 Task: Select traffic view around selected location Palo Duro Canyon State Park, Texas, United States and identify the nearest hotel to the peak traffic point
Action: Mouse moved to (939, 67)
Screenshot: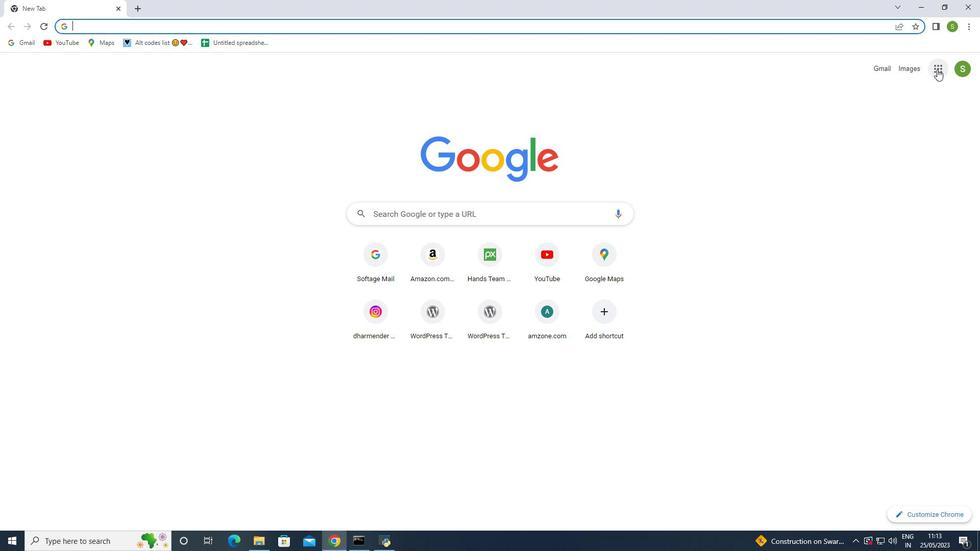 
Action: Mouse pressed left at (939, 67)
Screenshot: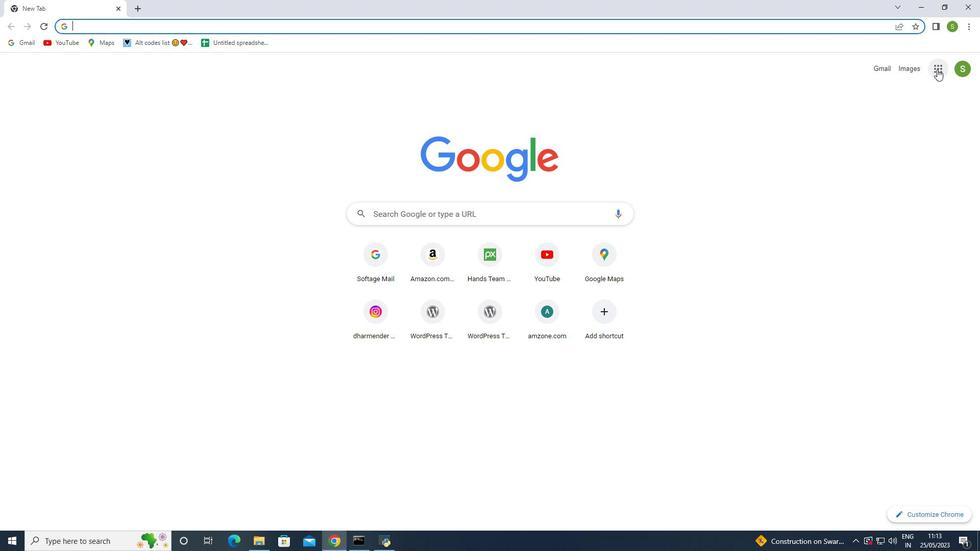 
Action: Mouse moved to (926, 232)
Screenshot: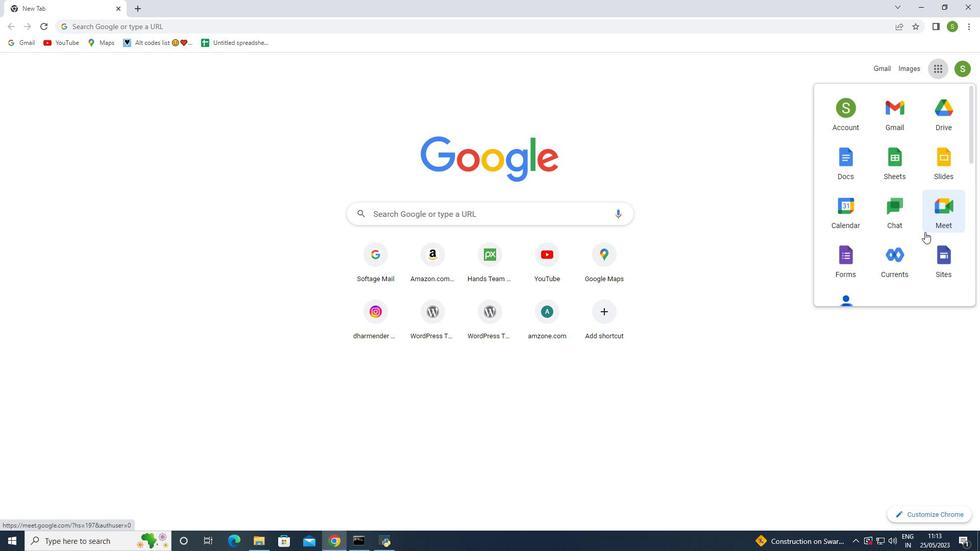 
Action: Mouse scrolled (926, 231) with delta (0, 0)
Screenshot: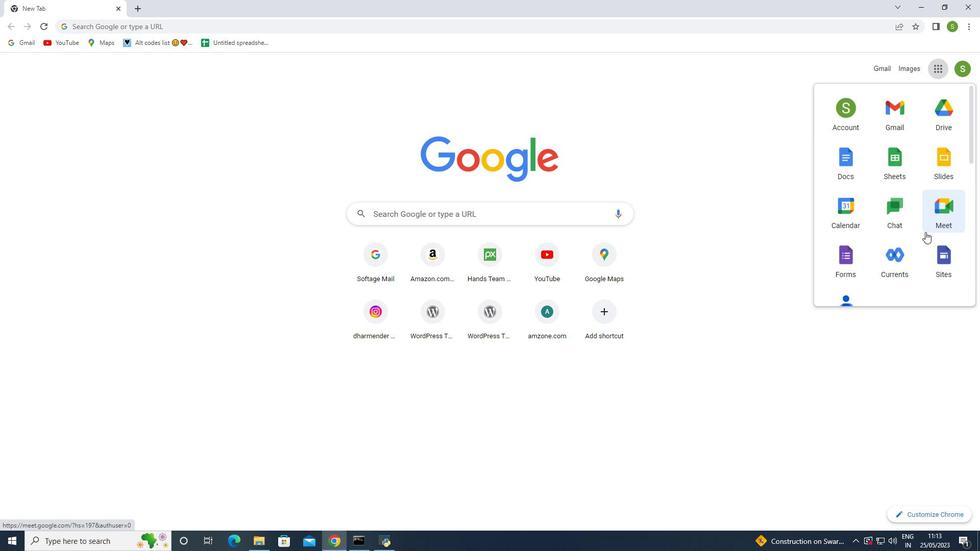 
Action: Mouse scrolled (926, 231) with delta (0, 0)
Screenshot: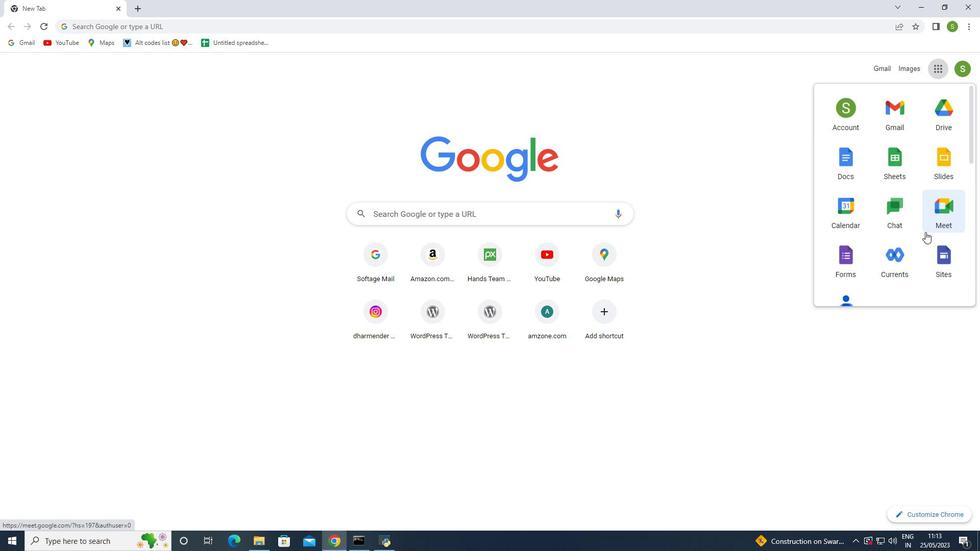 
Action: Mouse moved to (943, 255)
Screenshot: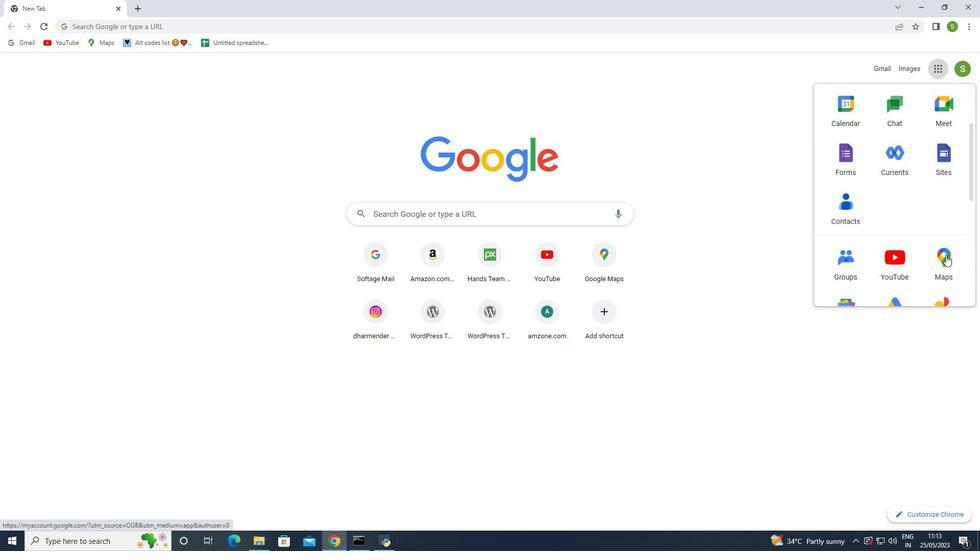 
Action: Mouse pressed left at (943, 255)
Screenshot: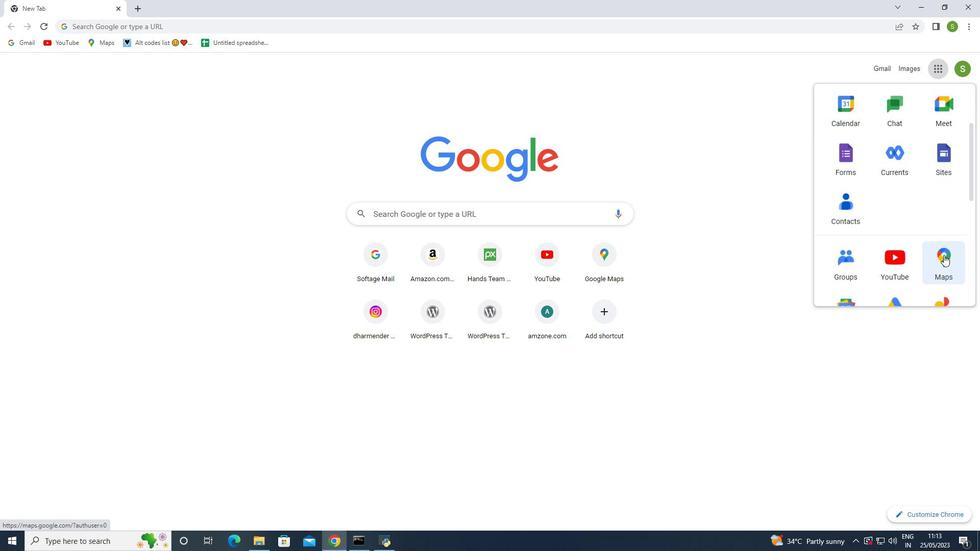 
Action: Mouse moved to (92, 468)
Screenshot: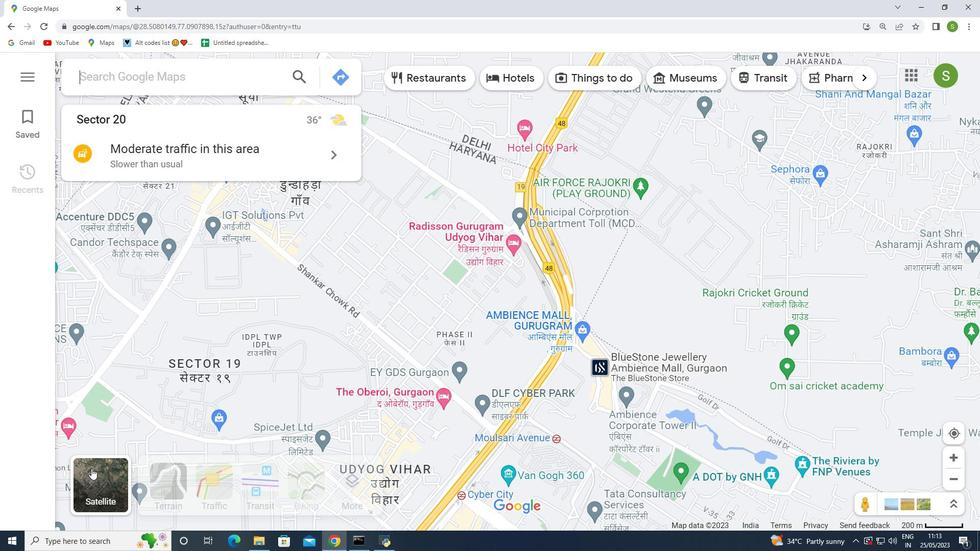 
Action: Mouse pressed left at (92, 468)
Screenshot: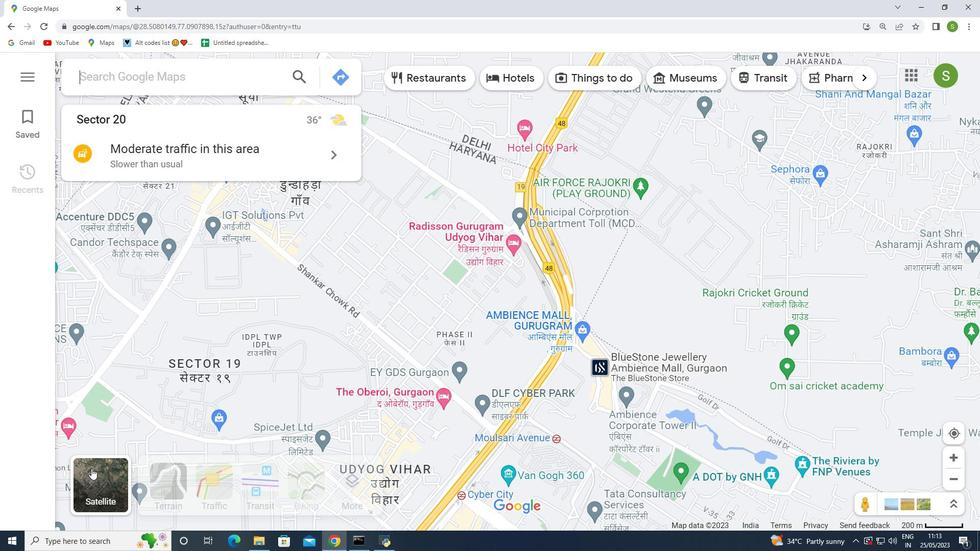 
Action: Mouse moved to (216, 484)
Screenshot: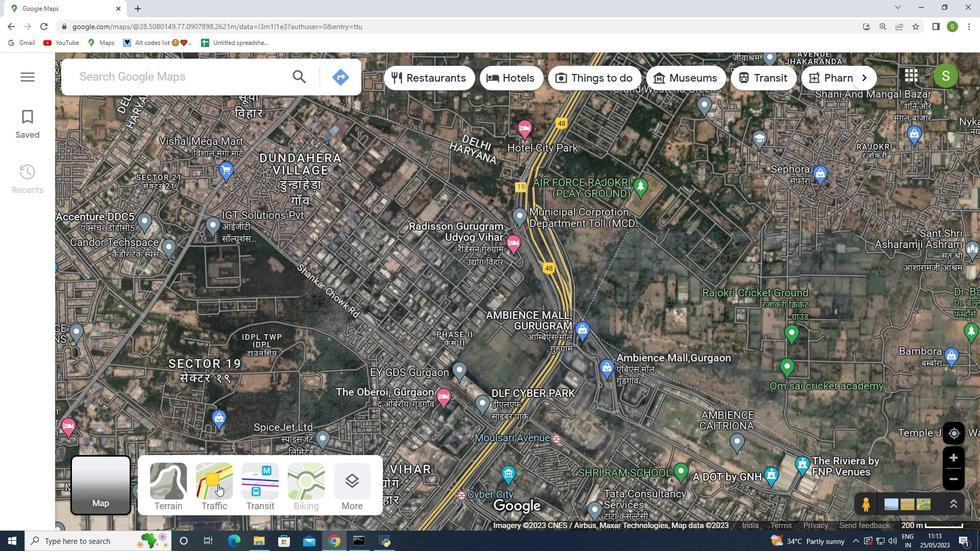 
Action: Mouse pressed left at (216, 484)
Screenshot: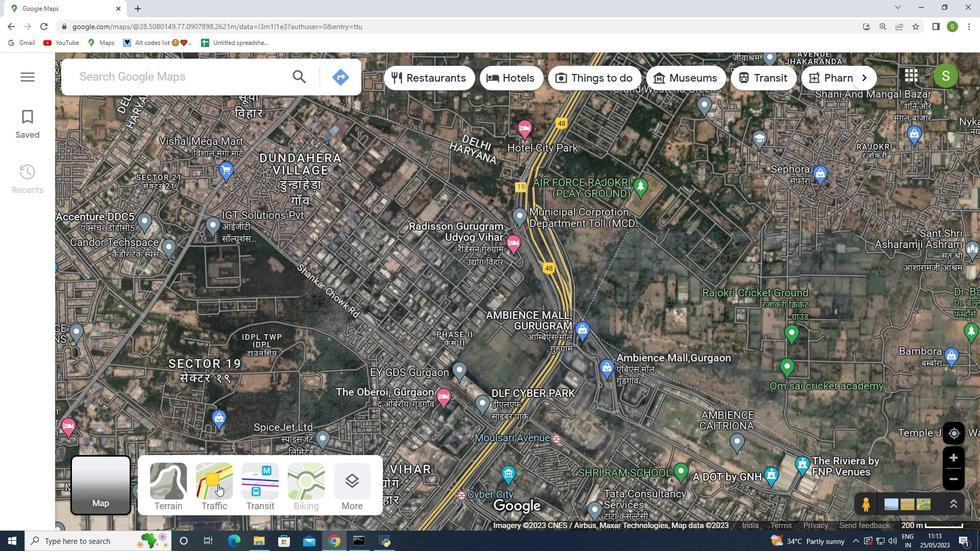 
Action: Mouse moved to (136, 72)
Screenshot: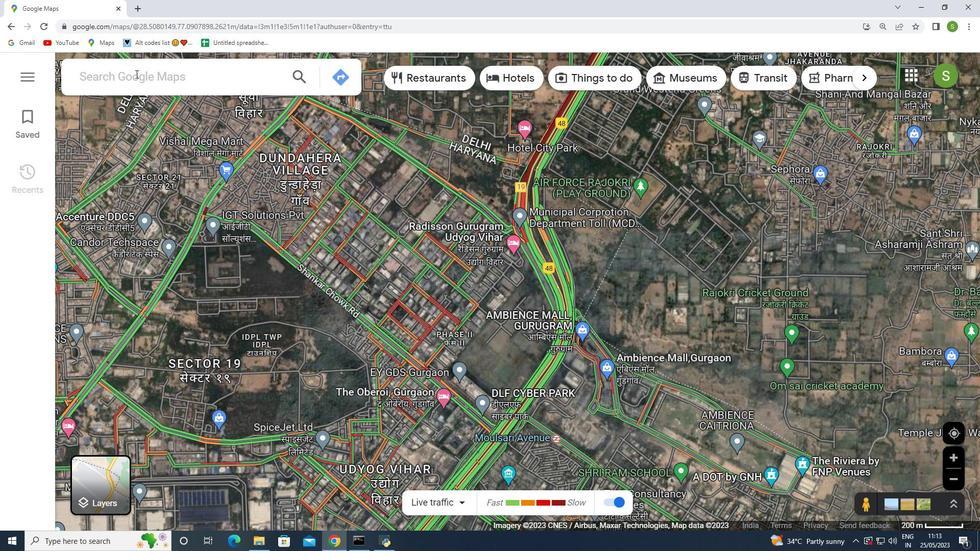
Action: Mouse pressed left at (136, 72)
Screenshot: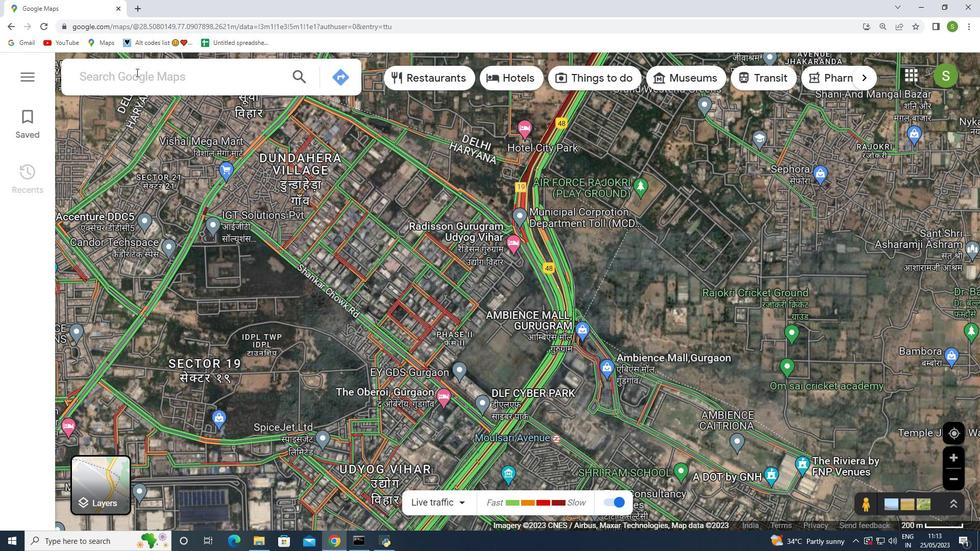
Action: Key pressed palo<Key.space>duro<Key.space>canyon<Key.space>state<Key.space>park<Key.space>texas<Key.space>united<Key.space>states
Screenshot: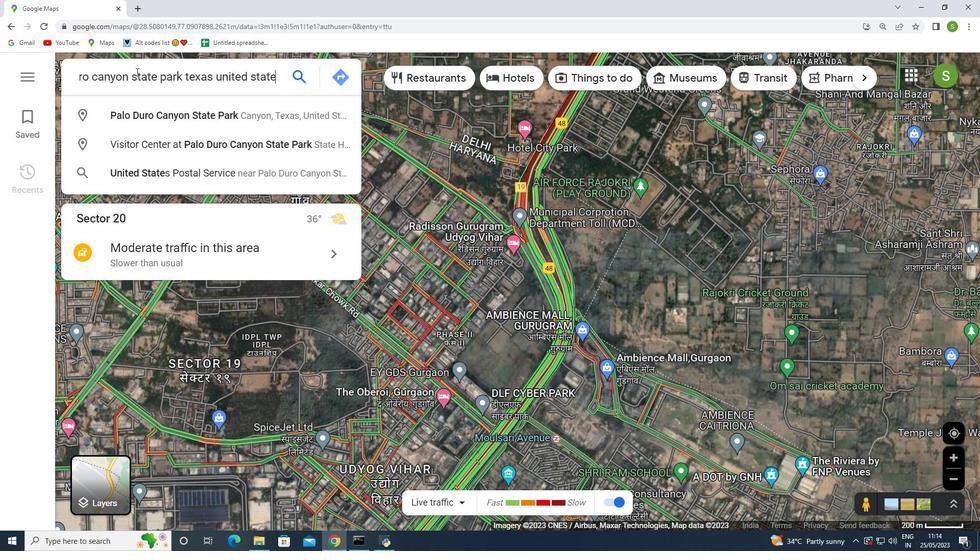 
Action: Mouse moved to (299, 77)
Screenshot: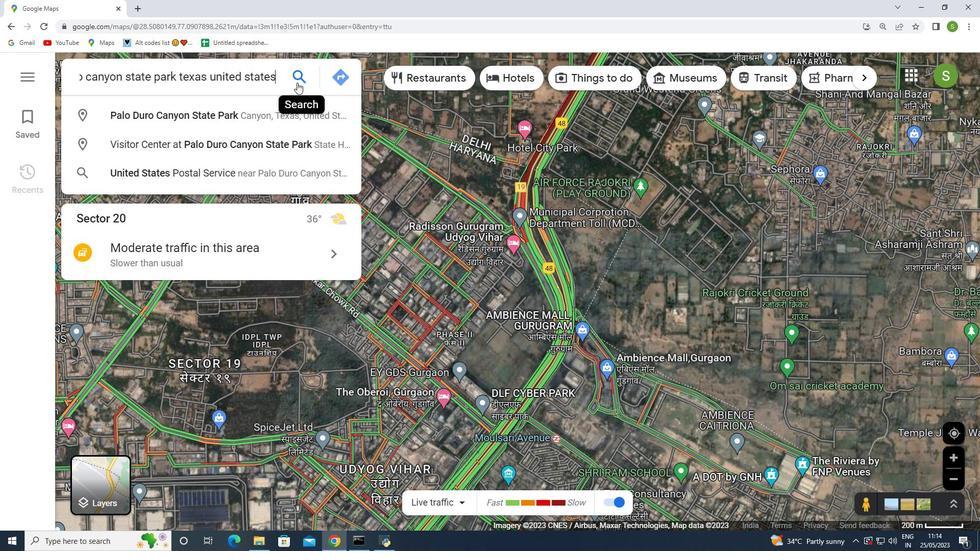 
Action: Mouse pressed left at (299, 77)
Screenshot: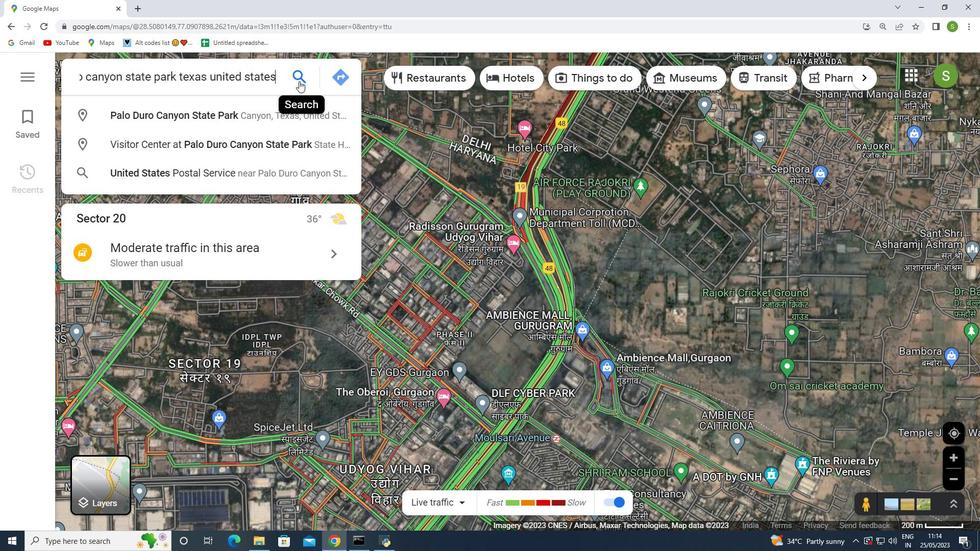 
Action: Mouse moved to (676, 293)
Screenshot: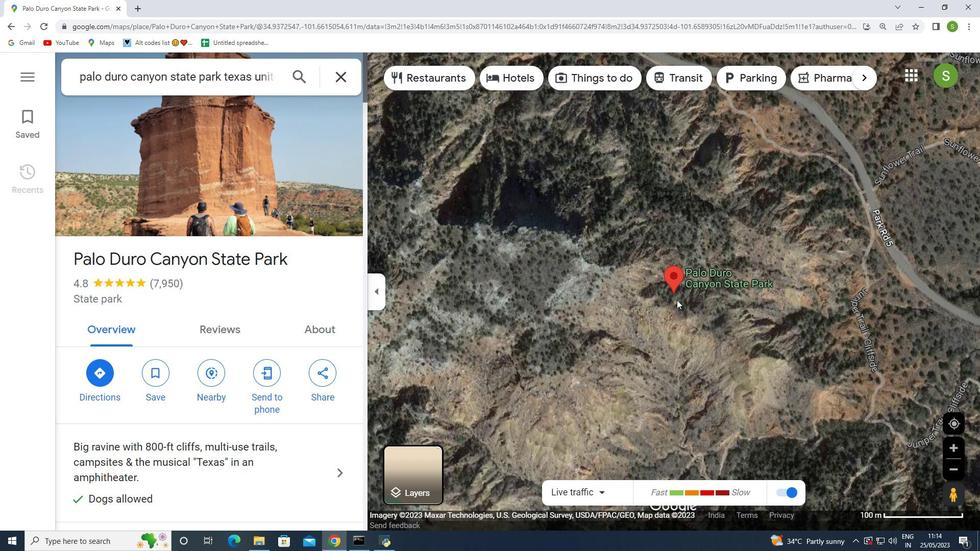 
Action: Mouse scrolled (676, 294) with delta (0, 0)
Screenshot: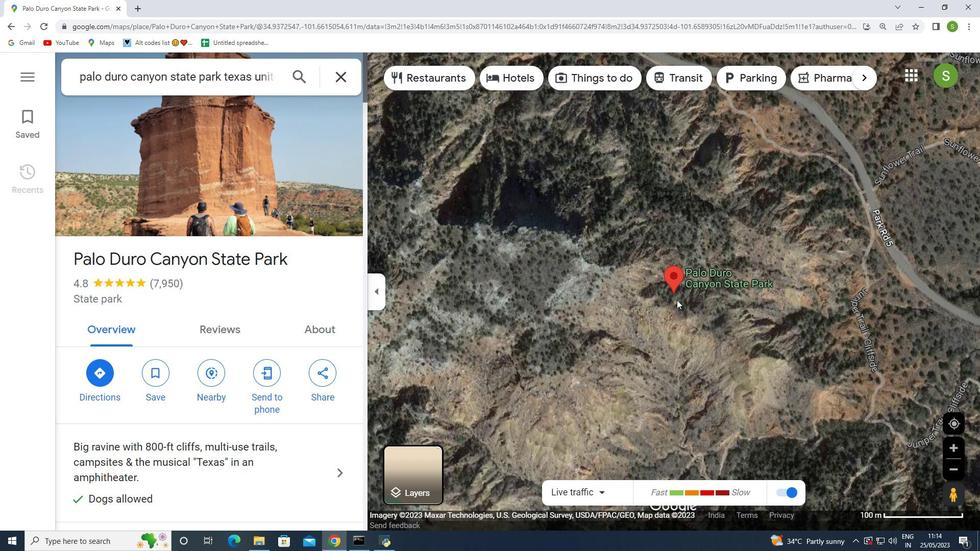 
Action: Mouse scrolled (676, 294) with delta (0, 0)
Screenshot: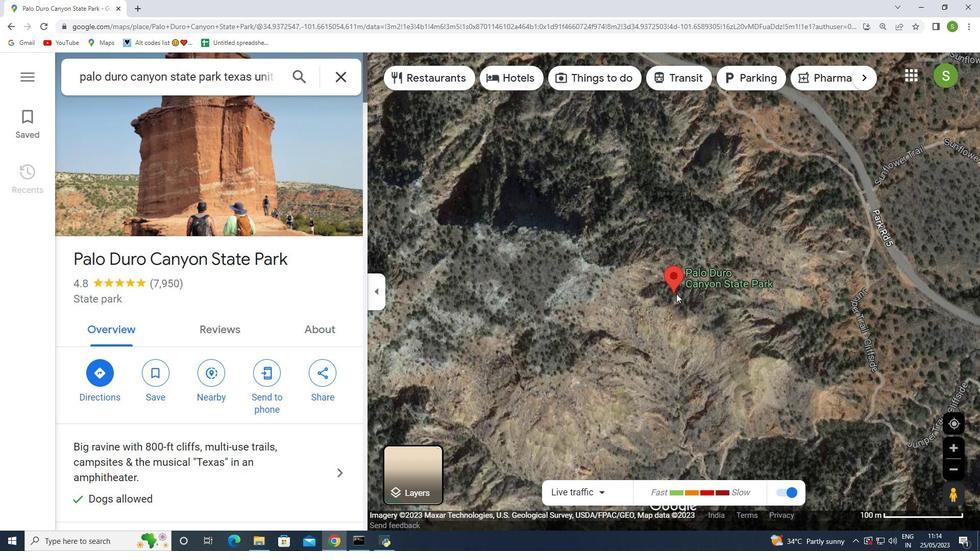 
Action: Mouse moved to (677, 286)
Screenshot: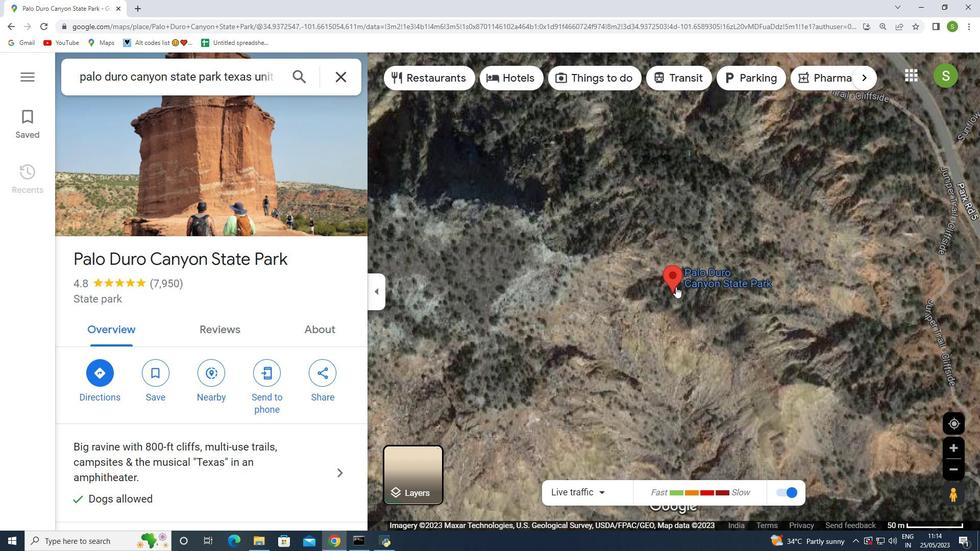 
Action: Mouse scrolled (677, 286) with delta (0, 0)
Screenshot: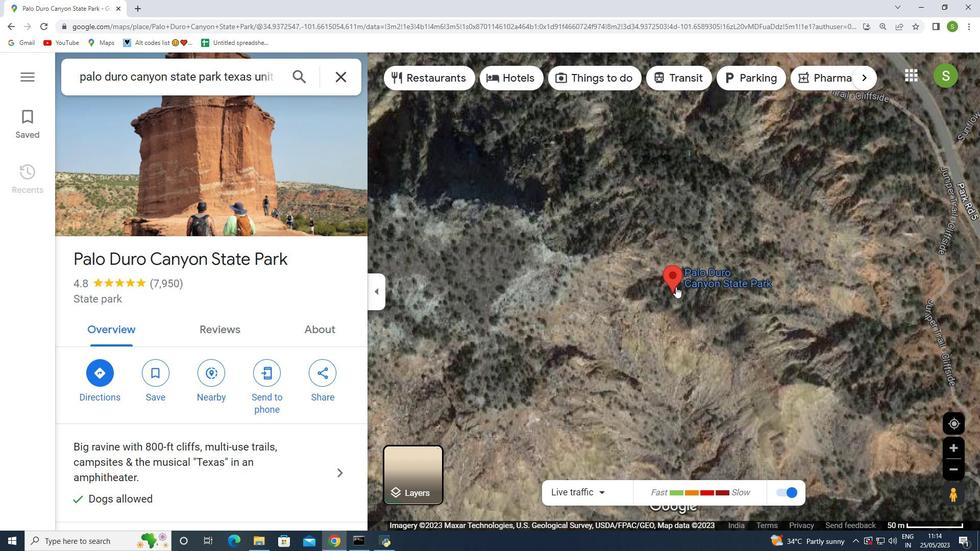 
Action: Mouse scrolled (677, 286) with delta (0, 0)
Screenshot: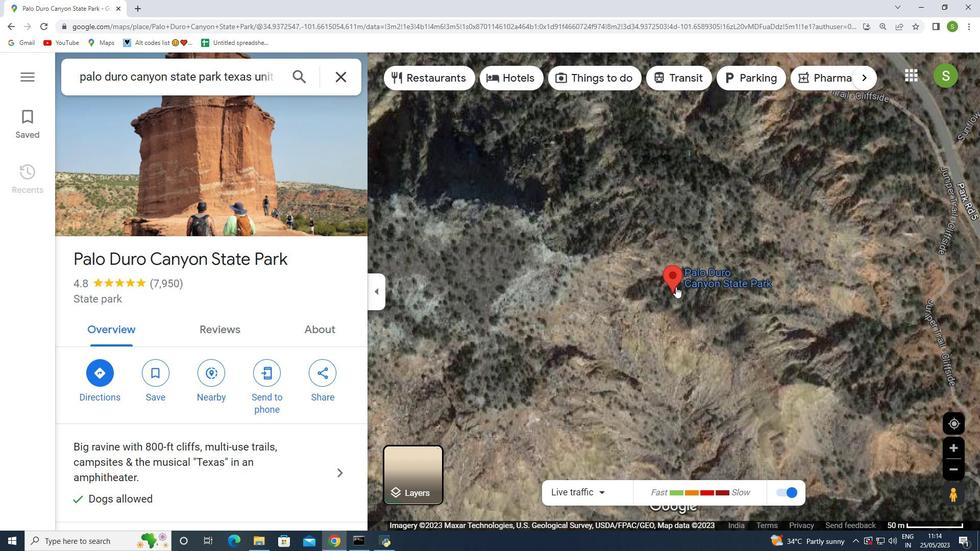 
Action: Mouse moved to (673, 282)
Screenshot: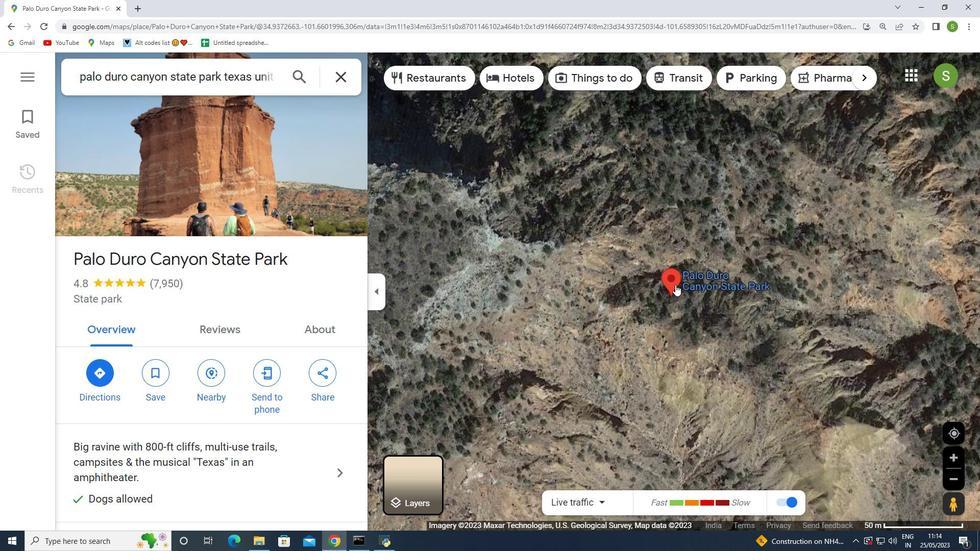 
Action: Mouse scrolled (673, 283) with delta (0, 0)
Screenshot: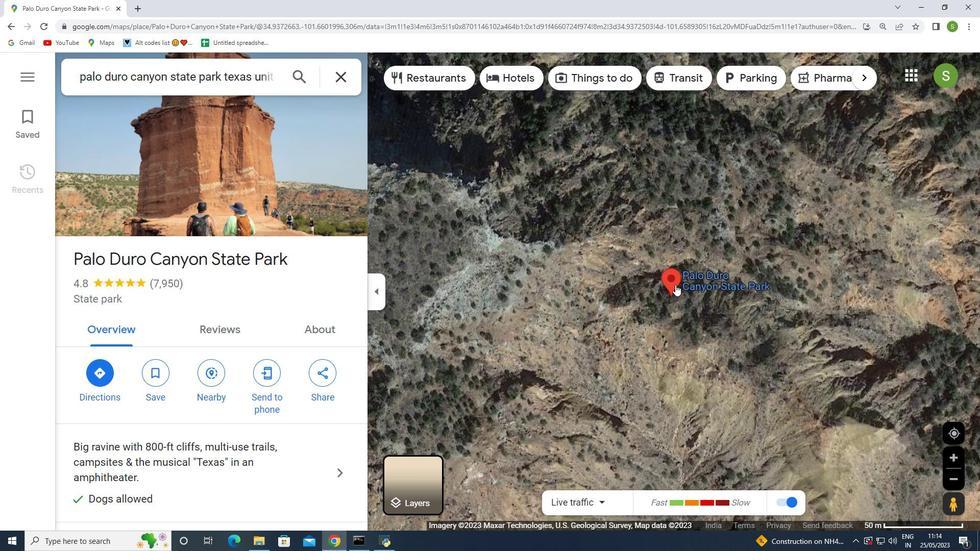 
Action: Mouse scrolled (673, 283) with delta (0, 0)
Screenshot: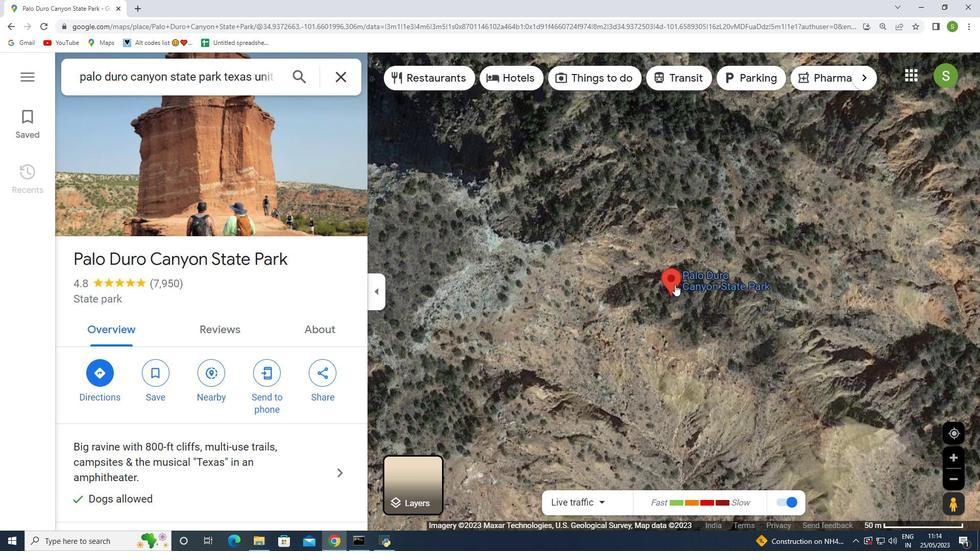 
Action: Mouse moved to (671, 282)
Screenshot: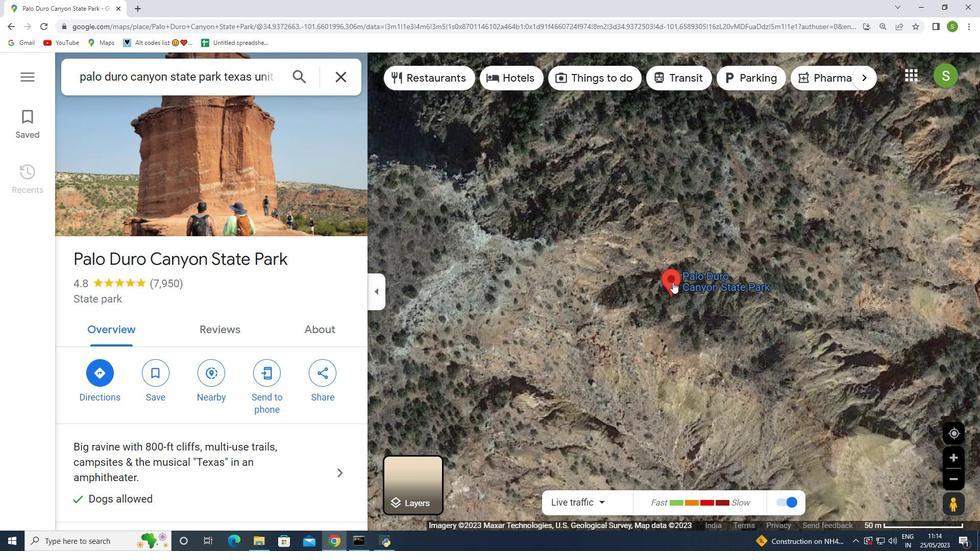 
Action: Mouse scrolled (671, 283) with delta (0, 0)
Screenshot: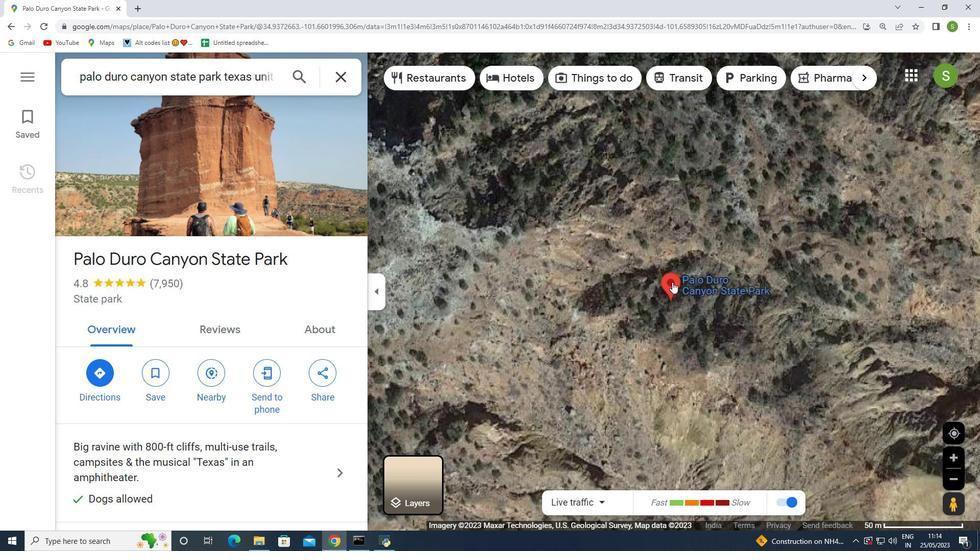 
Action: Mouse scrolled (671, 283) with delta (0, 0)
Screenshot: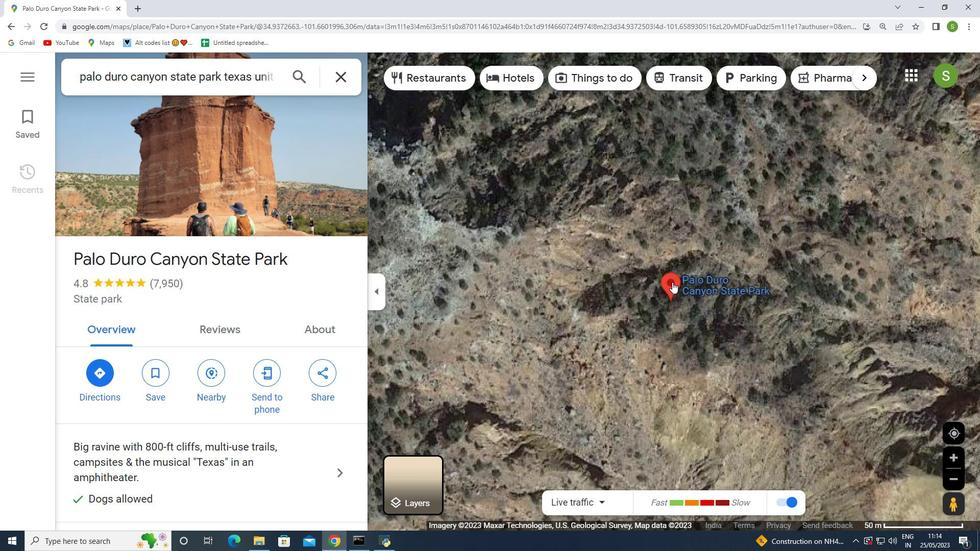 
Action: Mouse scrolled (671, 283) with delta (0, 0)
Screenshot: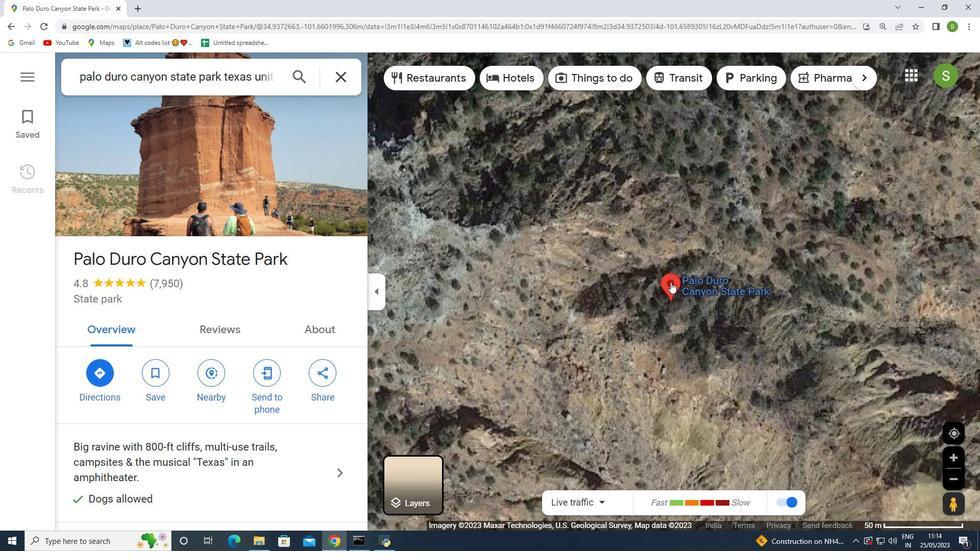 
Action: Mouse moved to (671, 285)
Screenshot: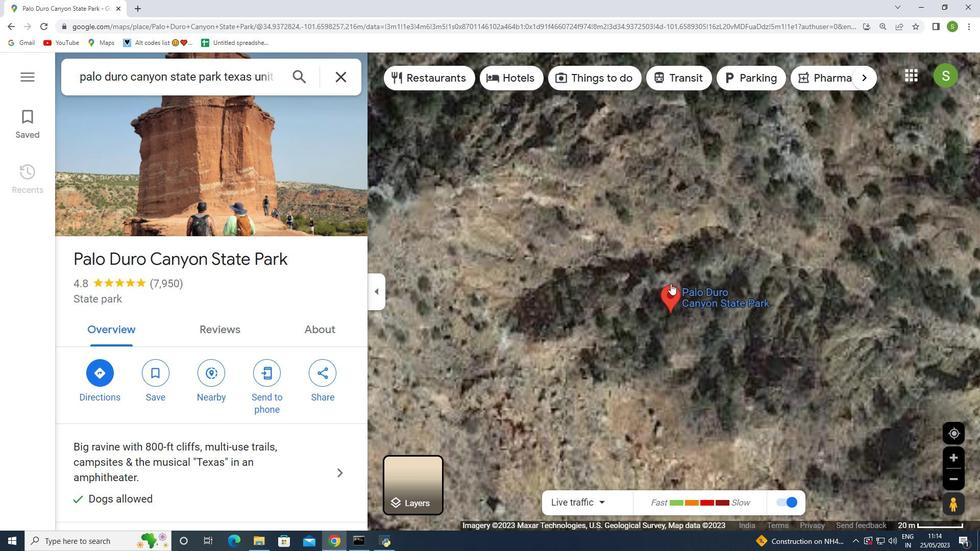 
Action: Mouse scrolled (671, 284) with delta (0, 0)
Screenshot: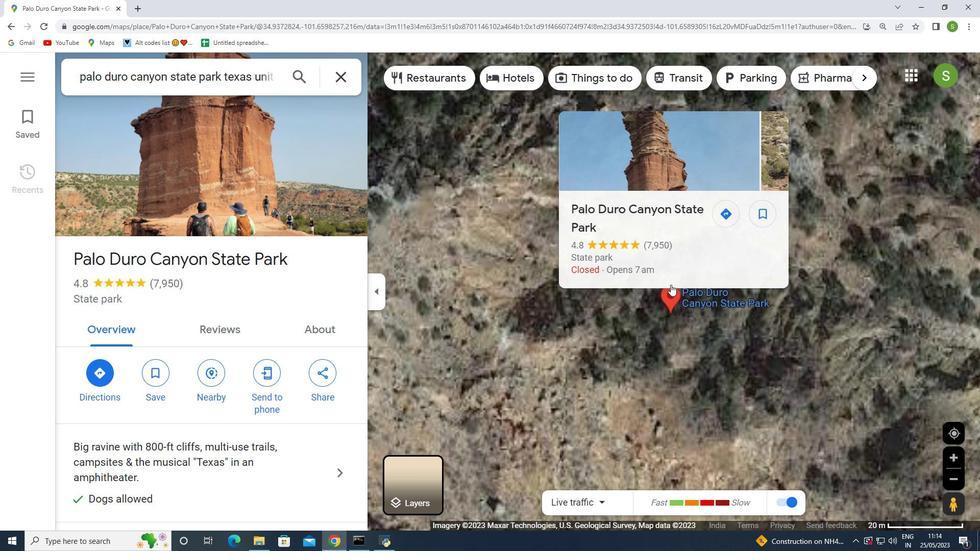 
Action: Mouse scrolled (671, 284) with delta (0, 0)
Screenshot: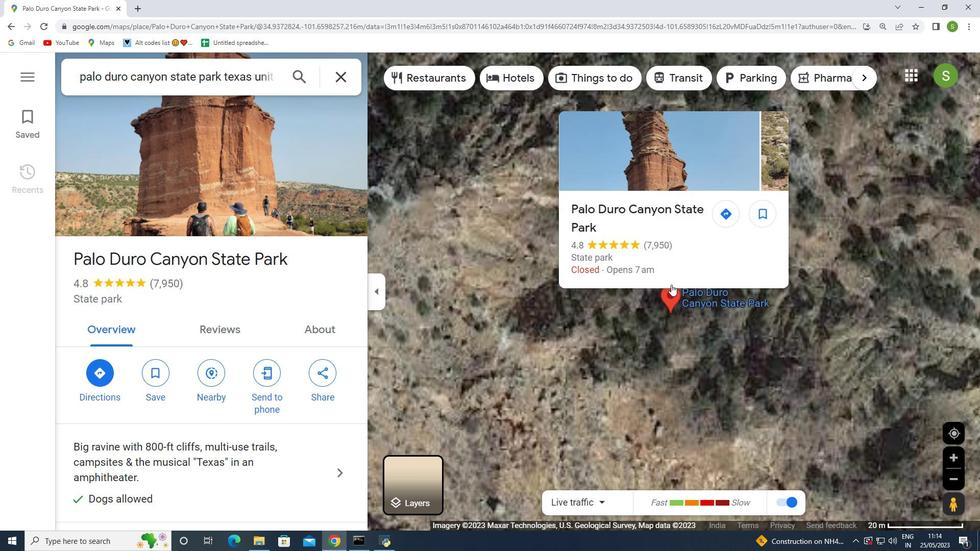 
Action: Mouse scrolled (671, 284) with delta (0, 0)
Screenshot: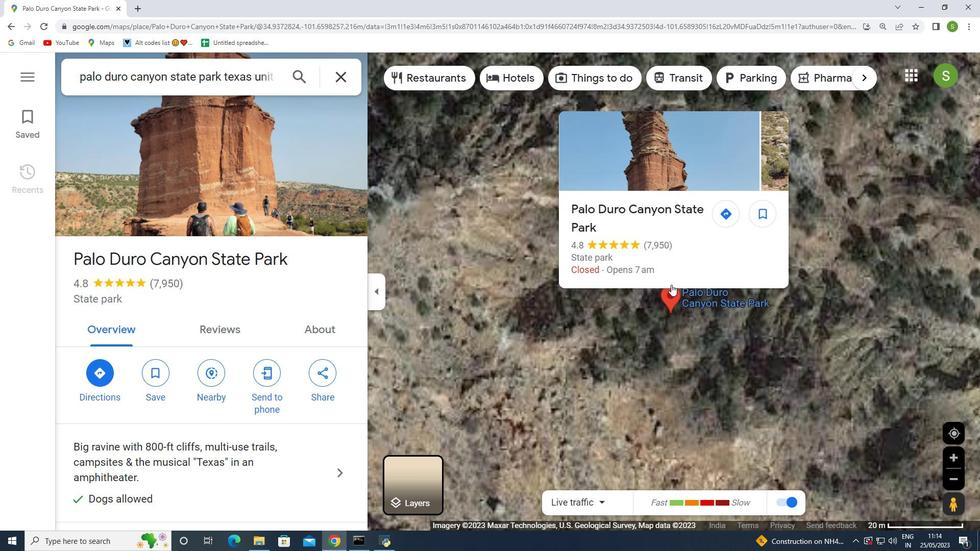 
Action: Mouse scrolled (671, 284) with delta (0, 0)
Screenshot: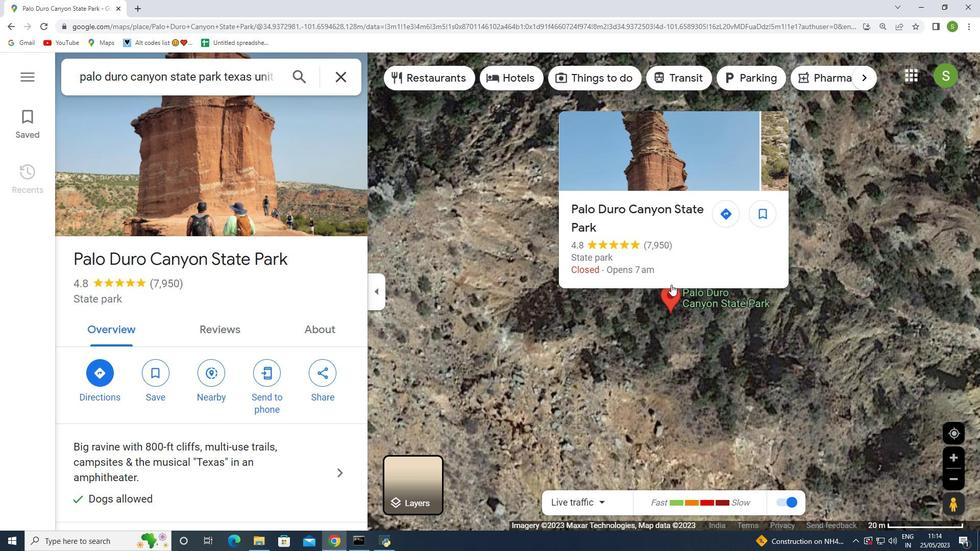 
Action: Mouse moved to (671, 286)
Screenshot: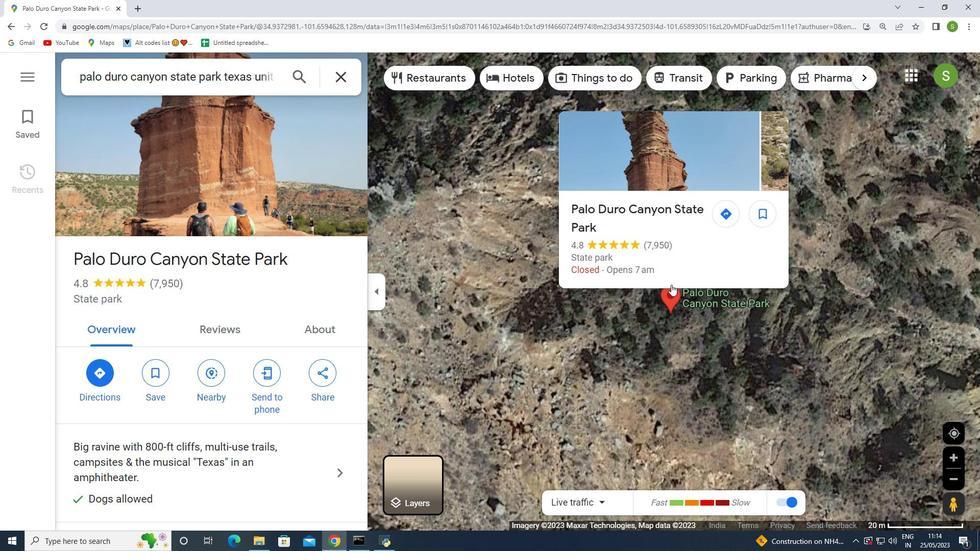 
Action: Mouse scrolled (671, 285) with delta (0, 0)
Screenshot: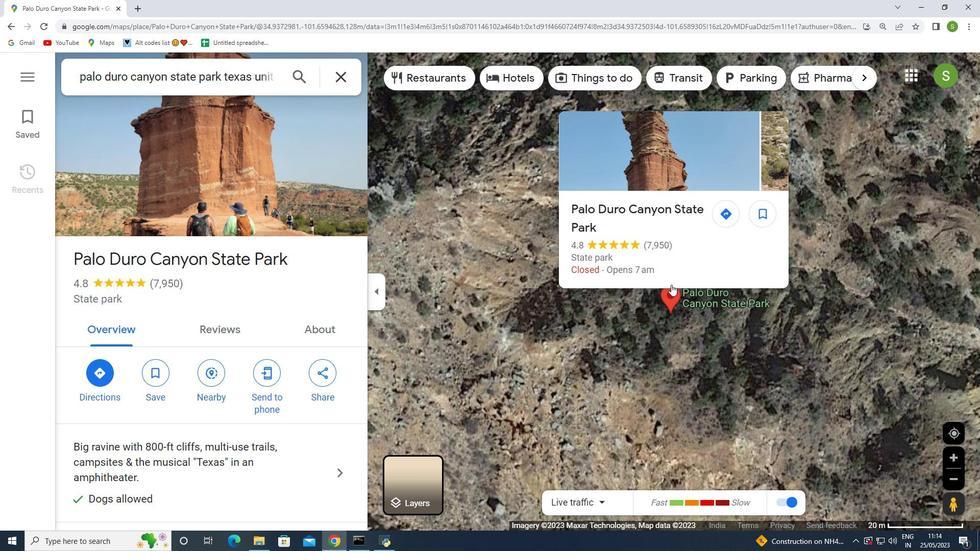
Action: Mouse moved to (666, 295)
Screenshot: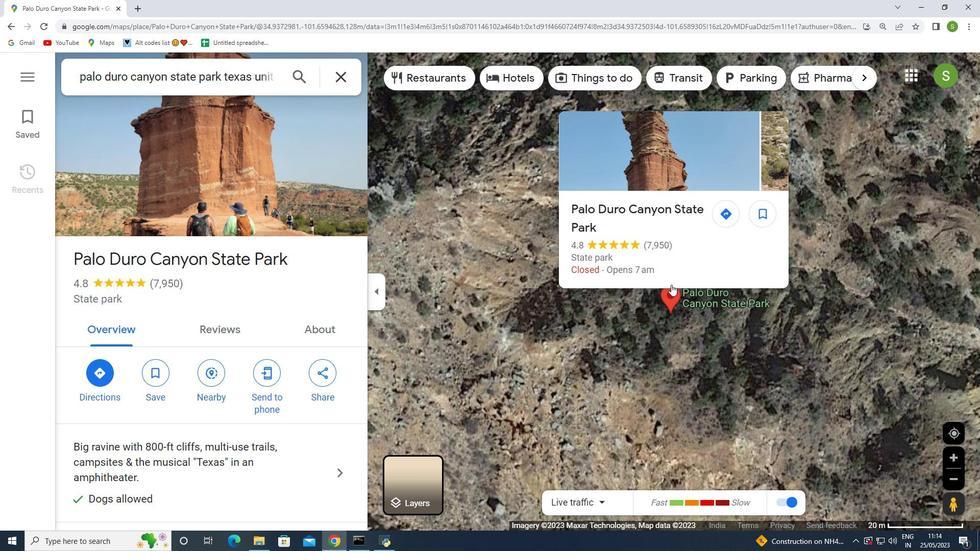 
Action: Mouse scrolled (666, 294) with delta (0, 0)
Screenshot: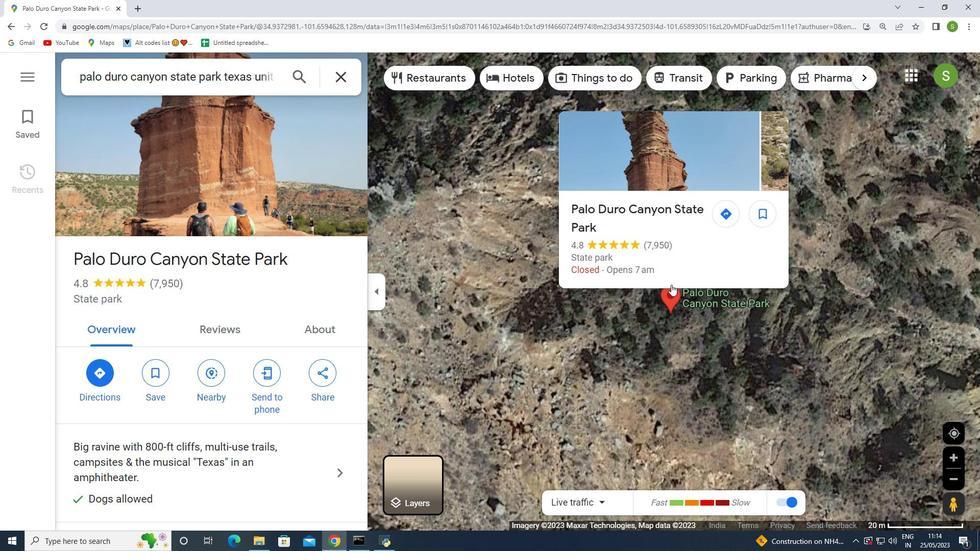 
Action: Mouse moved to (659, 481)
Screenshot: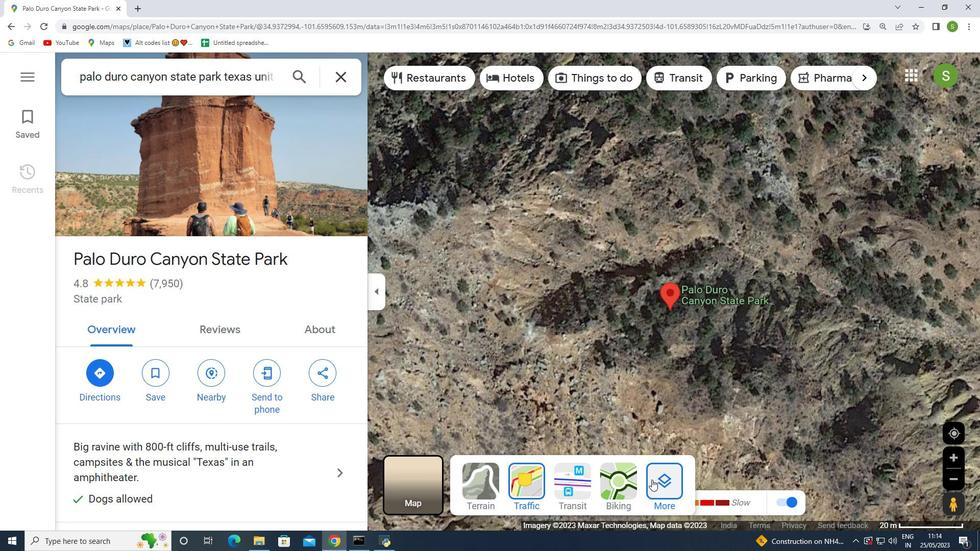 
Action: Mouse pressed left at (659, 481)
Screenshot: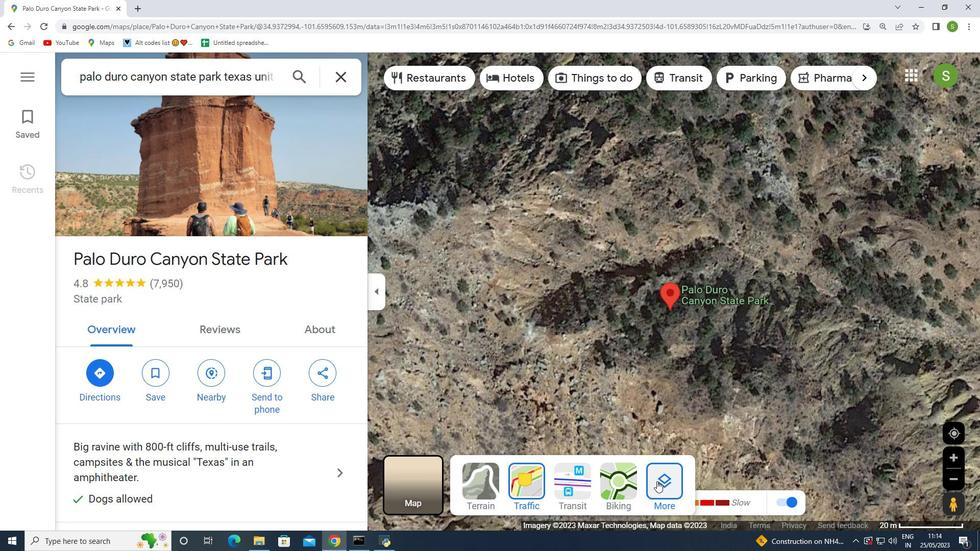 
Action: Mouse moved to (485, 432)
Screenshot: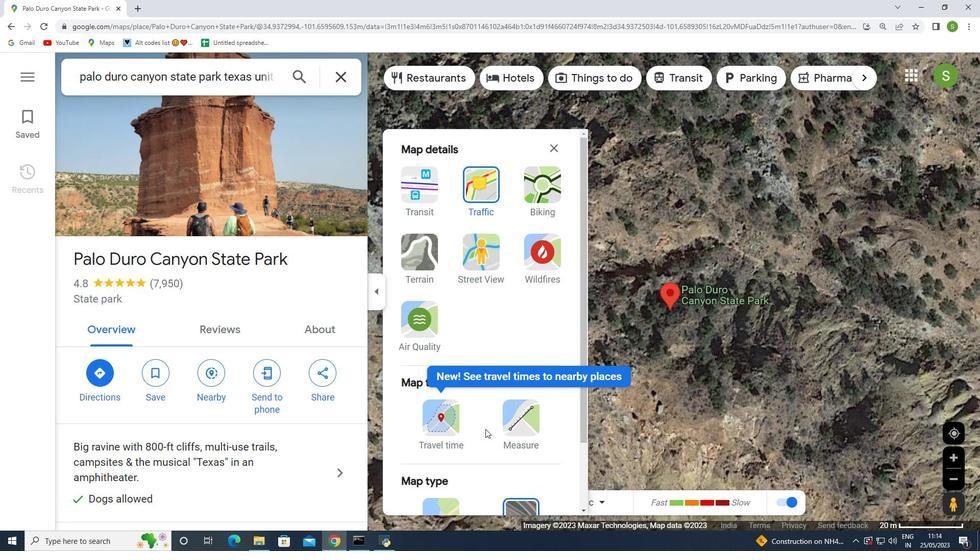 
Action: Mouse scrolled (485, 431) with delta (0, 0)
Screenshot: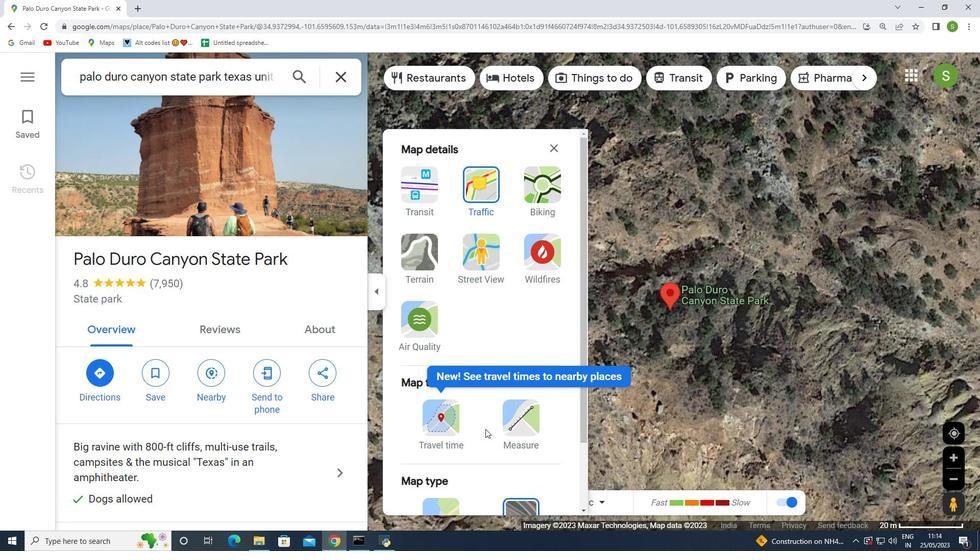 
Action: Mouse scrolled (485, 431) with delta (0, 0)
Screenshot: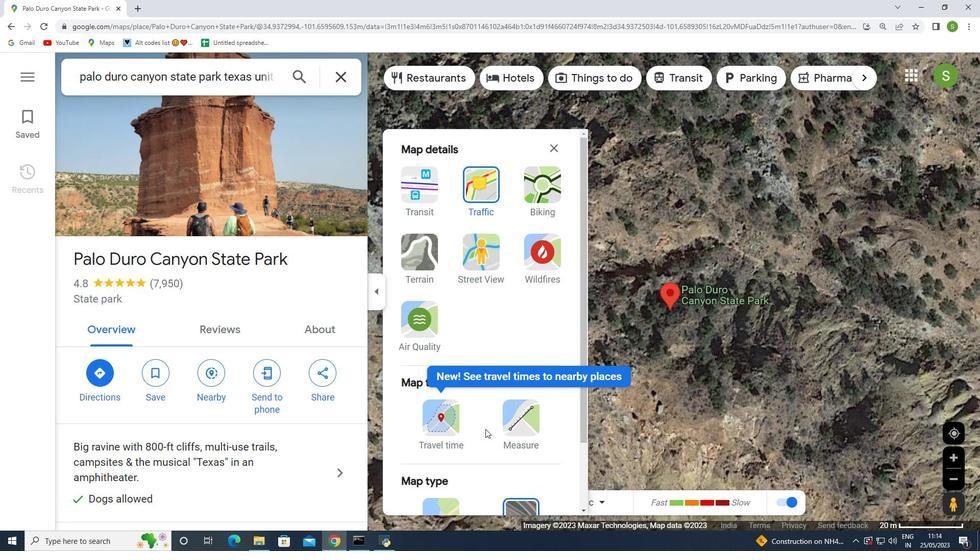 
Action: Mouse scrolled (485, 431) with delta (0, 0)
Screenshot: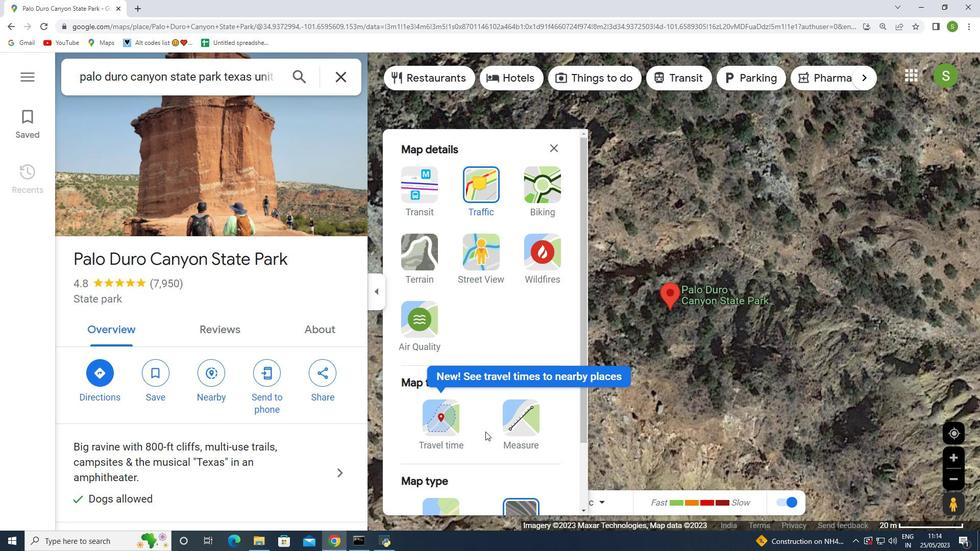 
Action: Mouse moved to (432, 454)
Screenshot: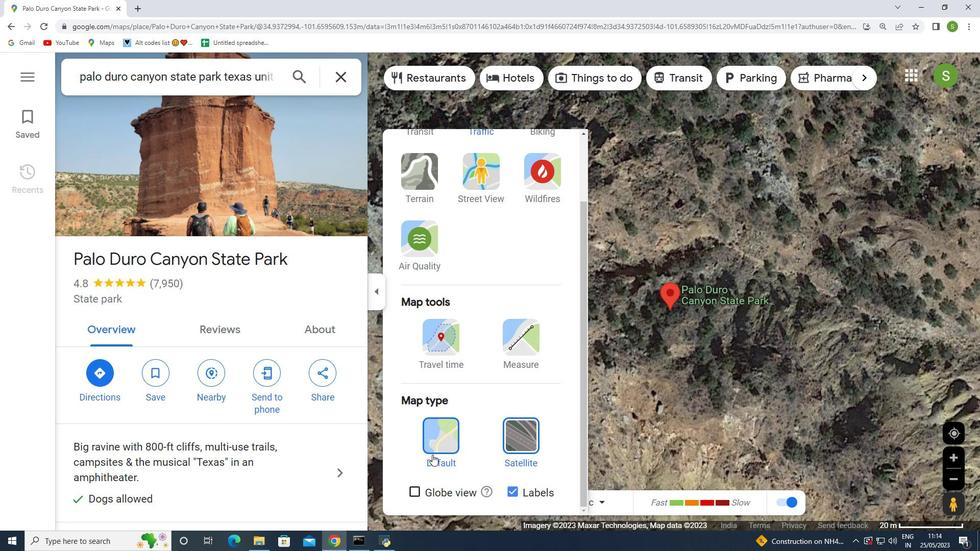
Action: Mouse pressed left at (432, 454)
Screenshot: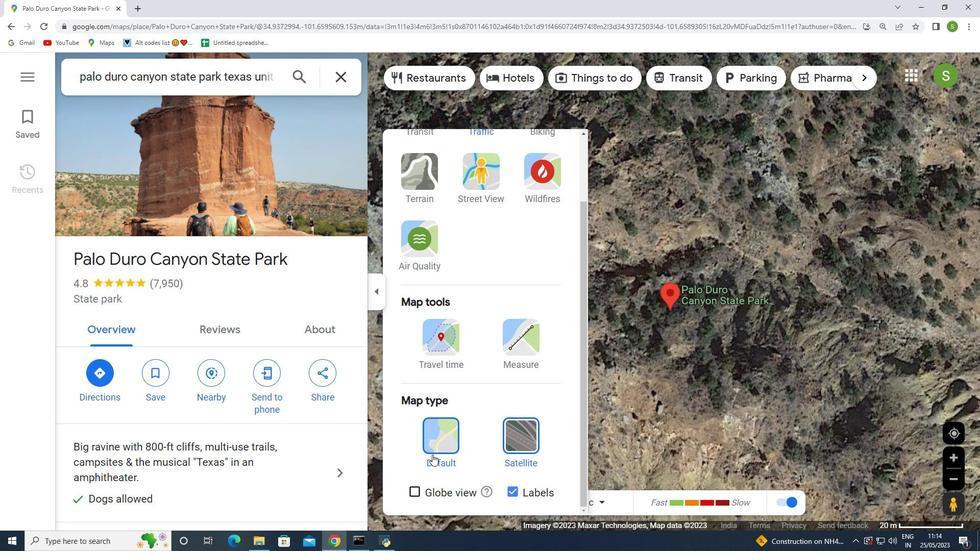 
Action: Mouse moved to (708, 402)
Screenshot: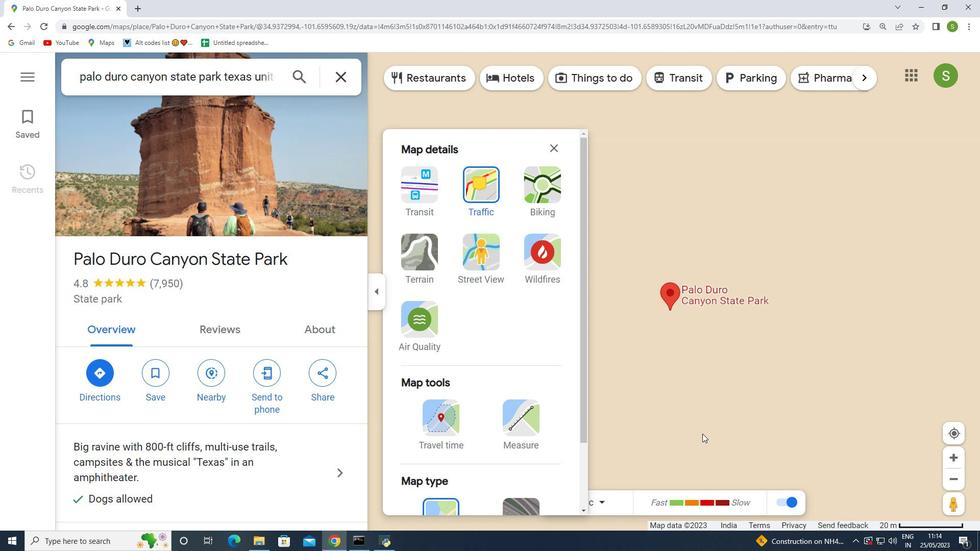 
Action: Mouse scrolled (708, 401) with delta (0, 0)
Screenshot: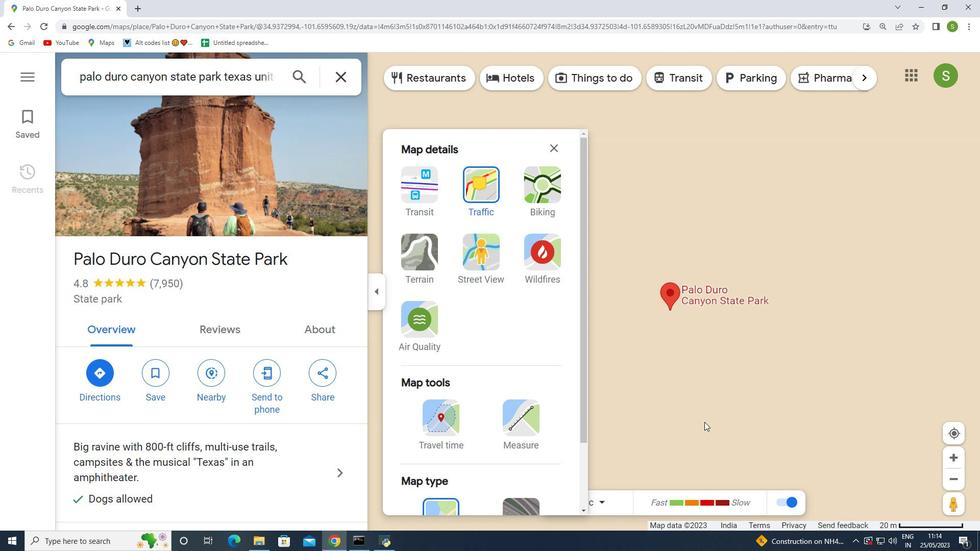 
Action: Mouse scrolled (708, 401) with delta (0, 0)
Screenshot: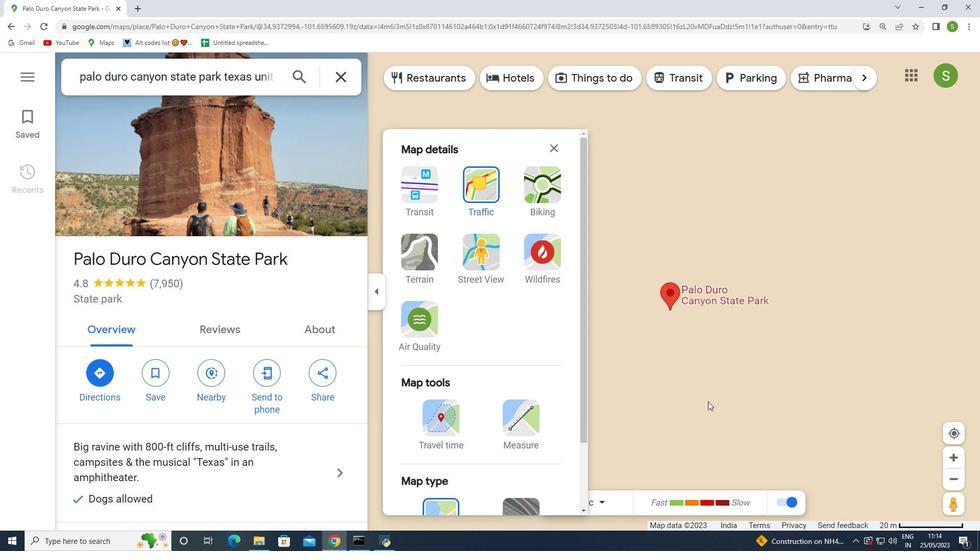 
Action: Mouse moved to (714, 376)
Screenshot: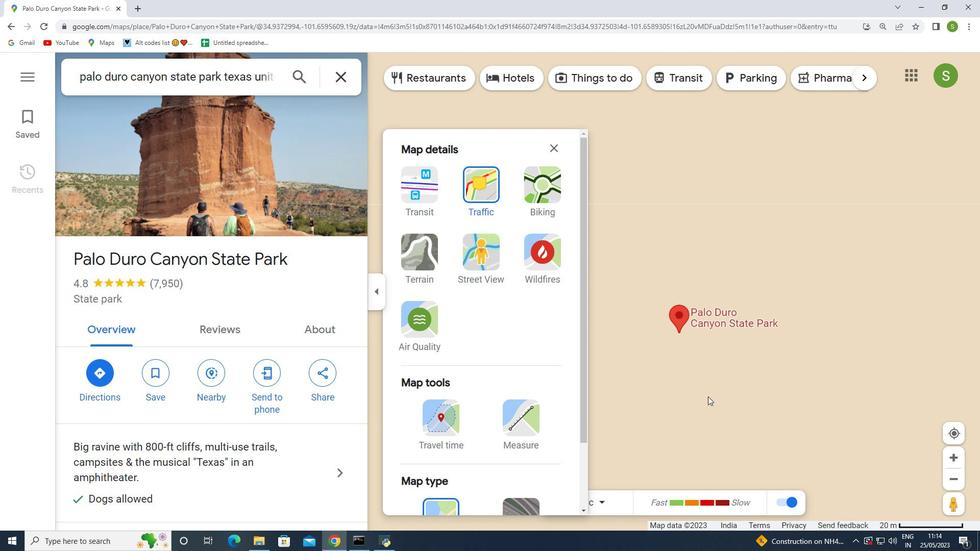 
Action: Mouse scrolled (714, 375) with delta (0, 0)
Screenshot: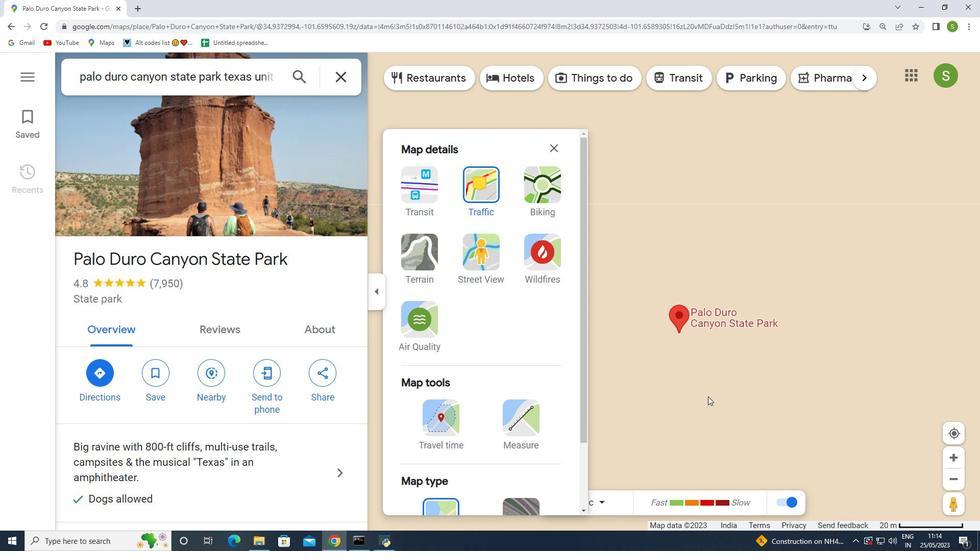 
Action: Mouse scrolled (714, 375) with delta (0, 0)
Screenshot: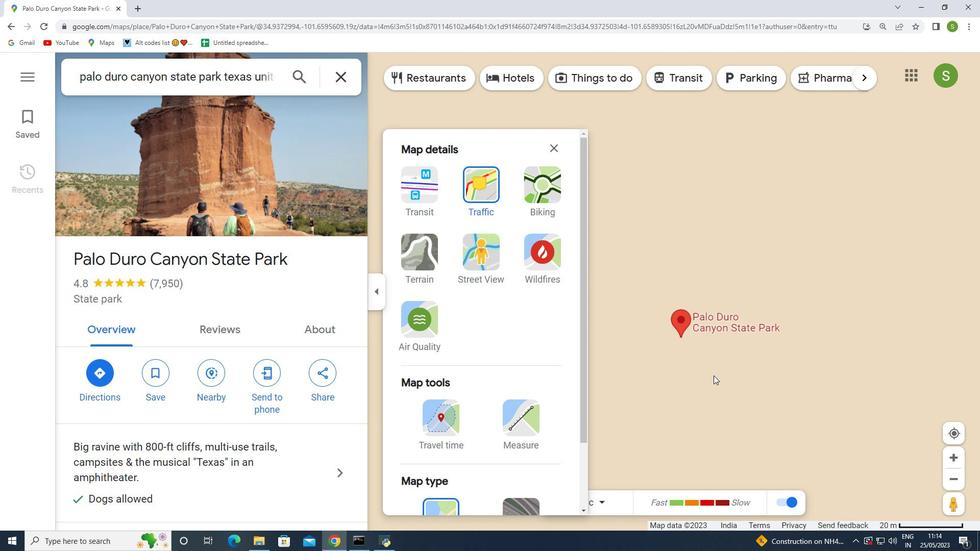 
Action: Mouse scrolled (714, 375) with delta (0, 0)
Screenshot: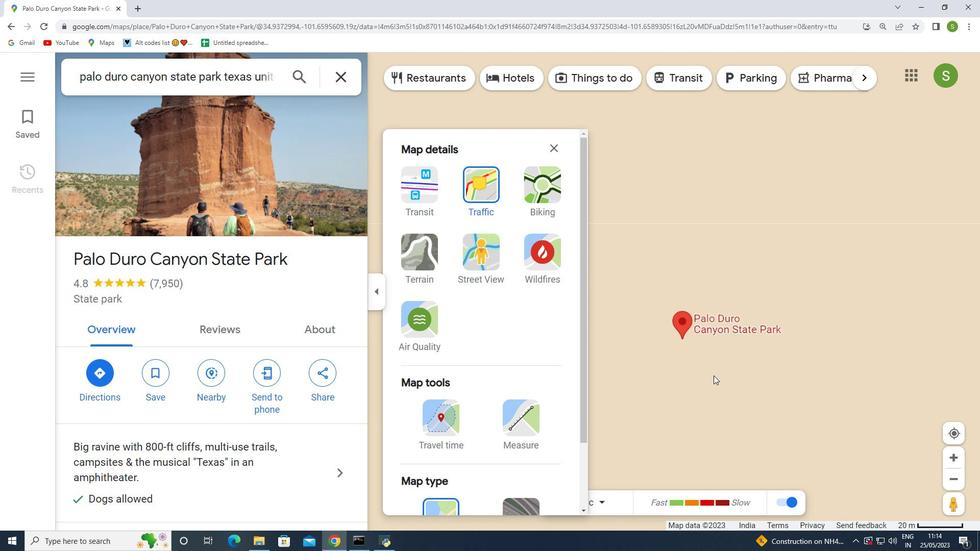 
Action: Mouse scrolled (714, 375) with delta (0, 0)
Screenshot: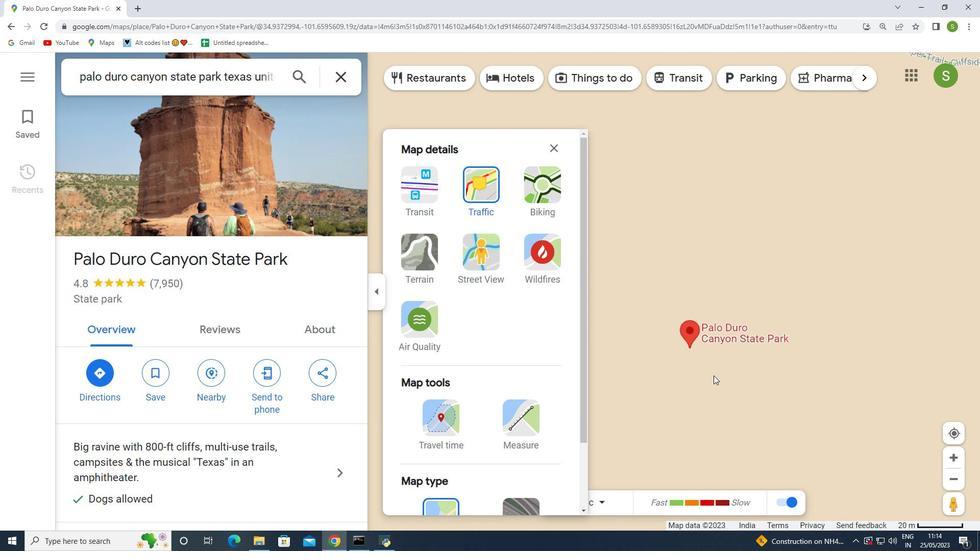 
Action: Mouse moved to (714, 376)
Screenshot: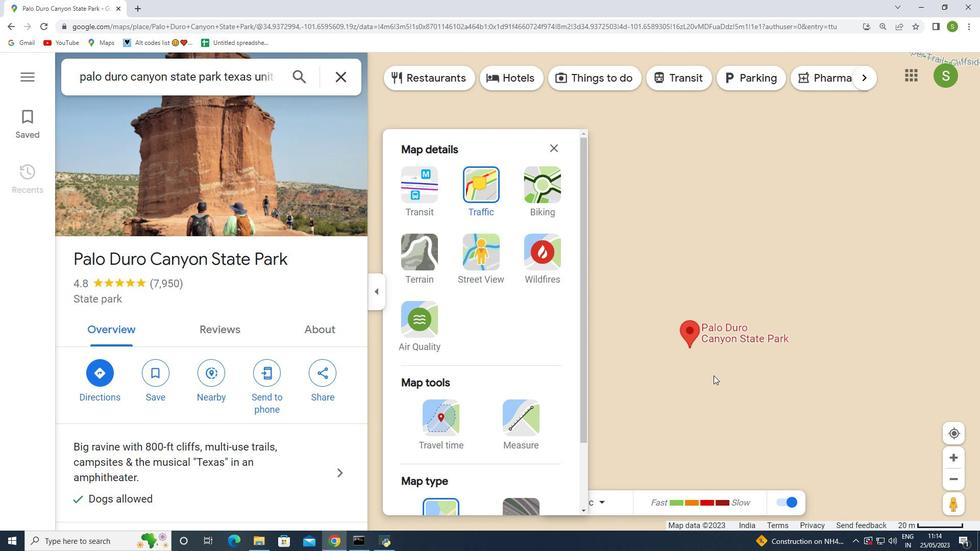 
Action: Mouse scrolled (714, 375) with delta (0, 0)
Screenshot: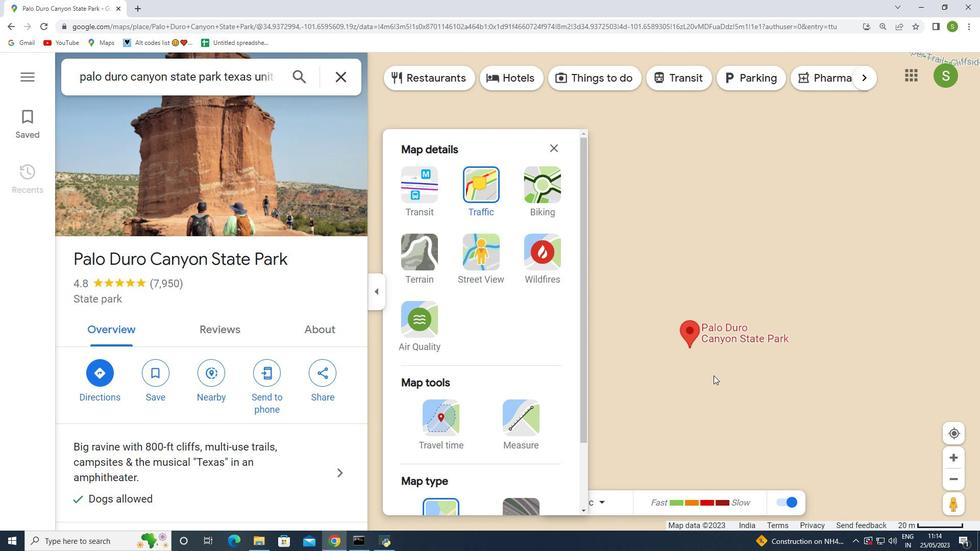 
Action: Mouse moved to (714, 376)
Screenshot: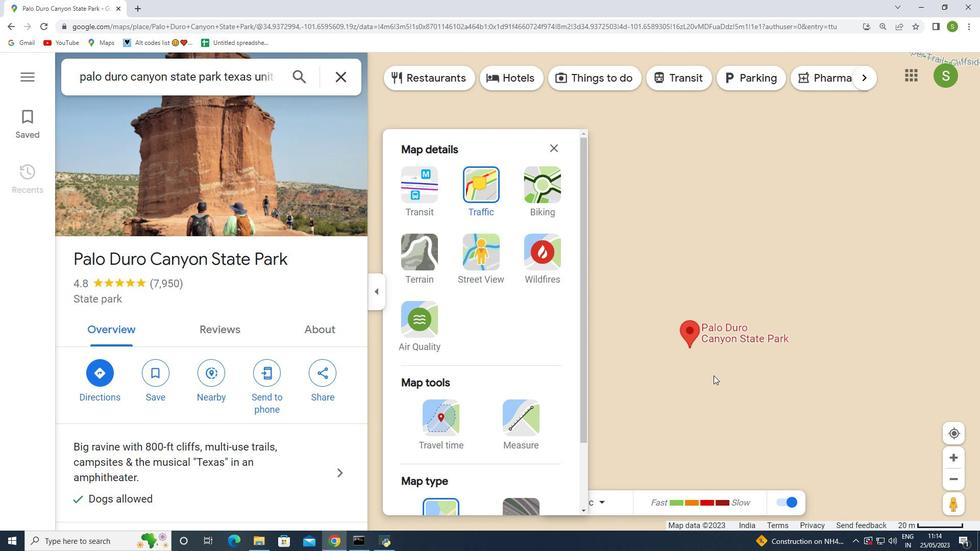 
Action: Mouse scrolled (714, 376) with delta (0, 0)
Screenshot: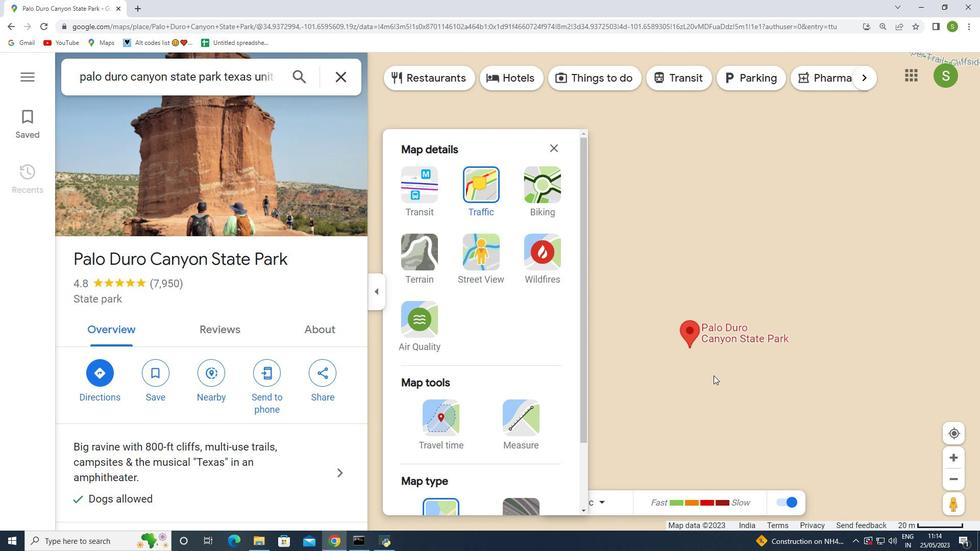 
Action: Mouse moved to (717, 379)
Screenshot: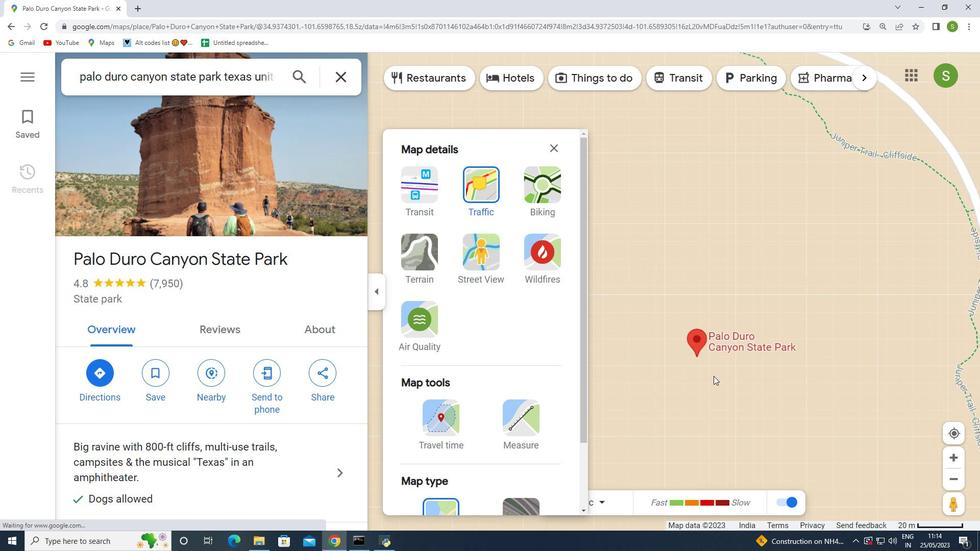 
Action: Mouse scrolled (717, 378) with delta (0, 0)
Screenshot: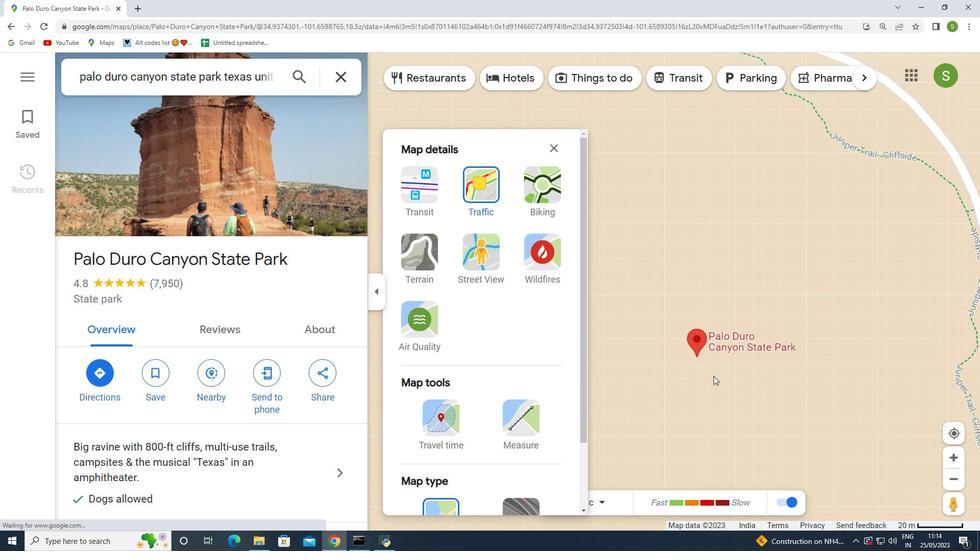 
Action: Mouse scrolled (717, 378) with delta (0, 0)
Screenshot: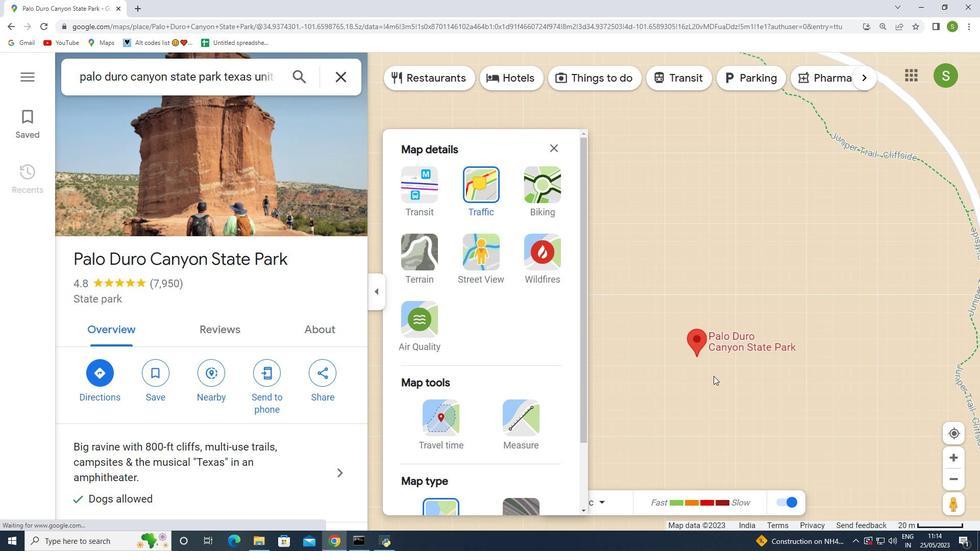 
Action: Mouse scrolled (717, 378) with delta (0, 0)
Screenshot: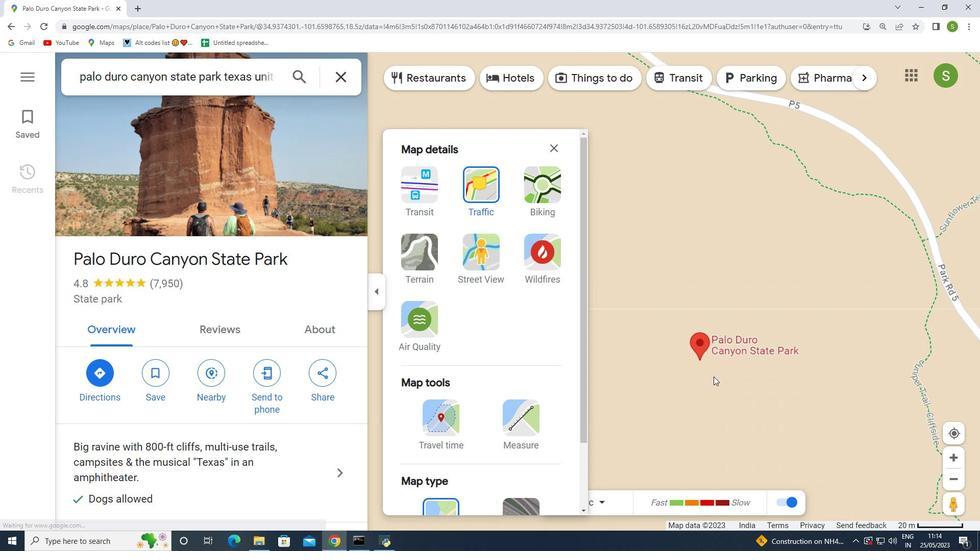 
Action: Mouse scrolled (717, 378) with delta (0, 0)
Screenshot: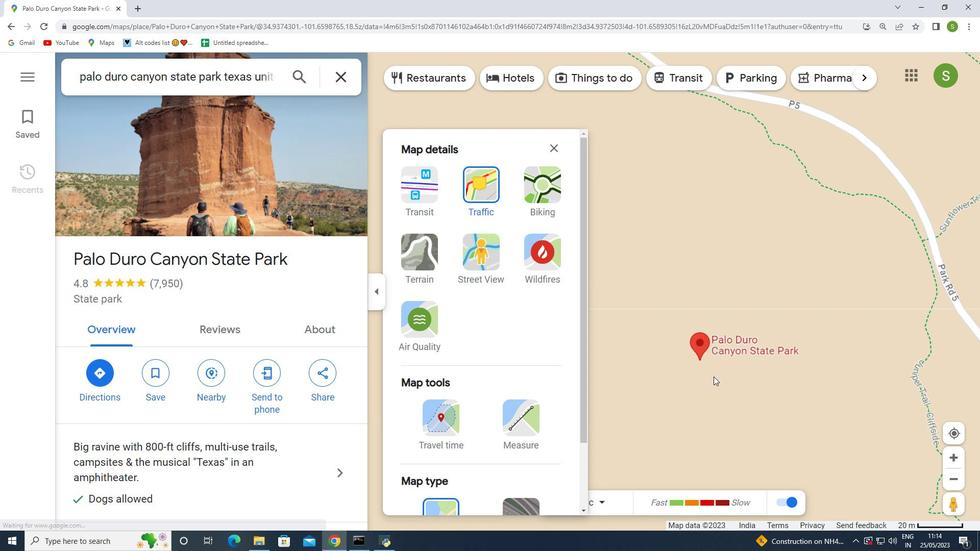 
Action: Mouse moved to (717, 379)
Screenshot: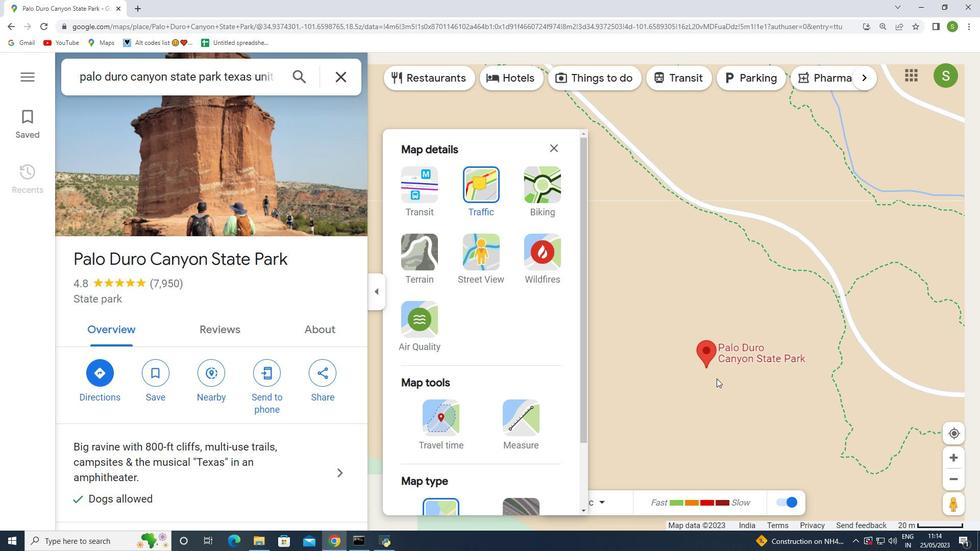 
Action: Mouse scrolled (717, 378) with delta (0, 0)
Screenshot: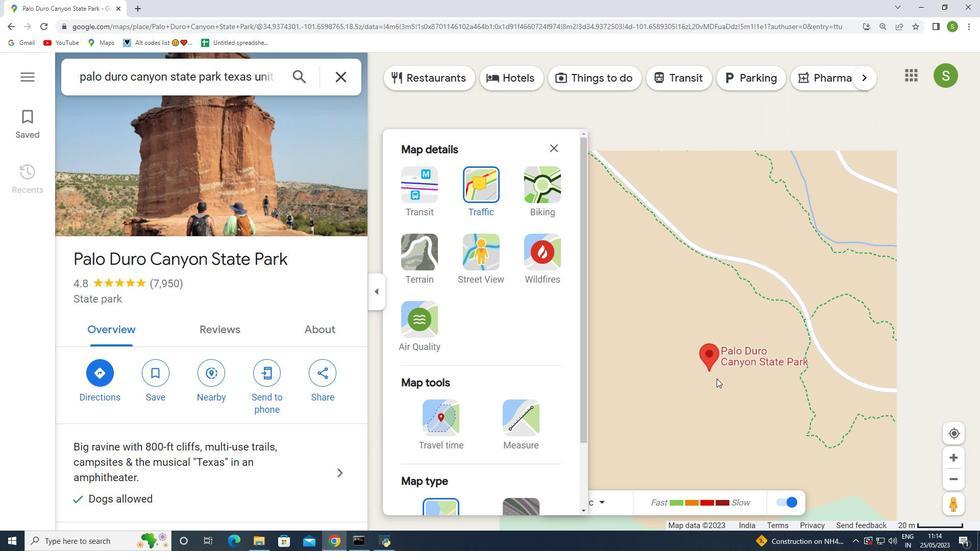 
Action: Mouse moved to (717, 379)
Screenshot: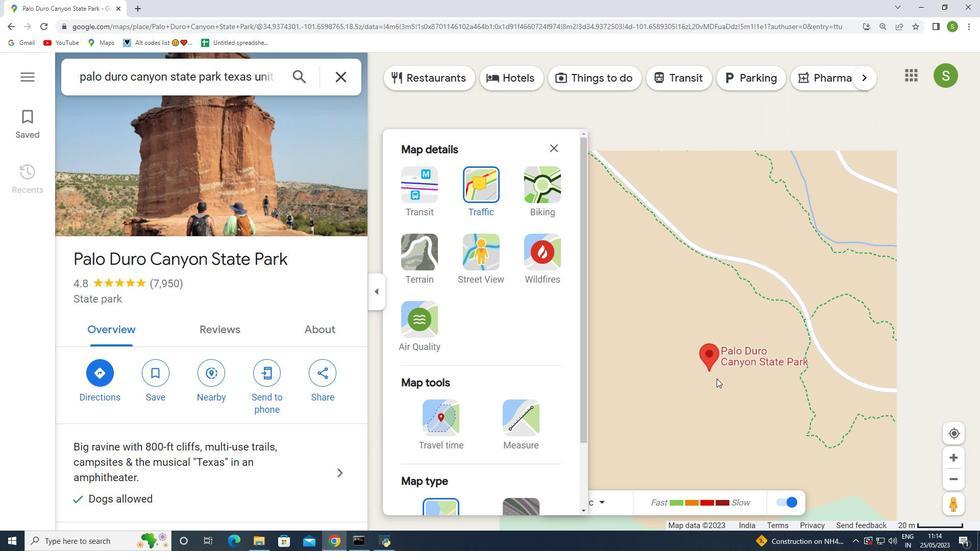 
Action: Mouse scrolled (717, 378) with delta (0, 0)
Screenshot: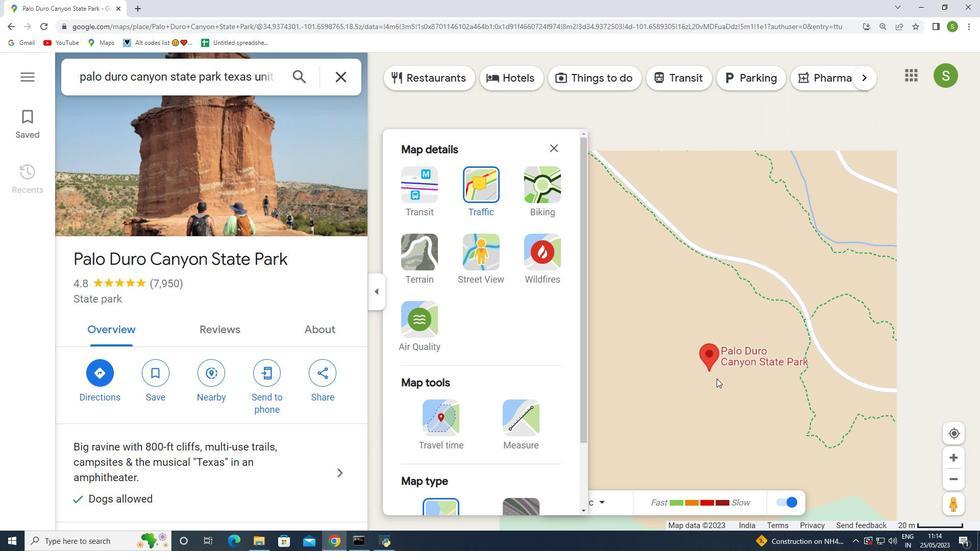 
Action: Mouse scrolled (717, 378) with delta (0, 0)
Screenshot: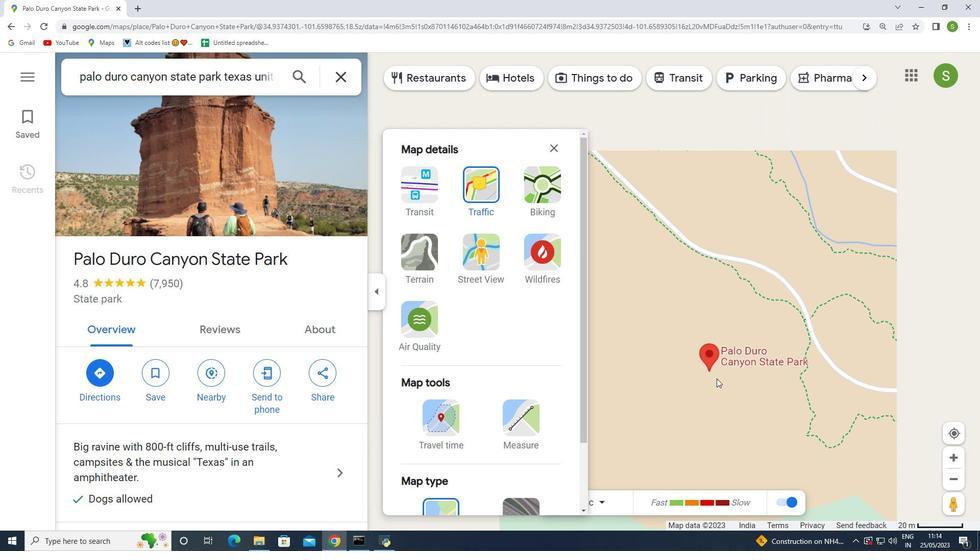 
Action: Mouse moved to (741, 392)
Screenshot: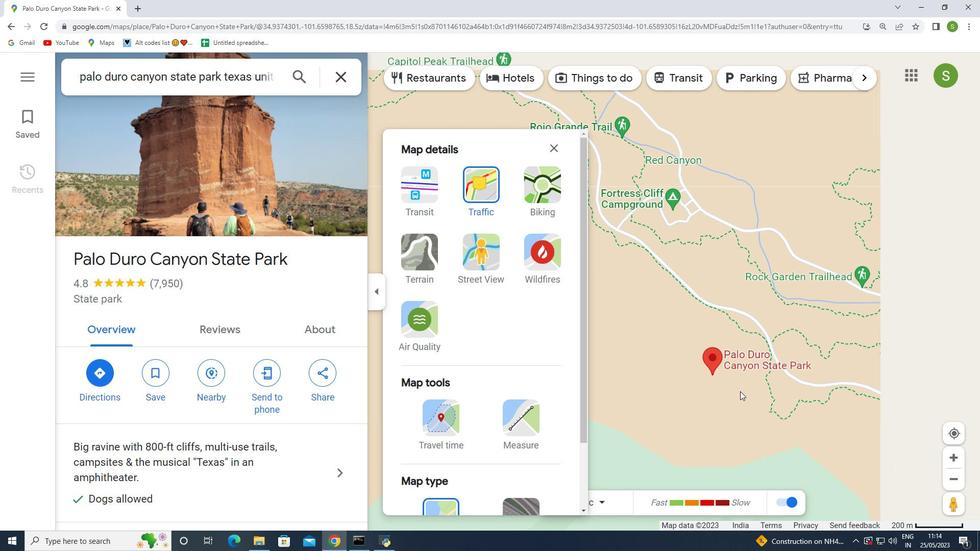
Action: Mouse scrolled (741, 391) with delta (0, 0)
Screenshot: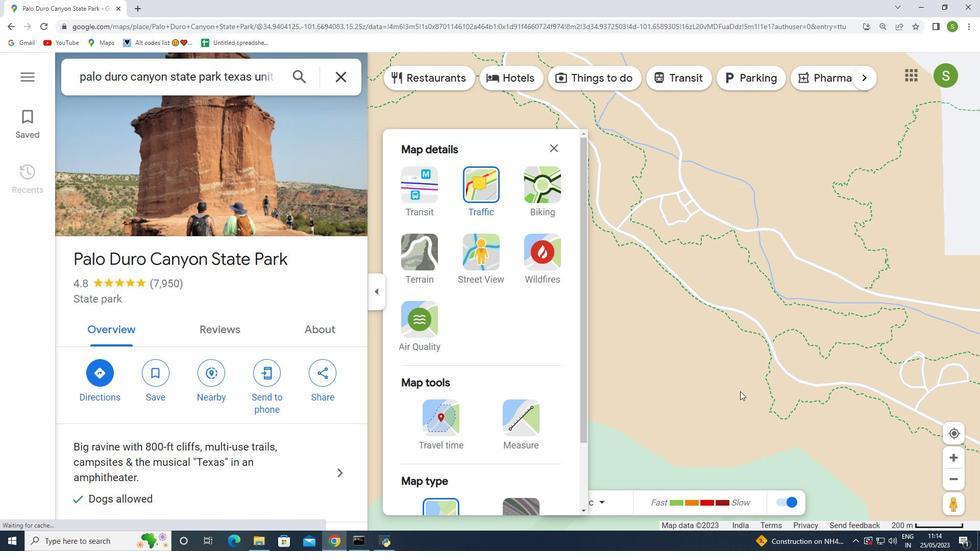 
Action: Mouse scrolled (741, 391) with delta (0, 0)
Screenshot: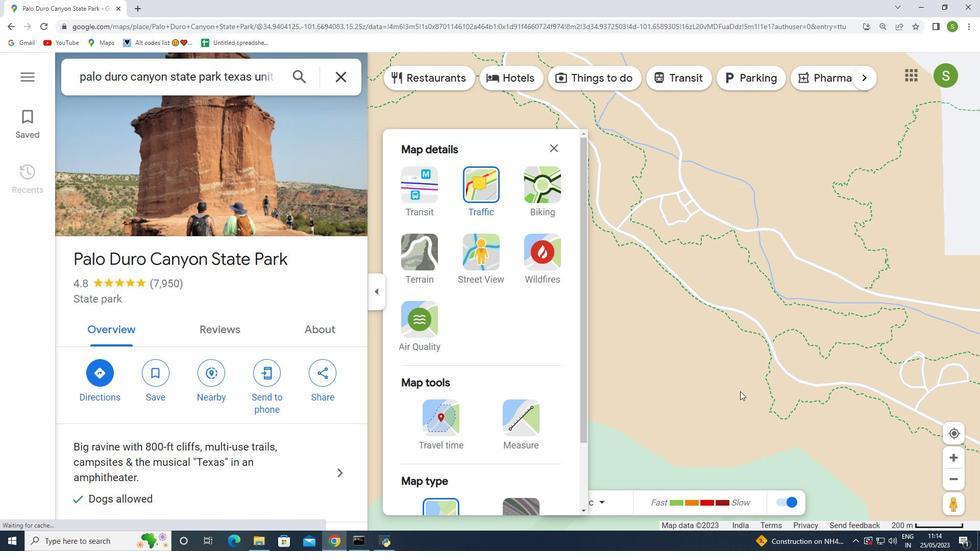 
Action: Mouse scrolled (741, 391) with delta (0, 0)
Screenshot: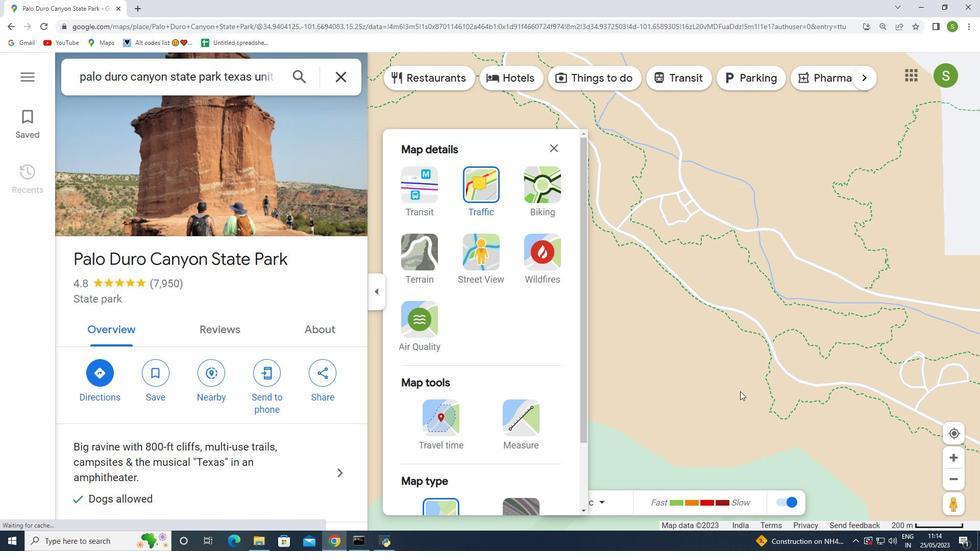 
Action: Mouse scrolled (741, 391) with delta (0, 0)
Screenshot: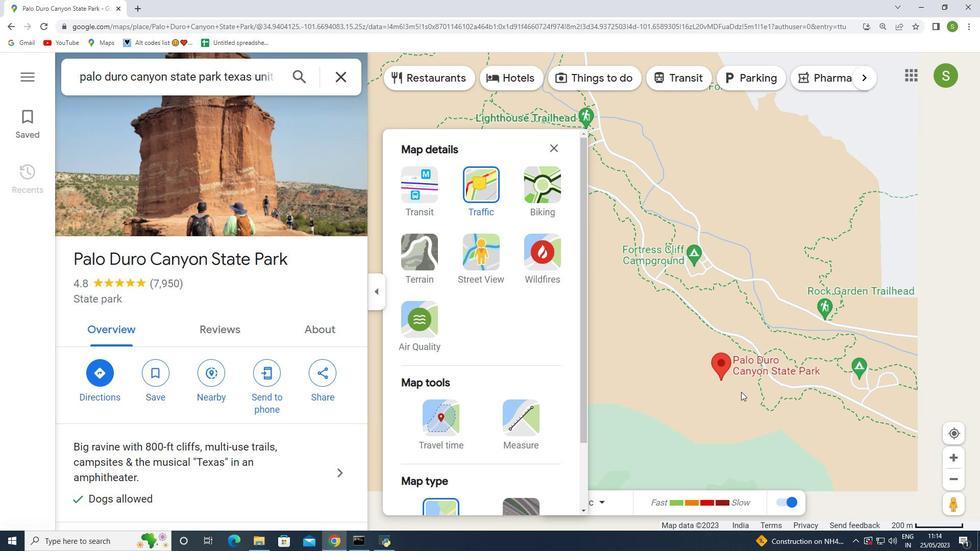 
Action: Mouse scrolled (741, 391) with delta (0, 0)
Screenshot: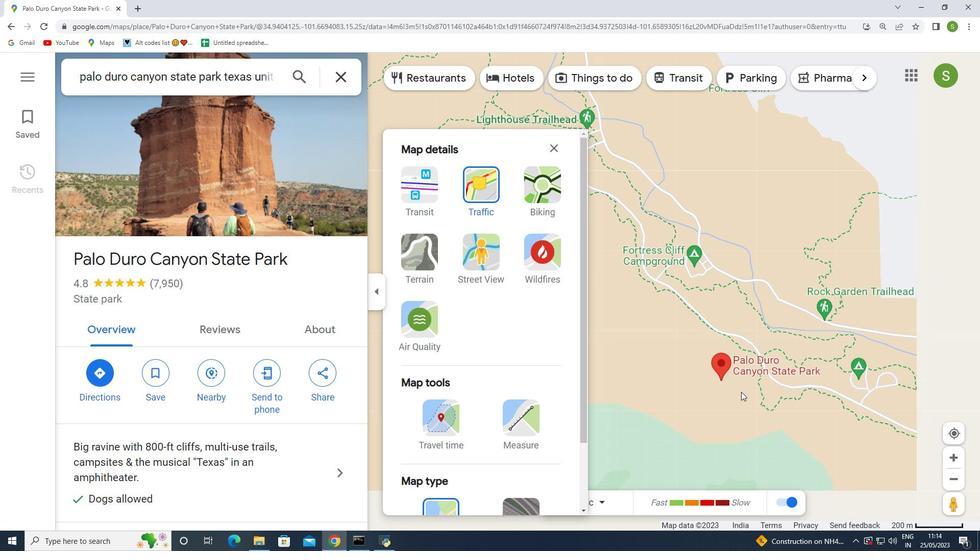 
Action: Mouse scrolled (741, 391) with delta (0, 0)
Screenshot: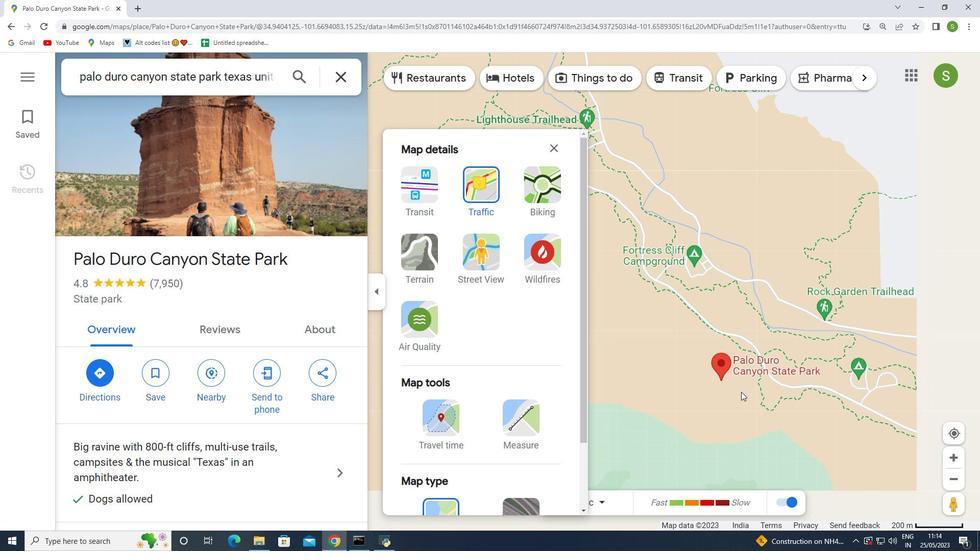 
Action: Mouse moved to (744, 388)
Screenshot: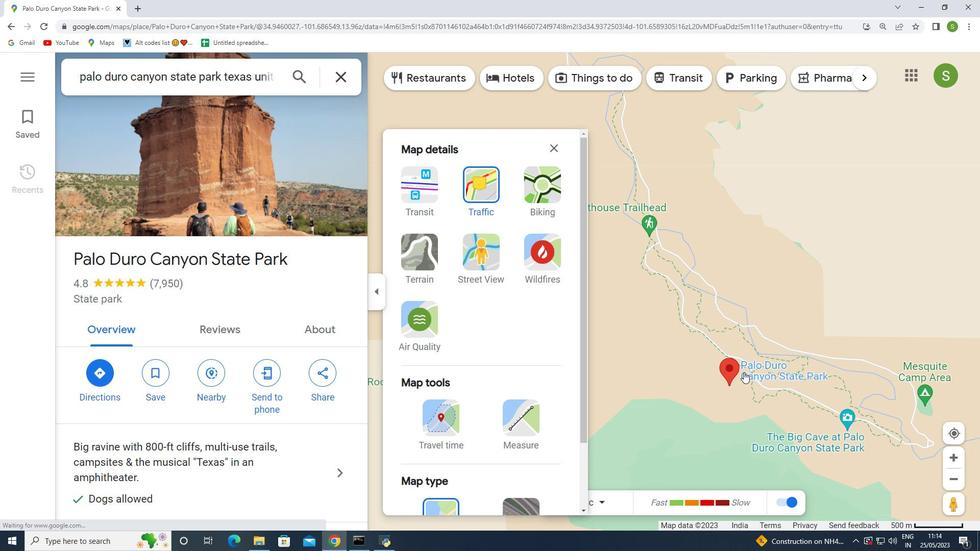 
Action: Mouse scrolled (744, 389) with delta (0, 0)
Screenshot: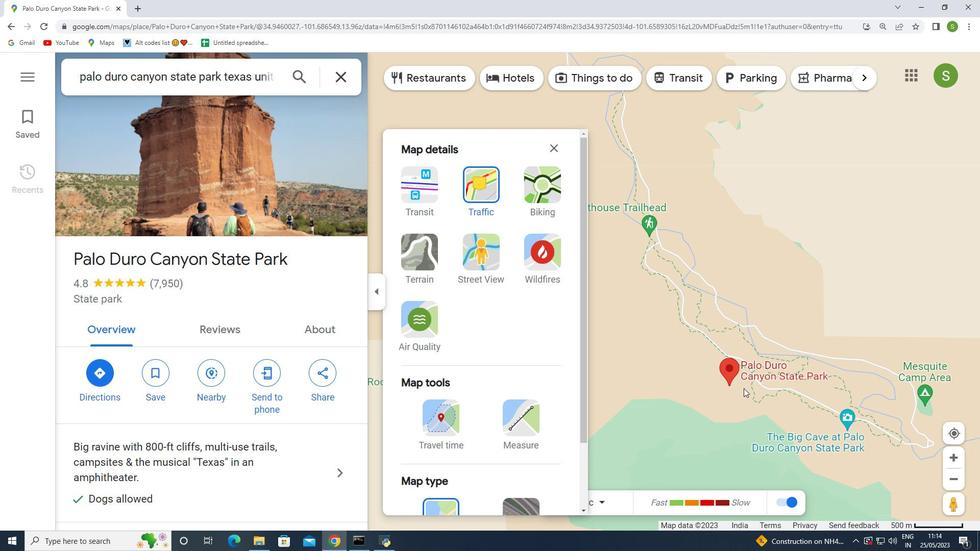 
Action: Mouse scrolled (744, 389) with delta (0, 0)
Screenshot: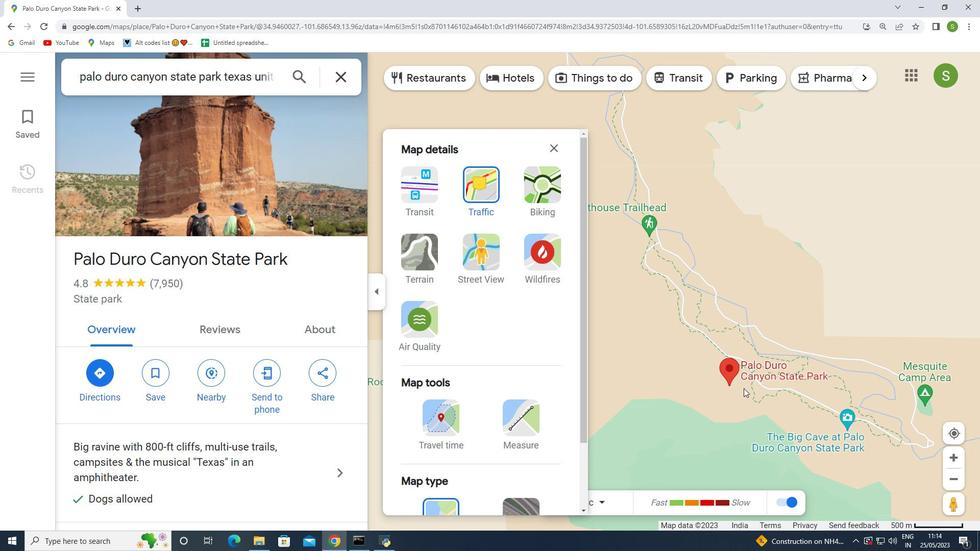 
Action: Mouse moved to (473, 190)
Screenshot: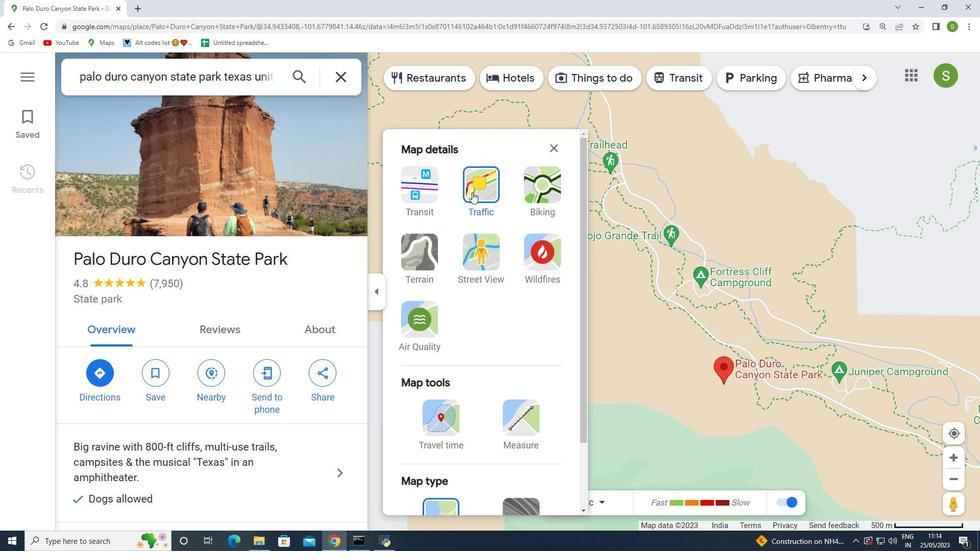 
Action: Mouse pressed left at (473, 190)
Screenshot: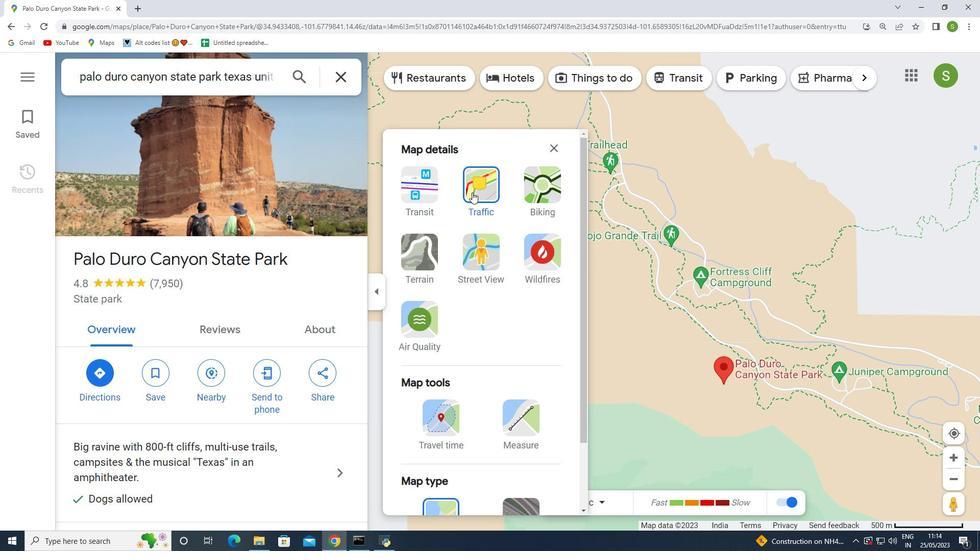 
Action: Mouse pressed left at (473, 190)
Screenshot: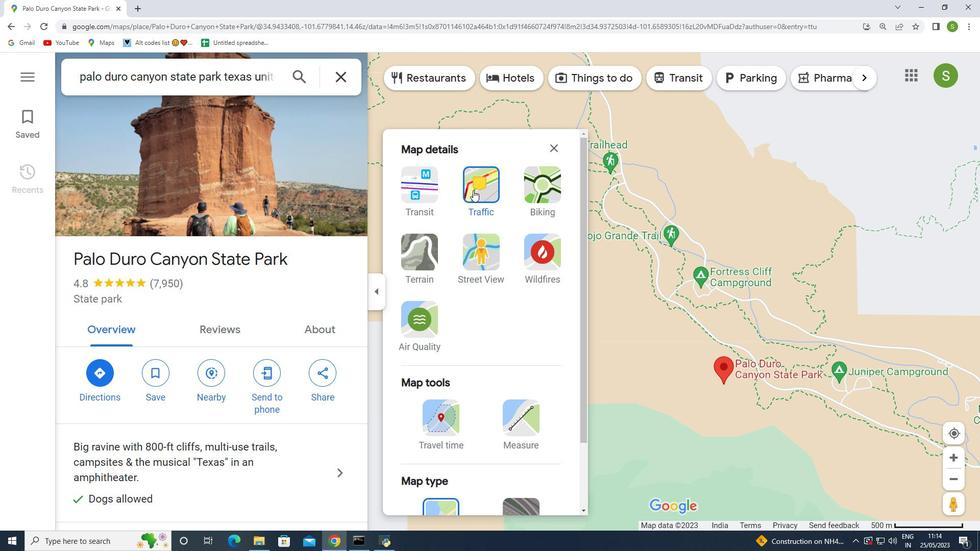 
Action: Mouse moved to (556, 146)
Screenshot: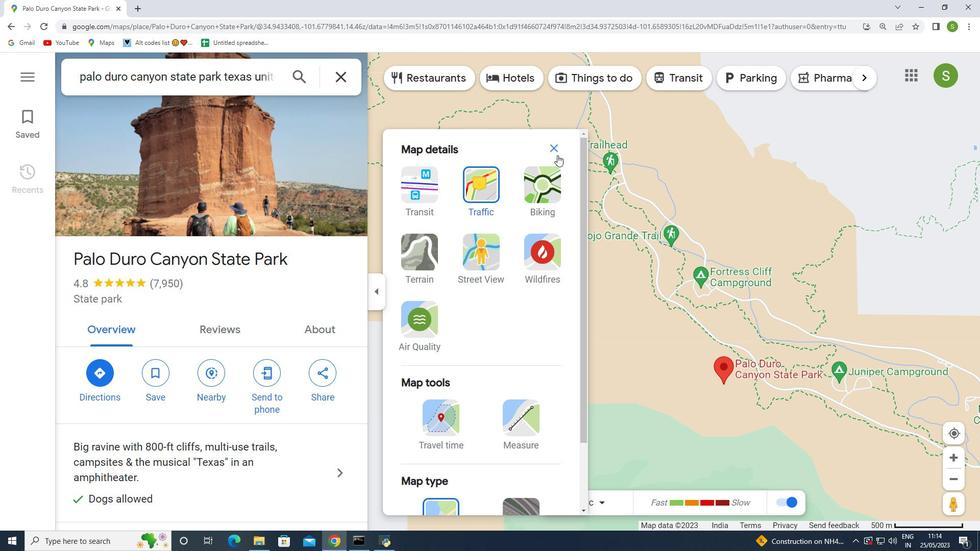 
Action: Mouse pressed left at (556, 146)
Screenshot: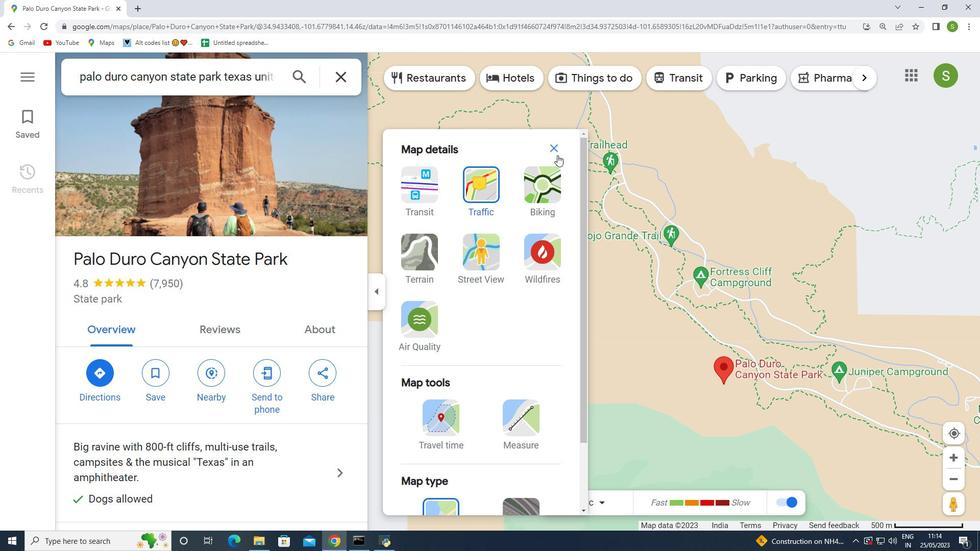 
Action: Mouse moved to (761, 326)
Screenshot: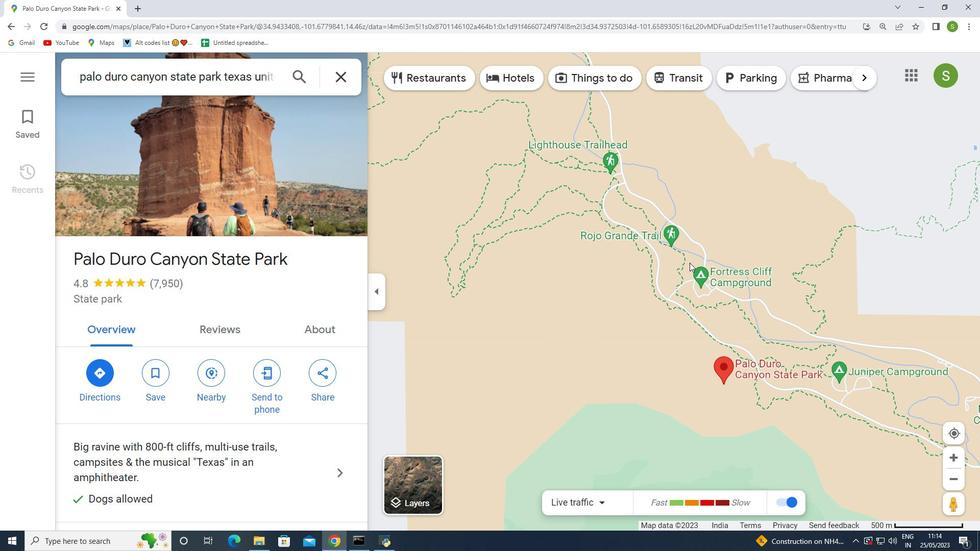 
Action: Mouse scrolled (761, 326) with delta (0, 0)
Screenshot: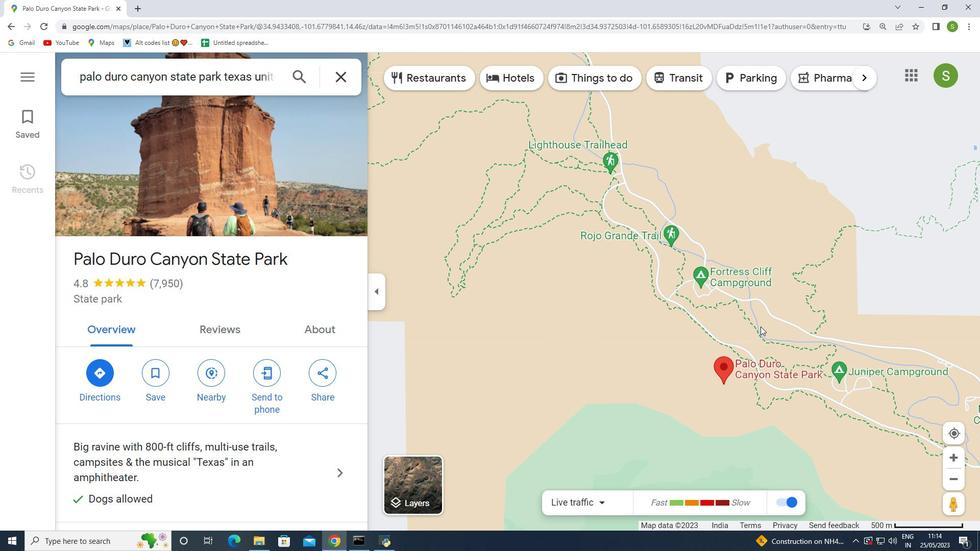 
Action: Mouse scrolled (761, 326) with delta (0, 0)
Screenshot: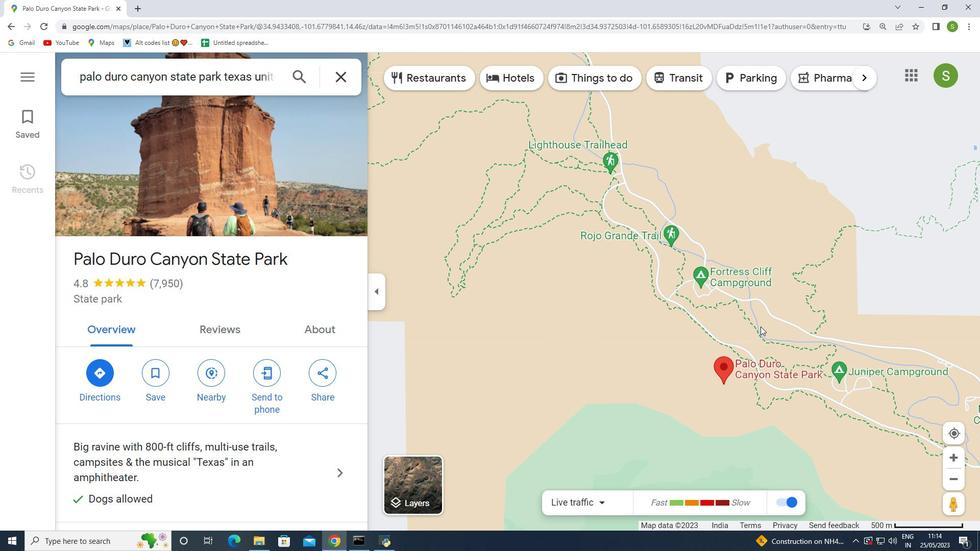
Action: Mouse scrolled (761, 326) with delta (0, 0)
Screenshot: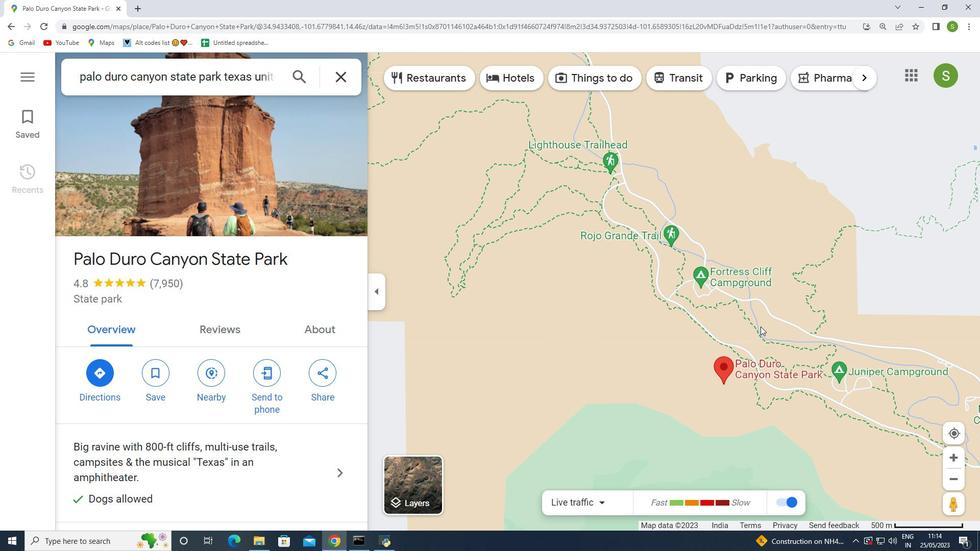 
Action: Mouse scrolled (761, 326) with delta (0, 0)
Screenshot: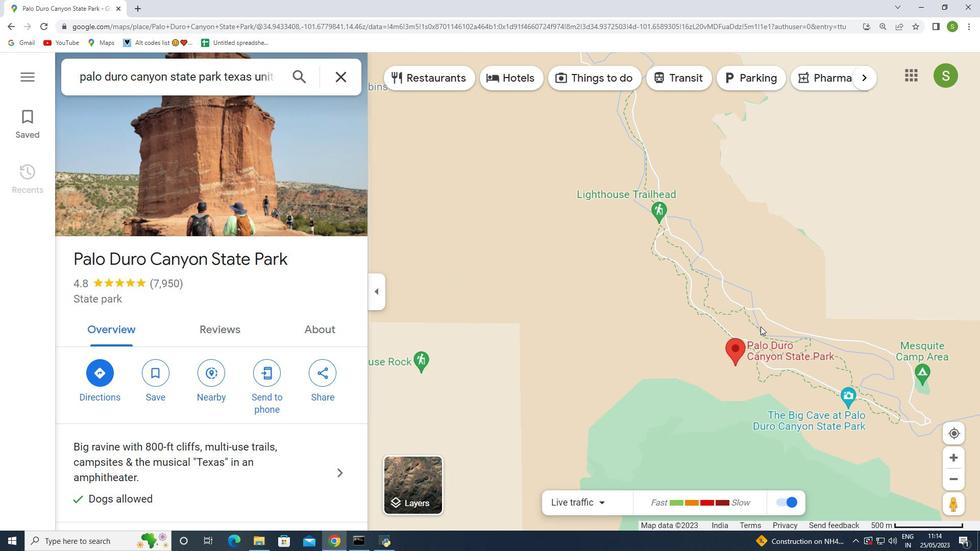 
Action: Mouse scrolled (761, 326) with delta (0, 0)
Screenshot: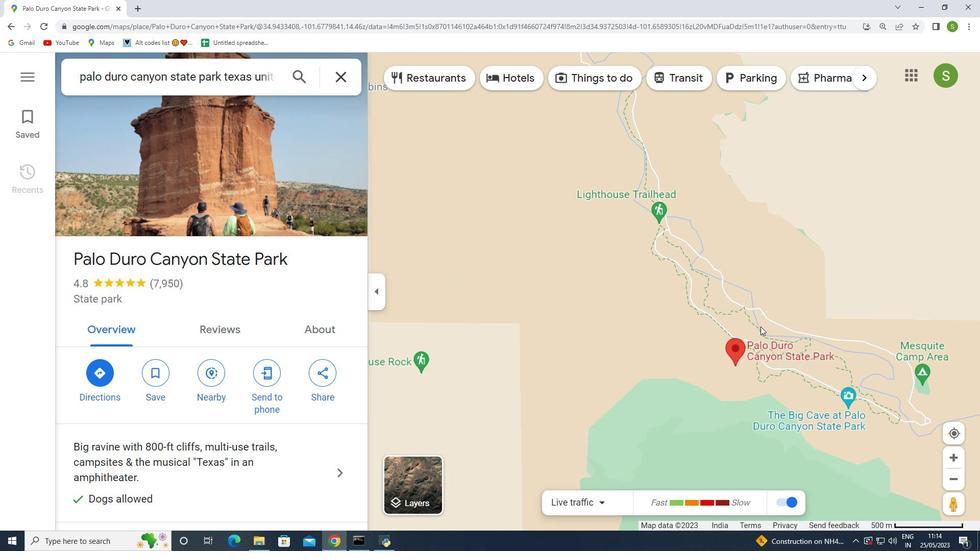 
Action: Mouse scrolled (761, 326) with delta (0, 0)
Screenshot: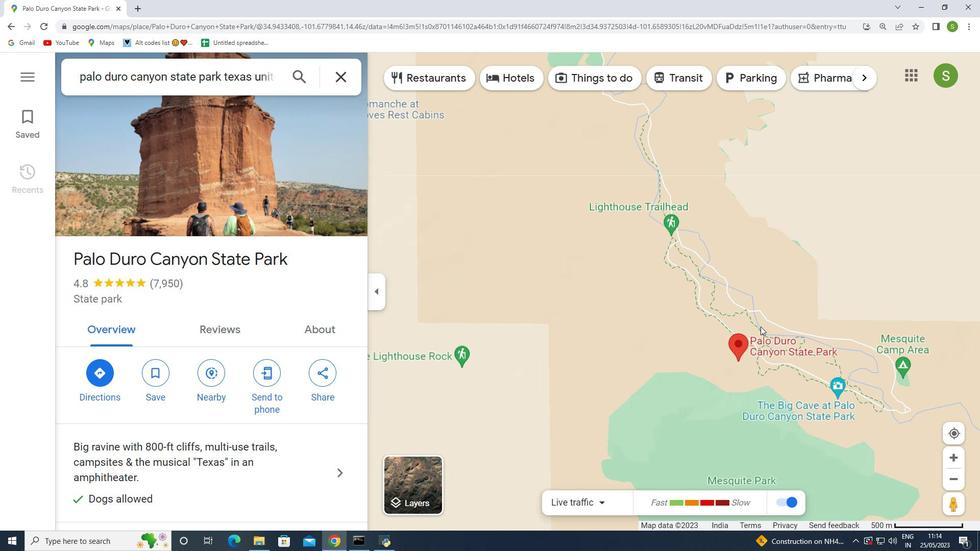 
Action: Mouse scrolled (761, 326) with delta (0, 0)
Screenshot: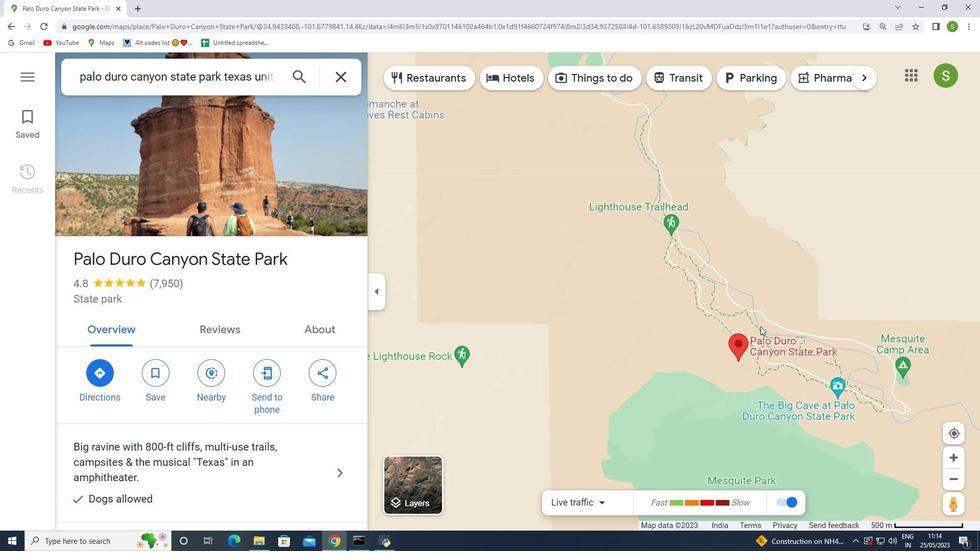 
Action: Mouse scrolled (761, 326) with delta (0, 0)
Screenshot: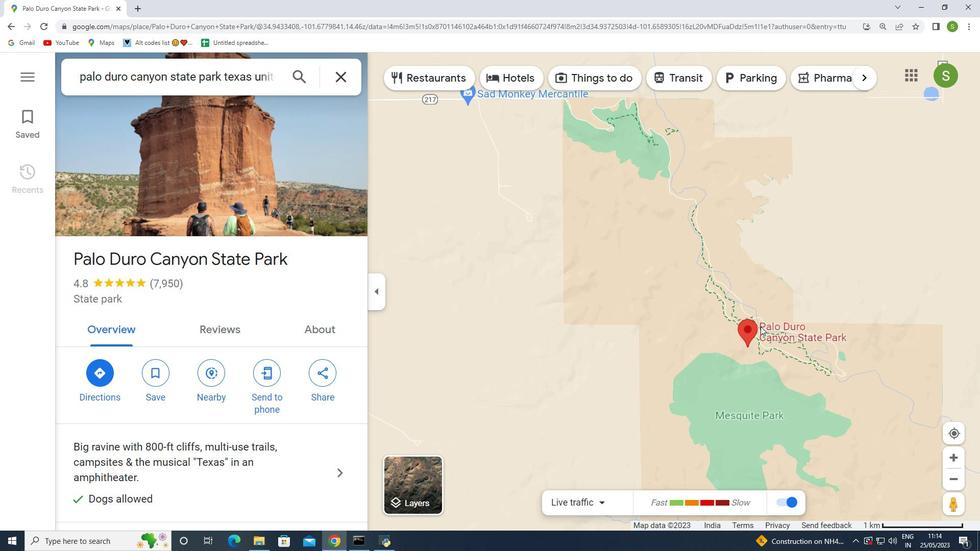 
Action: Mouse scrolled (761, 326) with delta (0, 0)
Screenshot: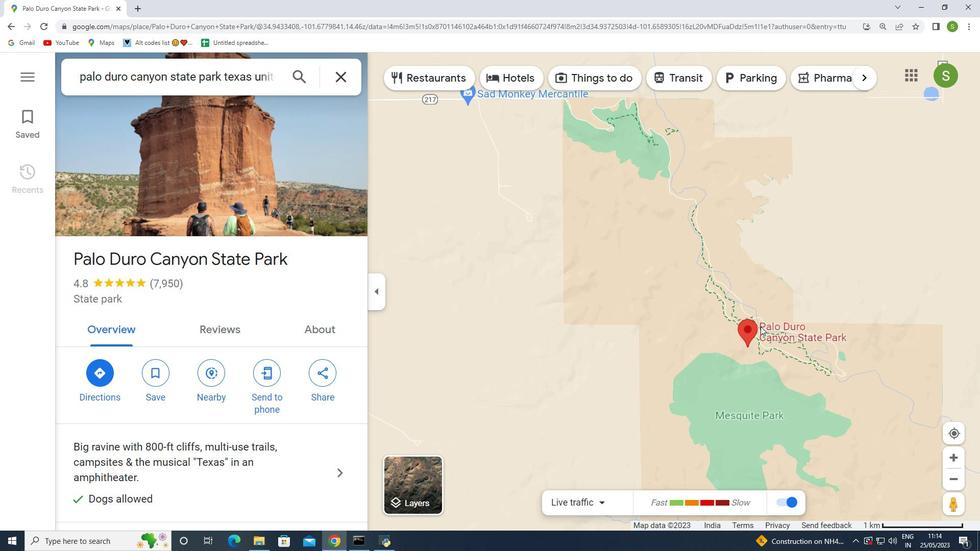 
Action: Mouse scrolled (761, 326) with delta (0, 0)
Screenshot: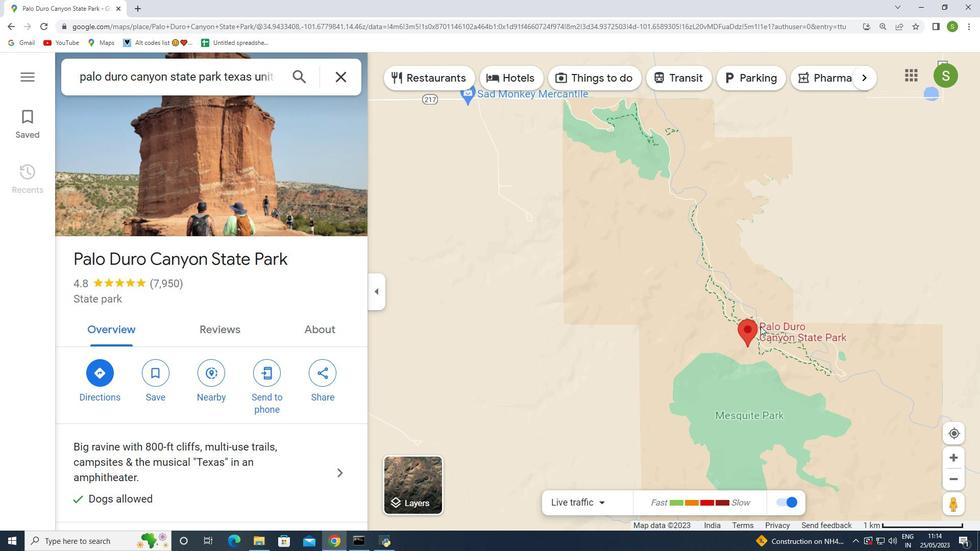 
Action: Mouse scrolled (761, 326) with delta (0, 0)
Screenshot: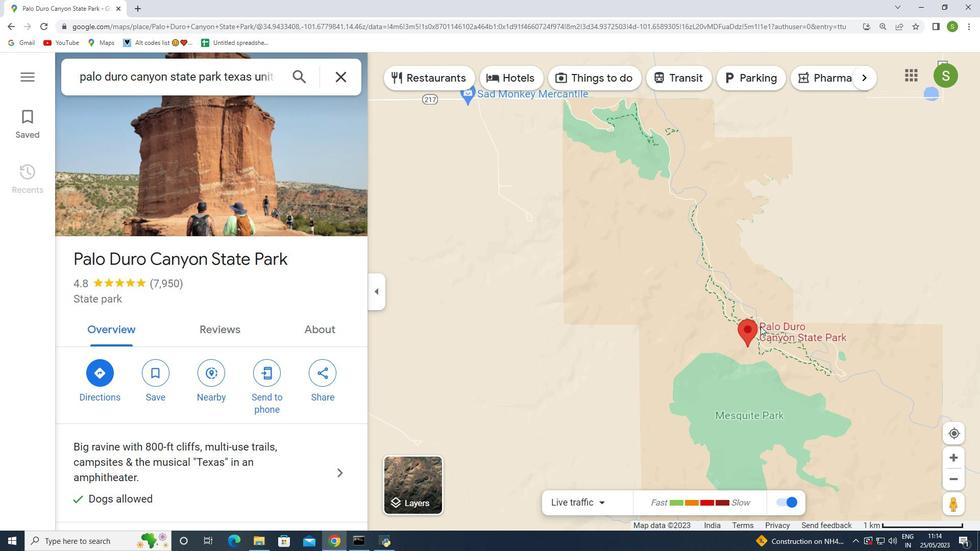 
Action: Mouse scrolled (761, 326) with delta (0, 0)
Screenshot: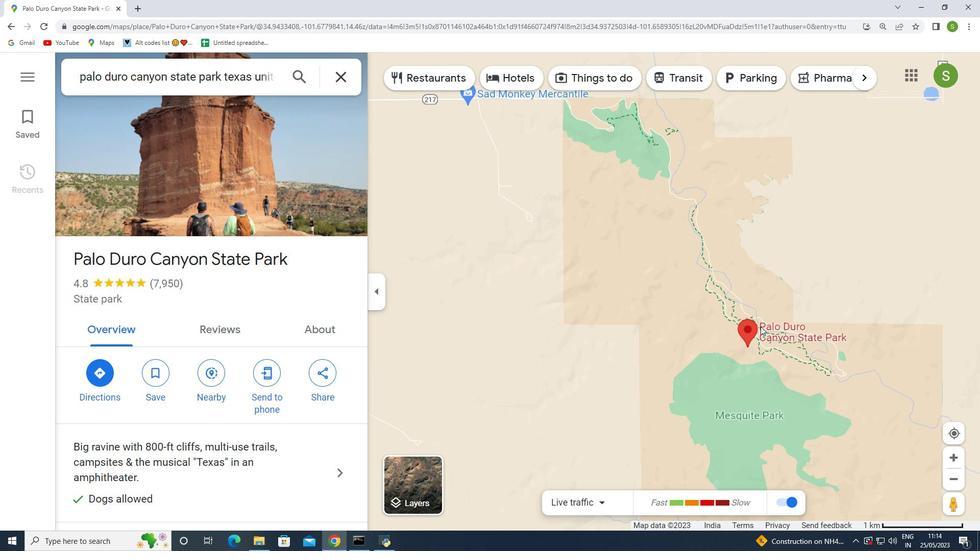 
Action: Mouse moved to (770, 329)
Screenshot: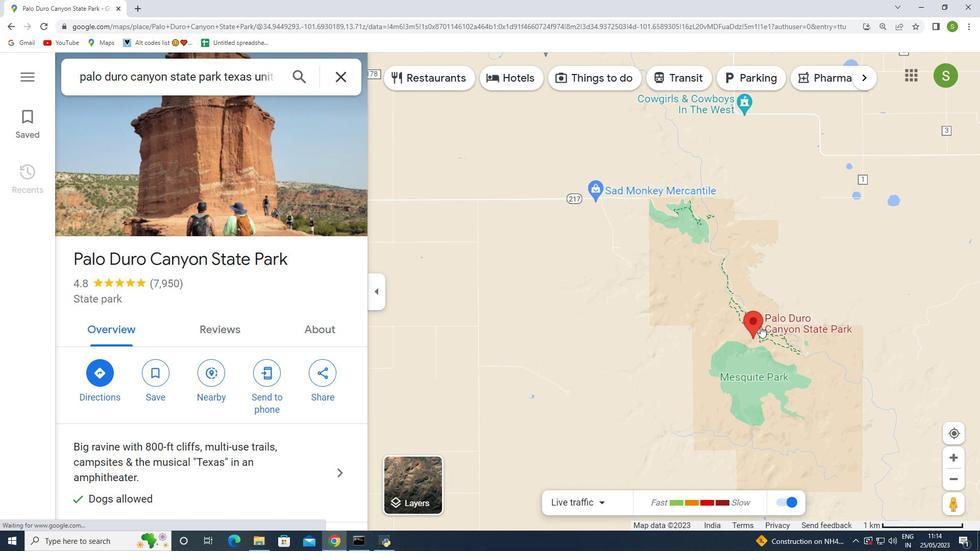 
Action: Mouse scrolled (770, 329) with delta (0, 0)
Screenshot: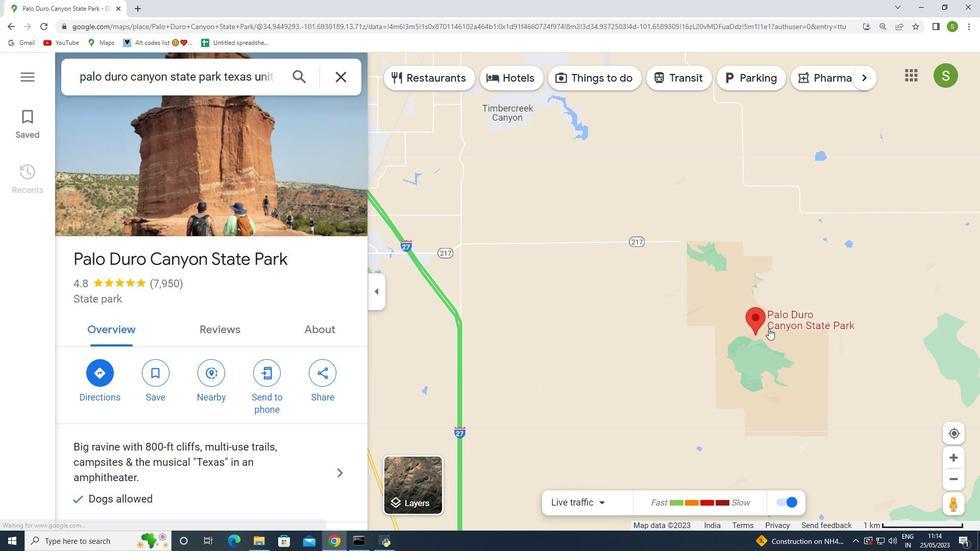 
Action: Mouse scrolled (770, 329) with delta (0, 0)
Screenshot: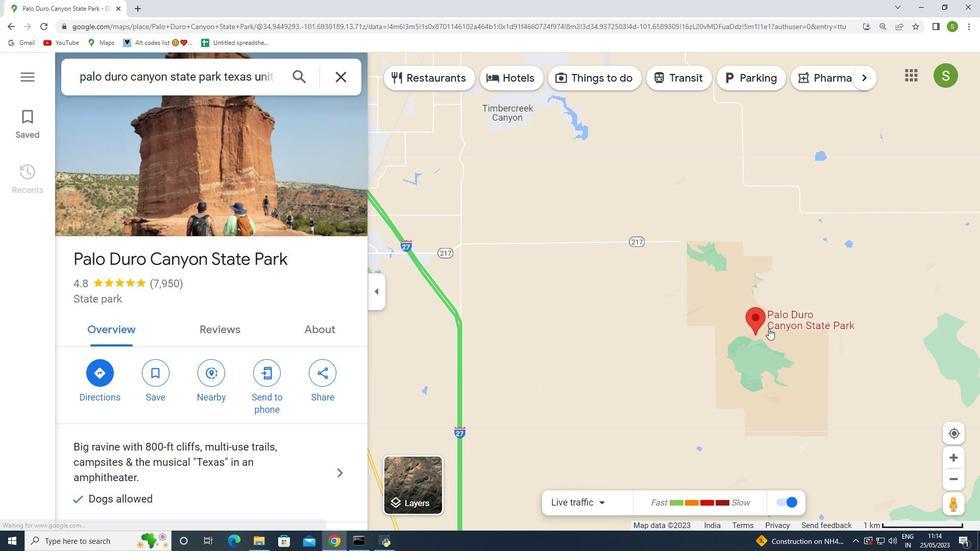 
Action: Mouse scrolled (770, 329) with delta (0, 0)
Screenshot: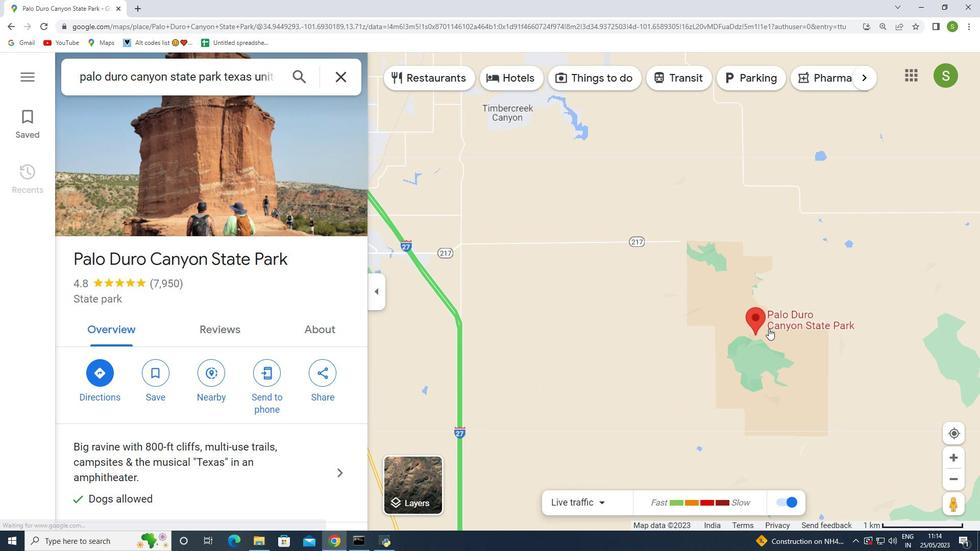 
Action: Mouse scrolled (770, 329) with delta (0, 0)
Screenshot: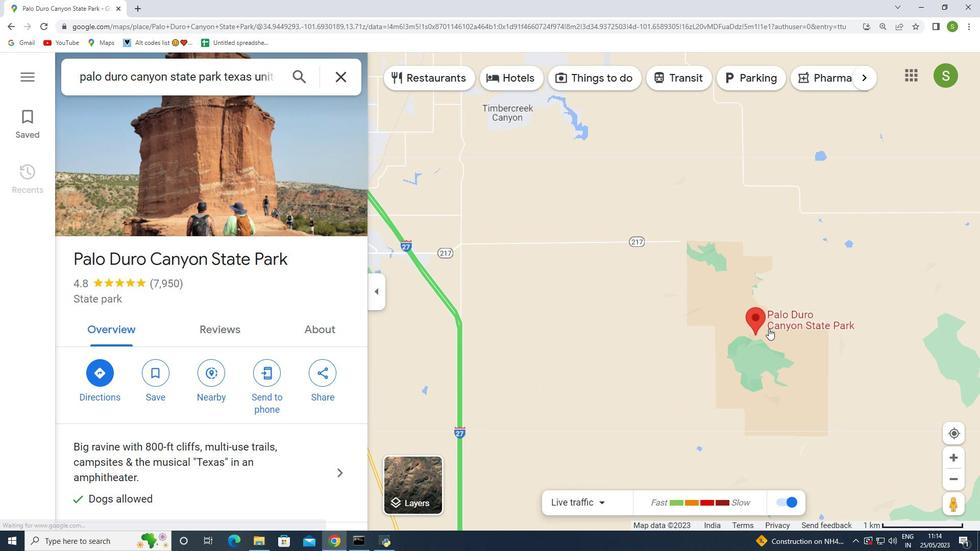 
Action: Mouse scrolled (770, 329) with delta (0, 0)
Screenshot: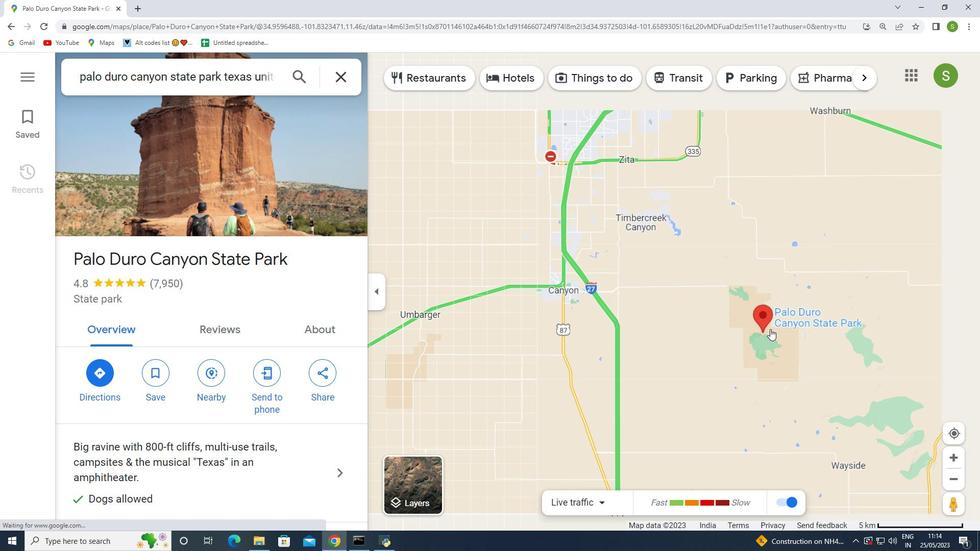 
Action: Mouse scrolled (770, 329) with delta (0, 0)
Screenshot: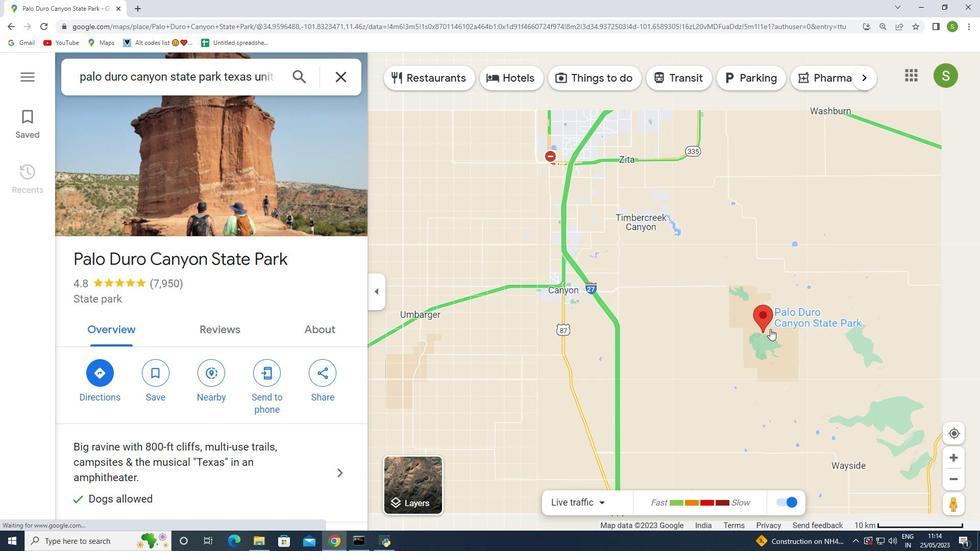 
Action: Mouse scrolled (770, 329) with delta (0, 0)
Screenshot: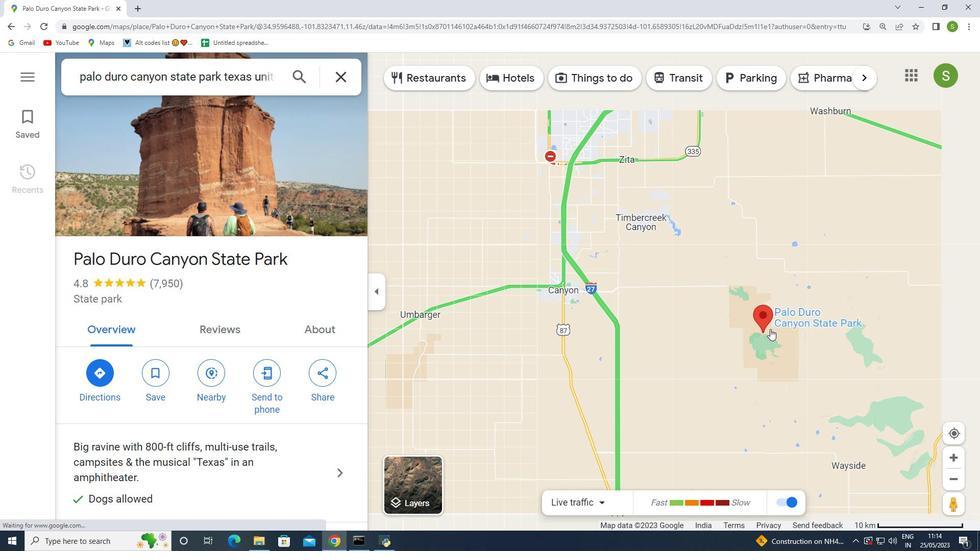 
Action: Mouse scrolled (770, 329) with delta (0, 0)
Screenshot: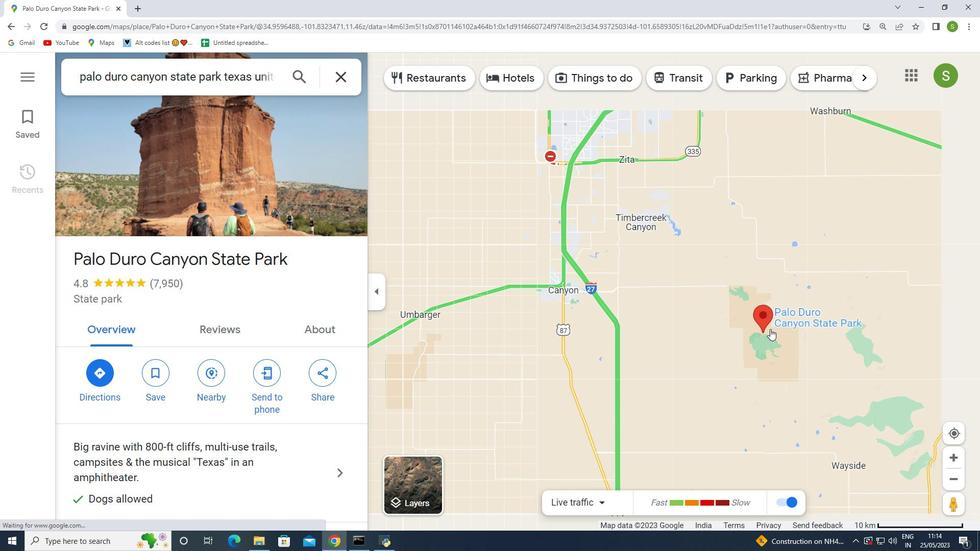 
Action: Mouse scrolled (770, 329) with delta (0, 0)
Screenshot: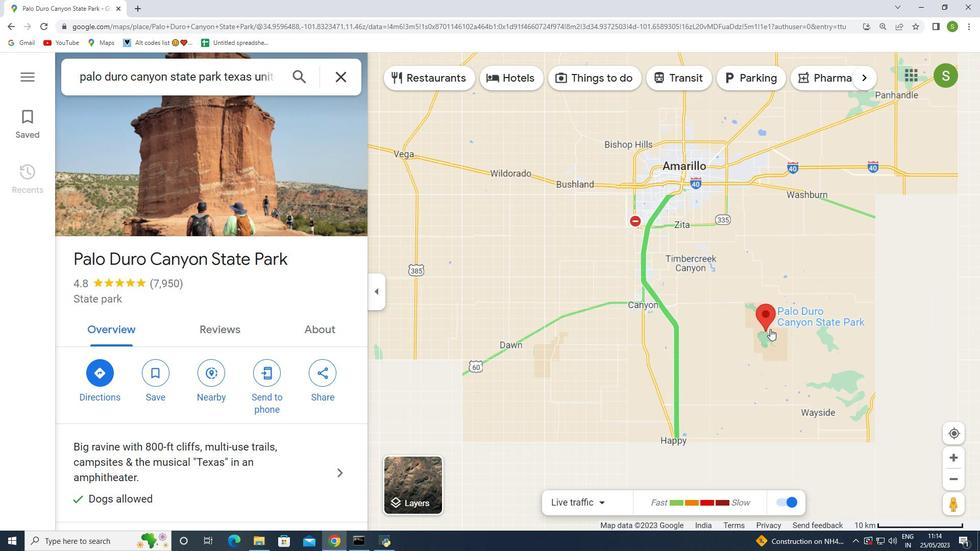 
Action: Mouse scrolled (770, 329) with delta (0, 0)
Screenshot: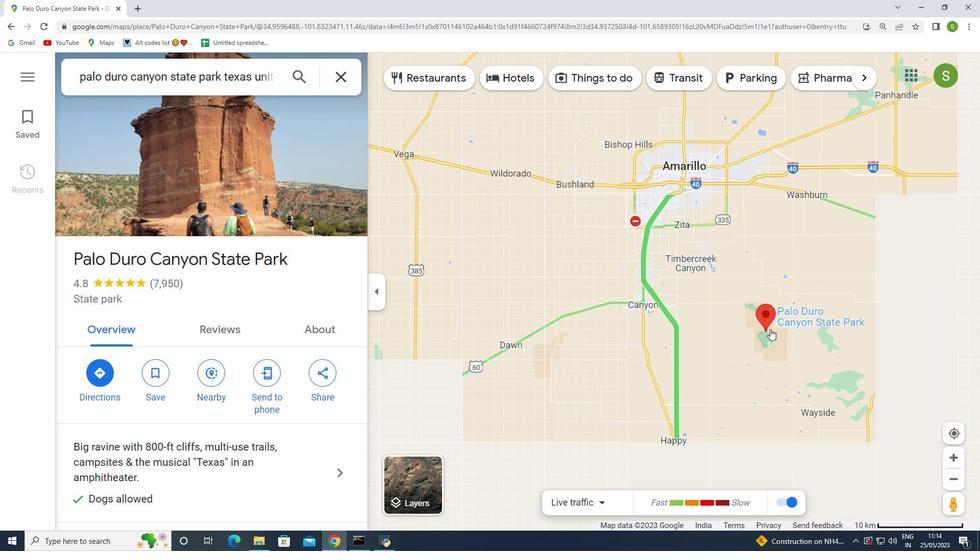 
Action: Mouse scrolled (770, 329) with delta (0, 0)
Screenshot: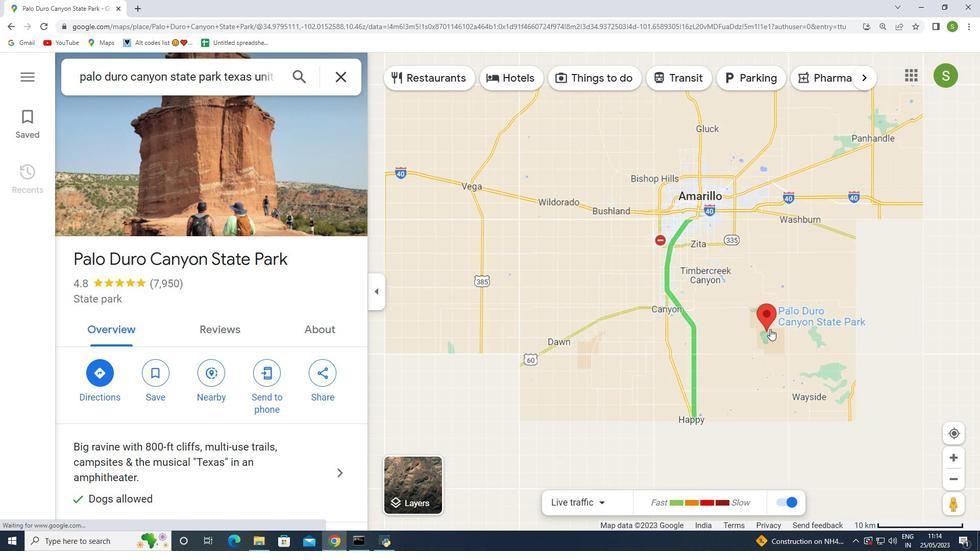 
Action: Mouse scrolled (770, 329) with delta (0, 0)
Screenshot: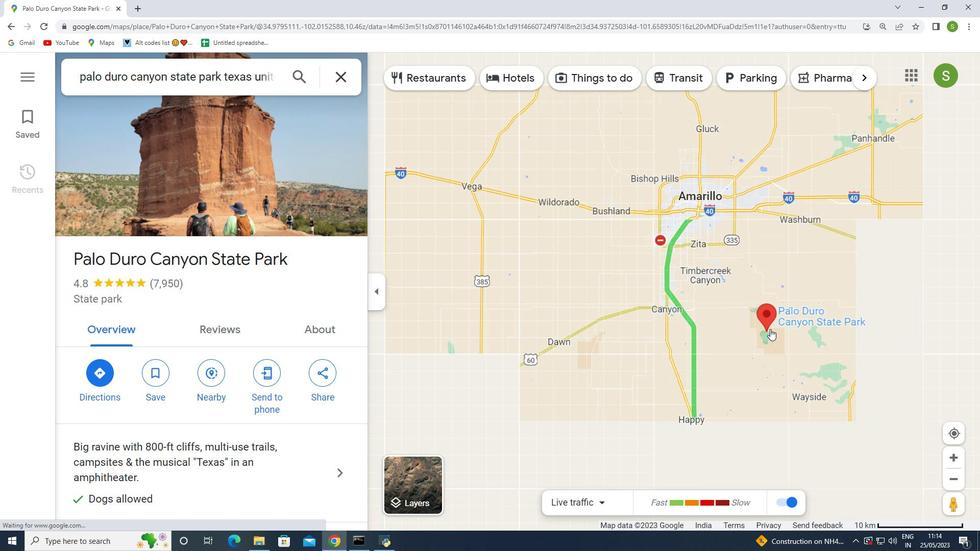 
Action: Mouse moved to (776, 330)
Screenshot: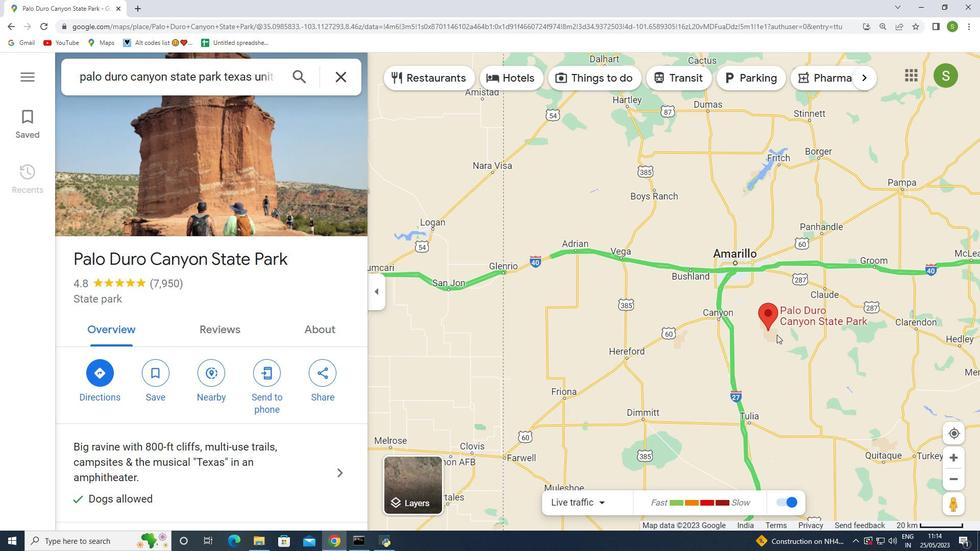 
Action: Mouse scrolled (776, 331) with delta (0, 0)
Screenshot: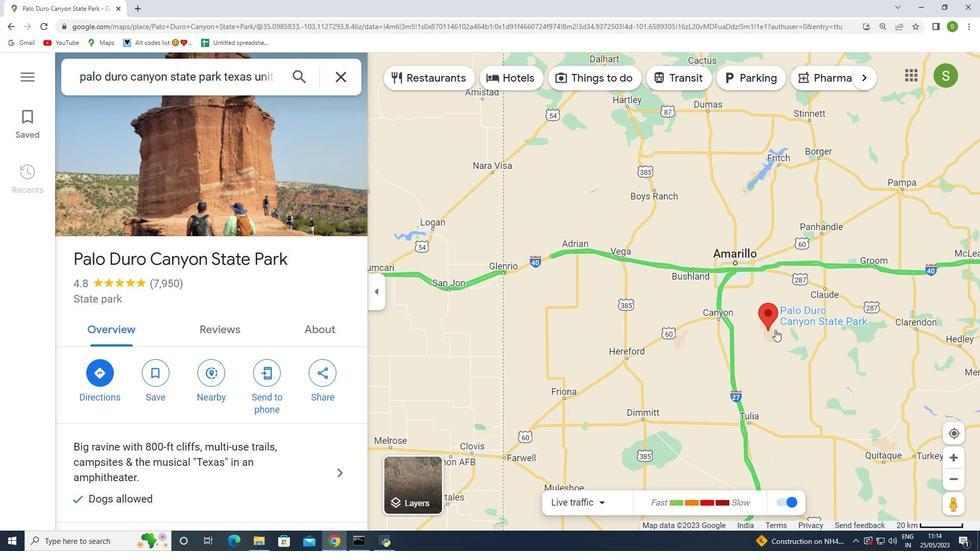 
Action: Mouse moved to (727, 328)
Screenshot: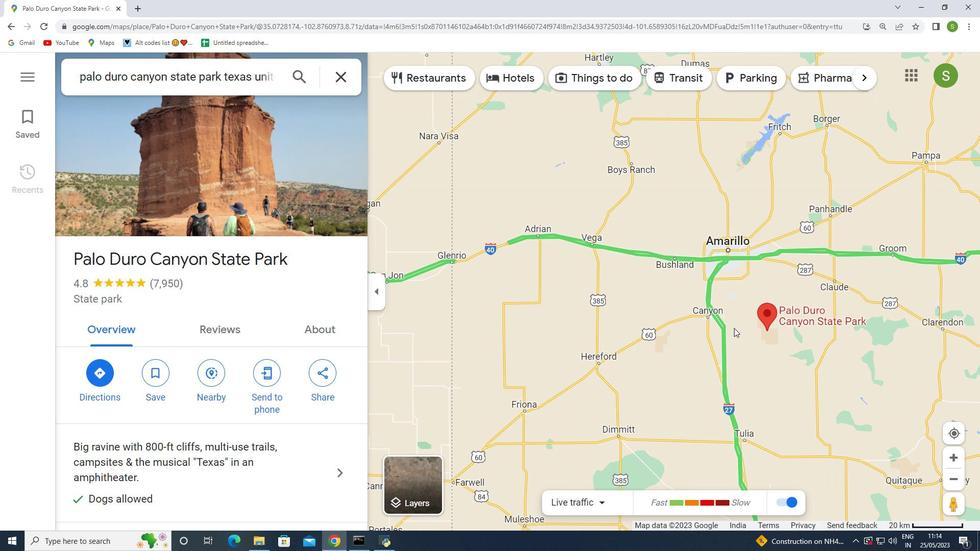 
Action: Mouse scrolled (727, 329) with delta (0, 0)
Screenshot: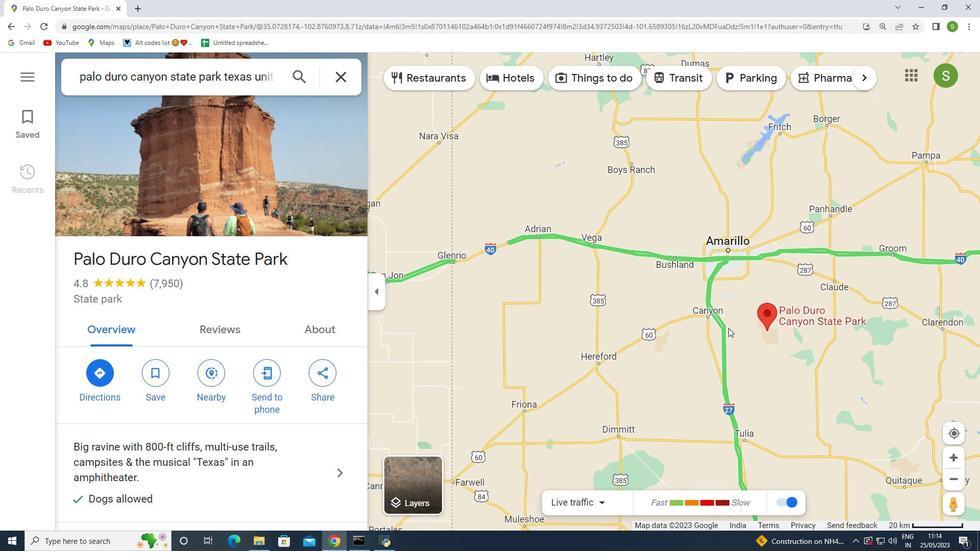
Action: Mouse scrolled (727, 329) with delta (0, 0)
Screenshot: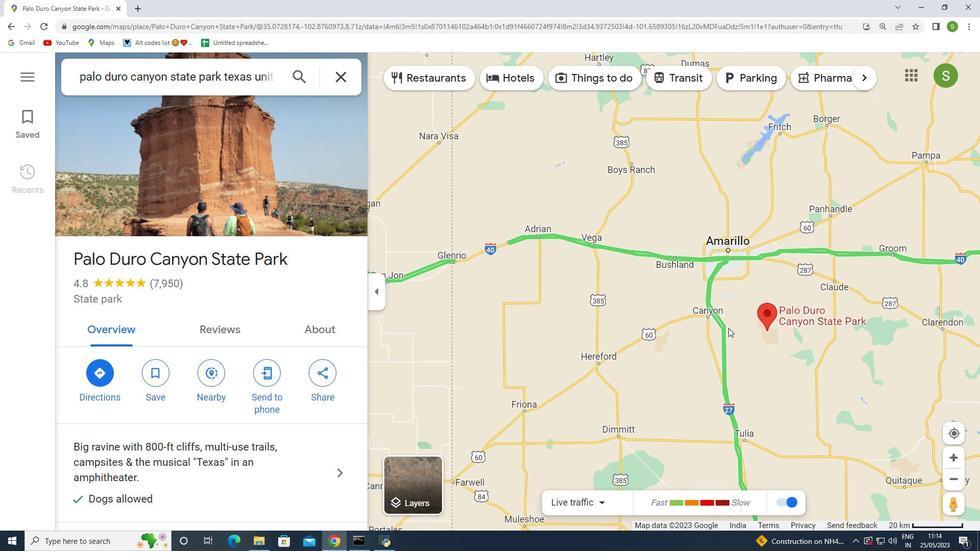 
Action: Mouse scrolled (727, 329) with delta (0, 0)
Screenshot: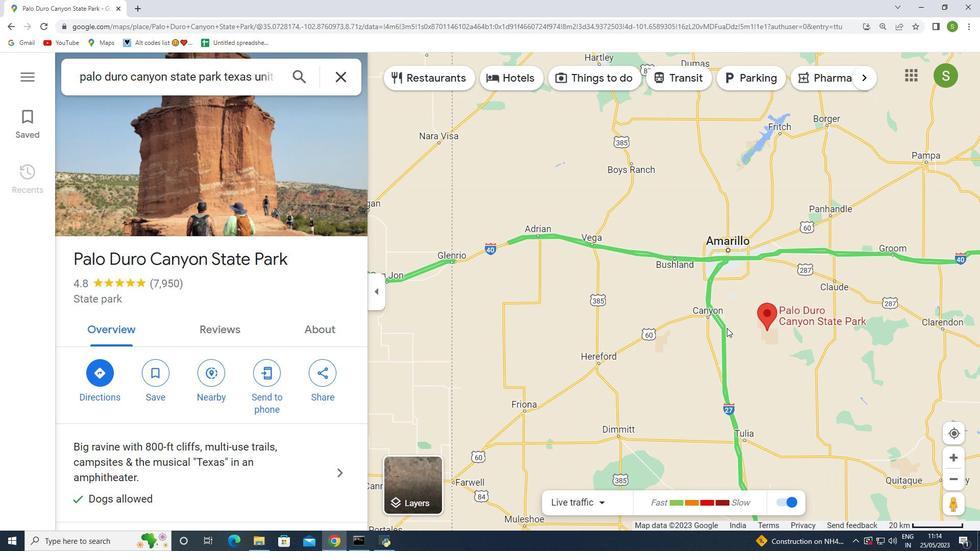 
Action: Mouse moved to (714, 334)
Screenshot: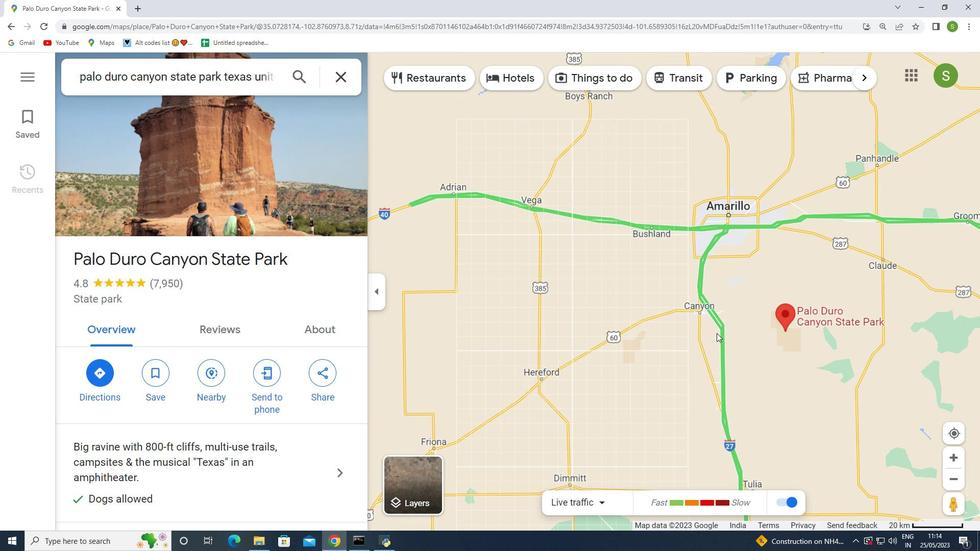 
Action: Mouse scrolled (714, 334) with delta (0, 0)
Screenshot: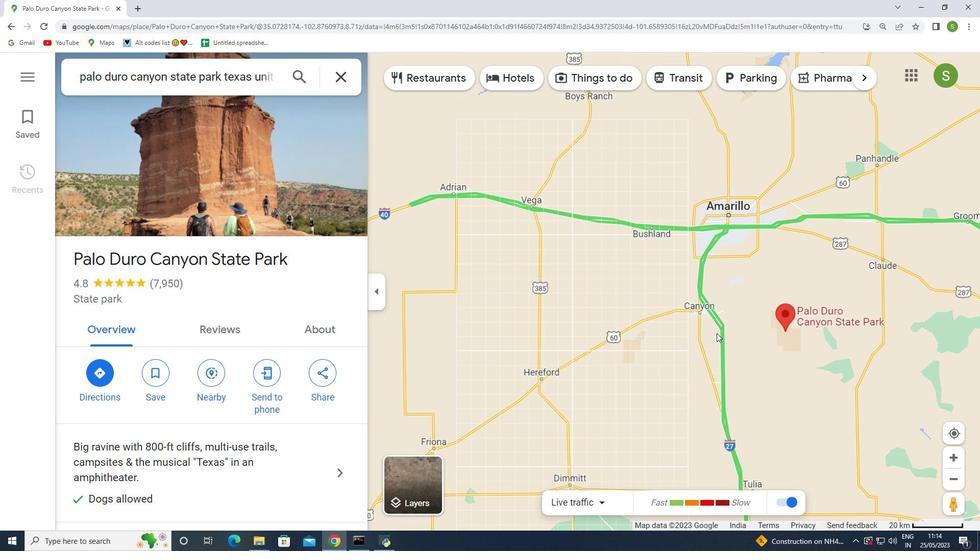 
Action: Mouse moved to (714, 334)
Screenshot: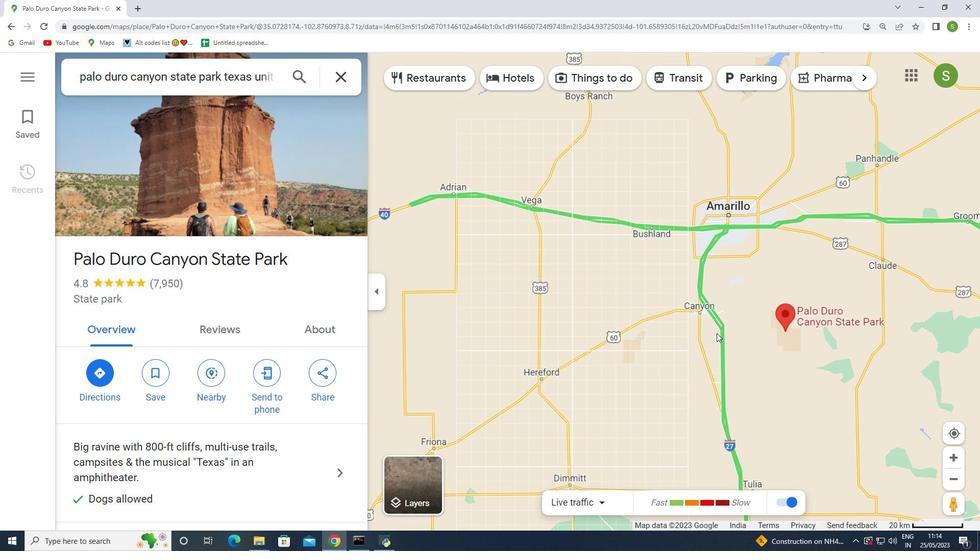 
Action: Mouse scrolled (714, 334) with delta (0, 0)
Screenshot: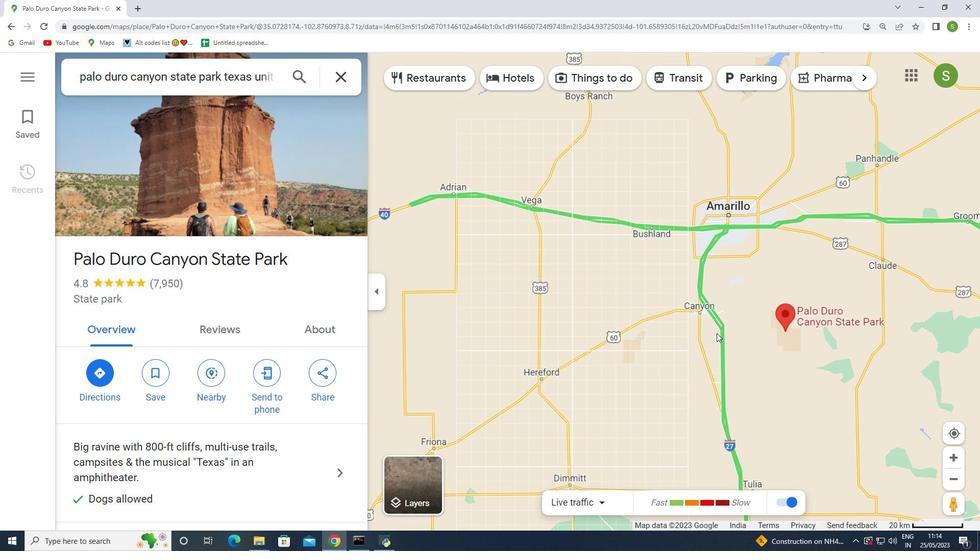 
Action: Mouse moved to (715, 334)
Screenshot: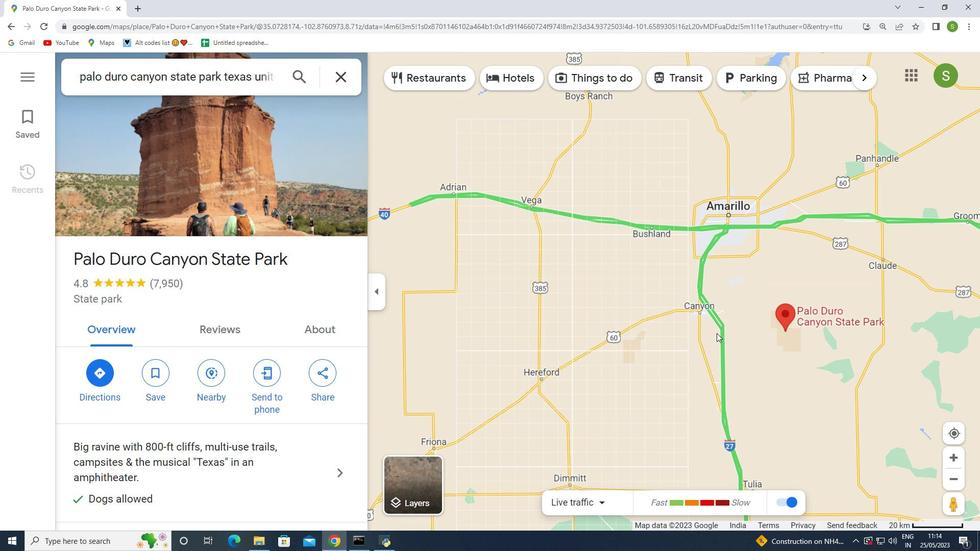 
Action: Mouse scrolled (715, 334) with delta (0, 0)
Screenshot: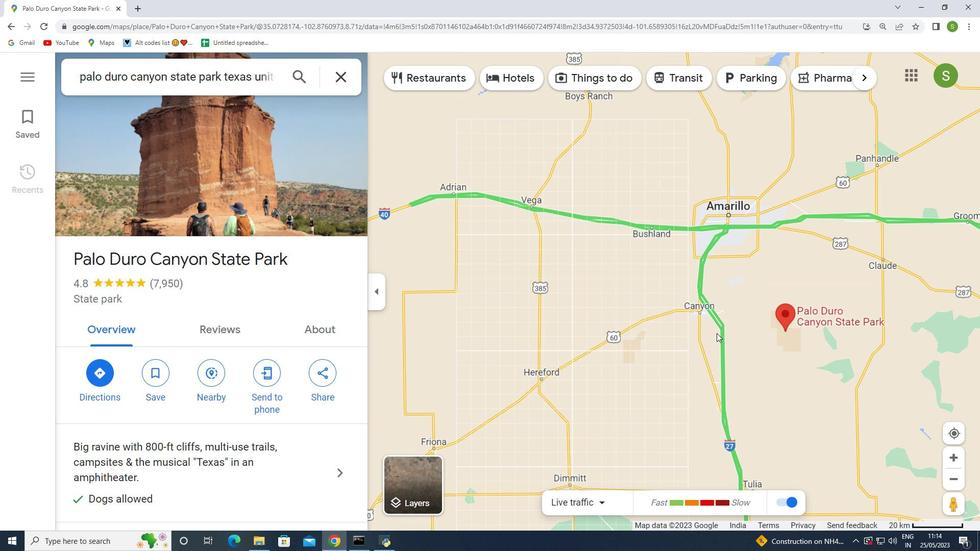 
Action: Mouse moved to (715, 296)
Screenshot: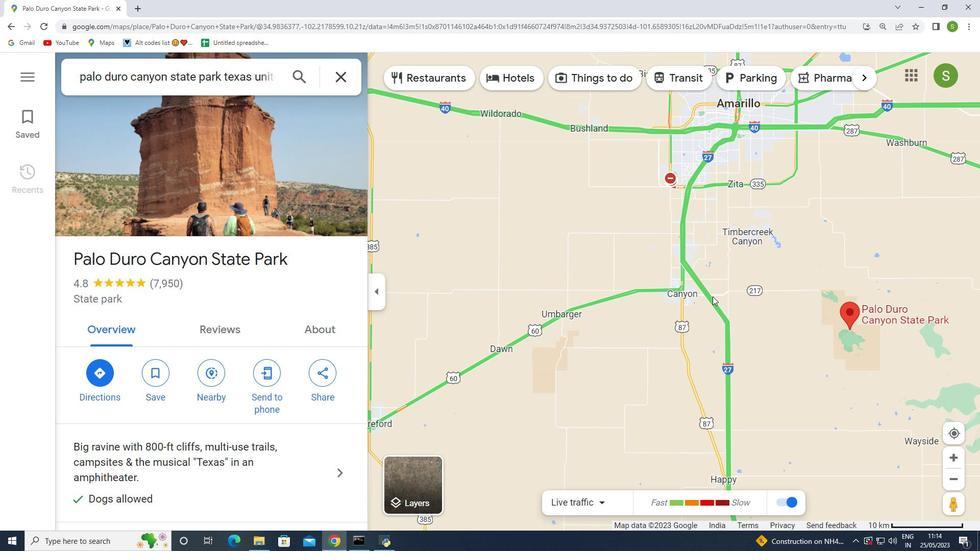 
Action: Mouse scrolled (715, 297) with delta (0, 0)
Screenshot: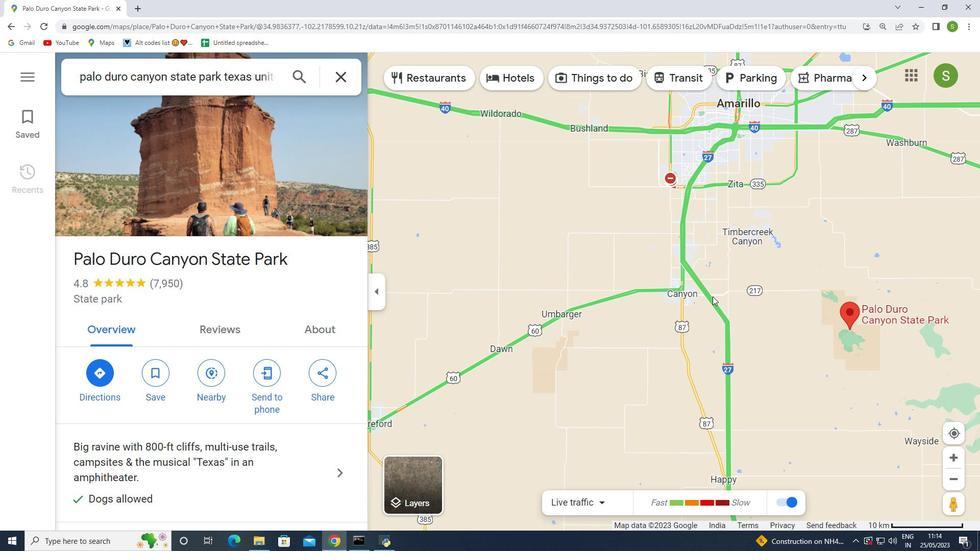 
Action: Mouse scrolled (715, 297) with delta (0, 0)
Screenshot: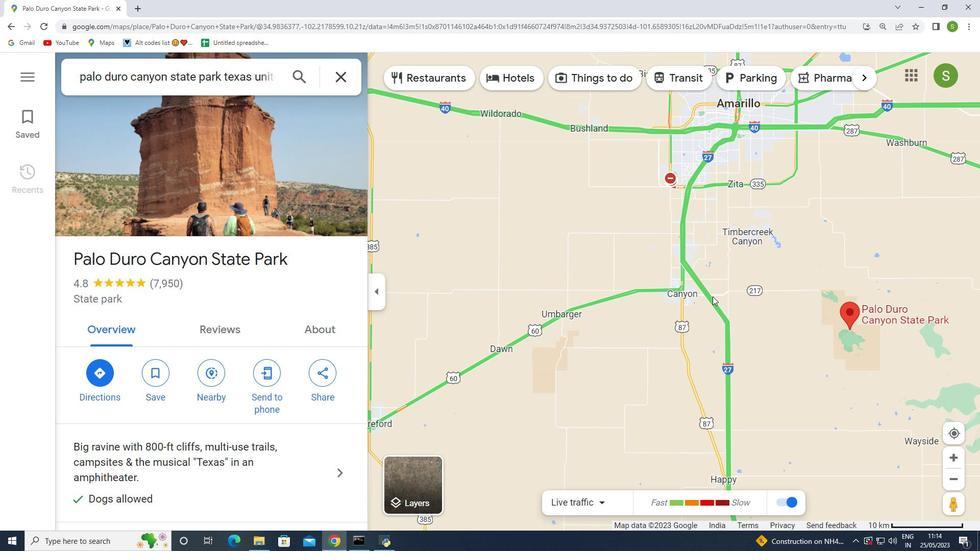 
Action: Mouse scrolled (715, 297) with delta (0, 0)
Screenshot: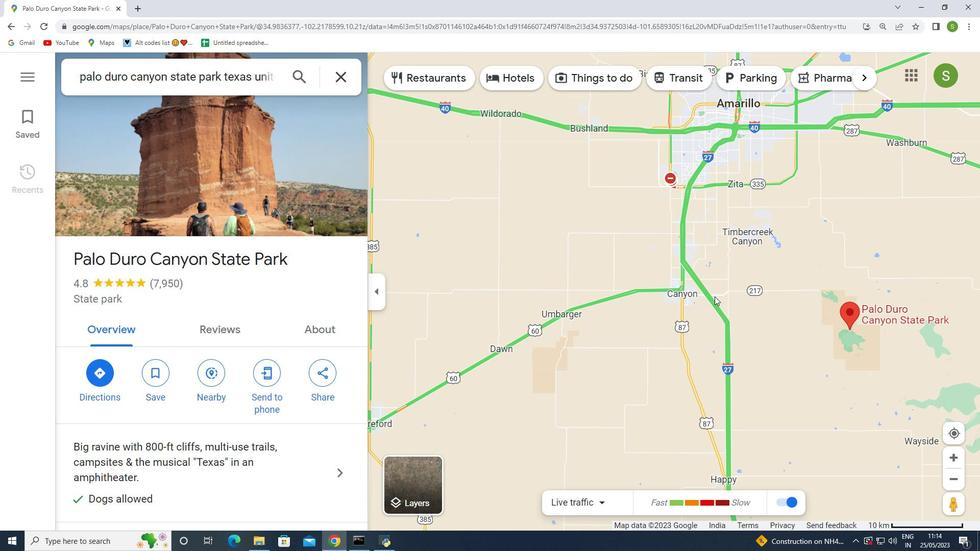 
Action: Mouse moved to (716, 306)
Screenshot: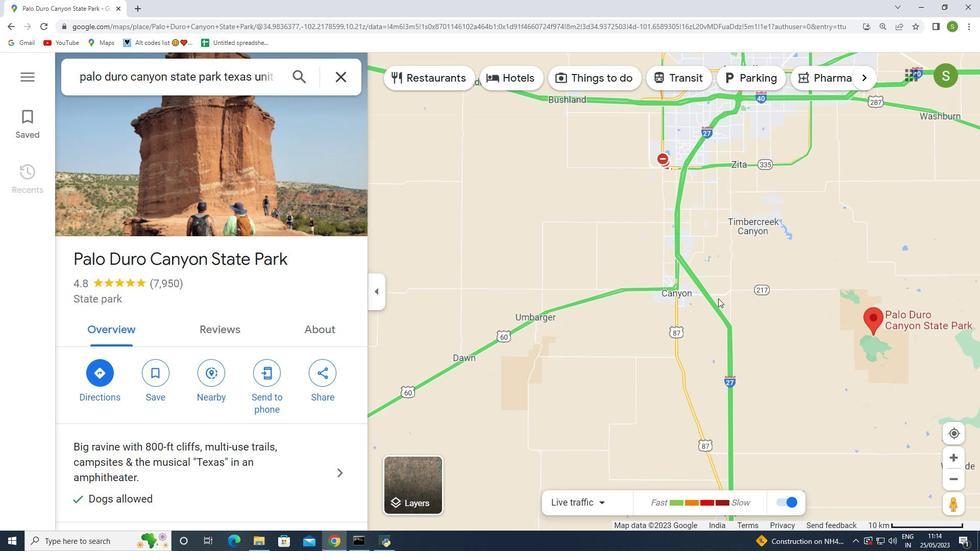 
Action: Mouse scrolled (716, 306) with delta (0, 0)
Screenshot: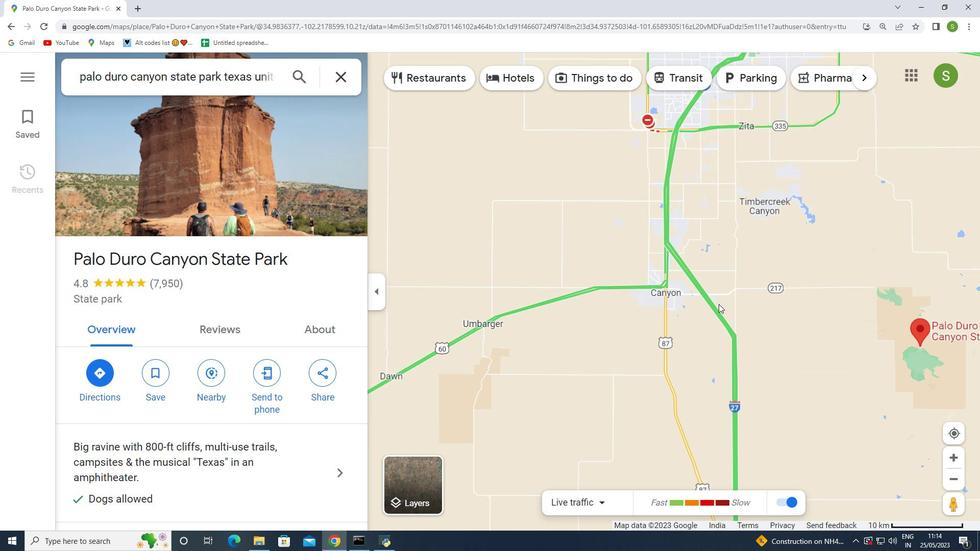 
Action: Mouse scrolled (716, 306) with delta (0, 0)
Screenshot: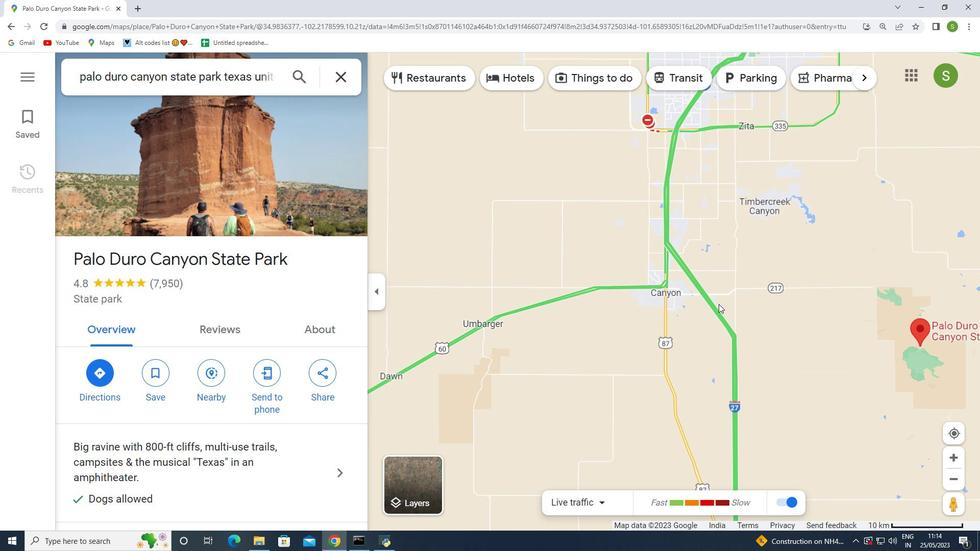 
Action: Mouse scrolled (716, 306) with delta (0, 0)
Screenshot: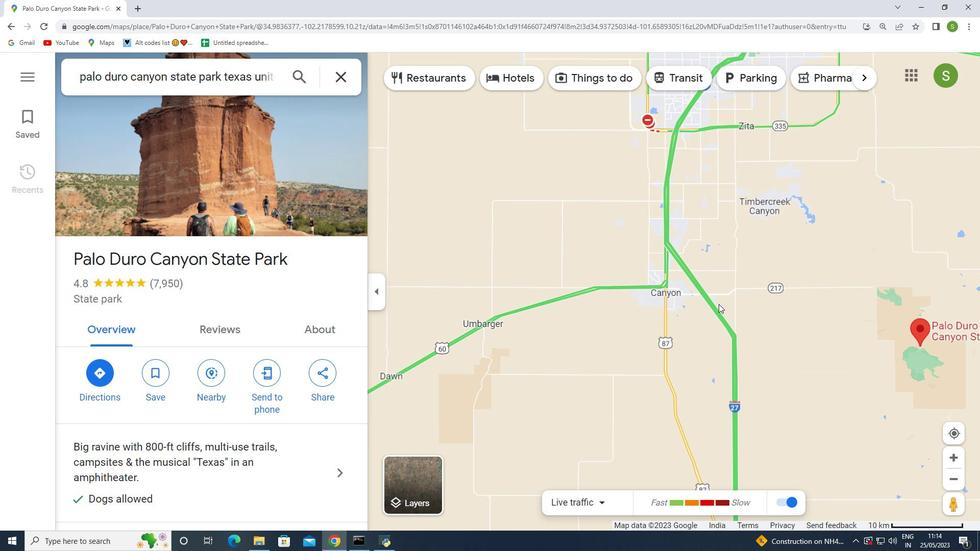 
Action: Mouse scrolled (716, 306) with delta (0, 0)
Screenshot: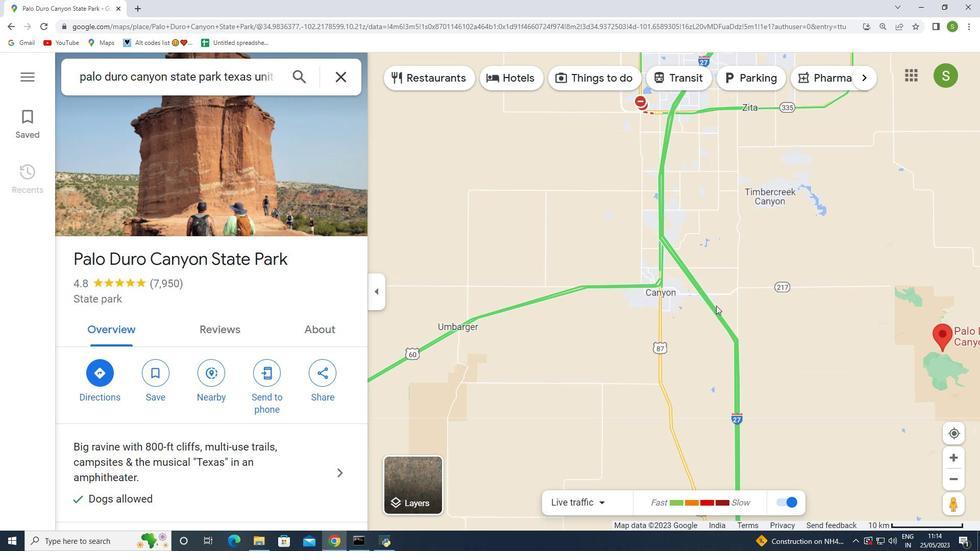 
Action: Mouse moved to (715, 314)
Screenshot: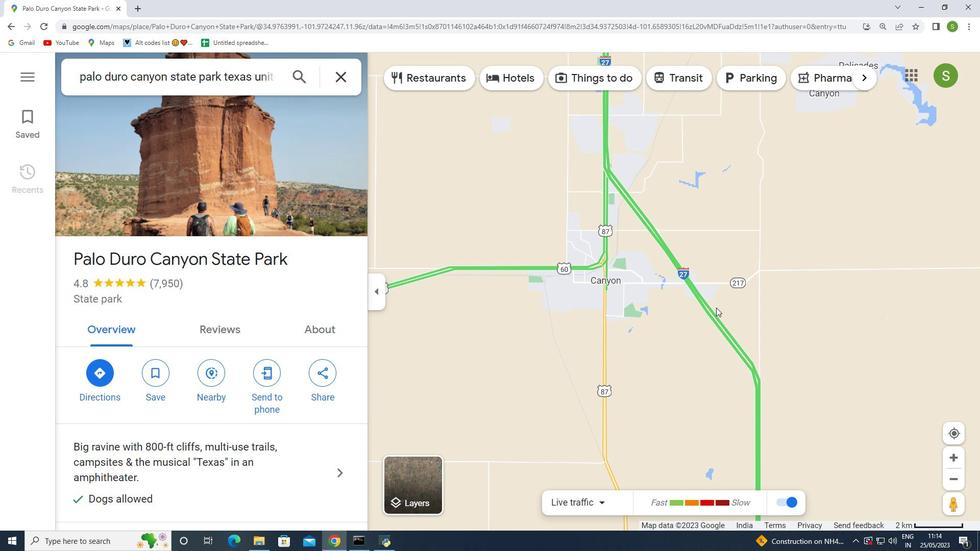 
Action: Mouse scrolled (715, 315) with delta (0, 0)
Screenshot: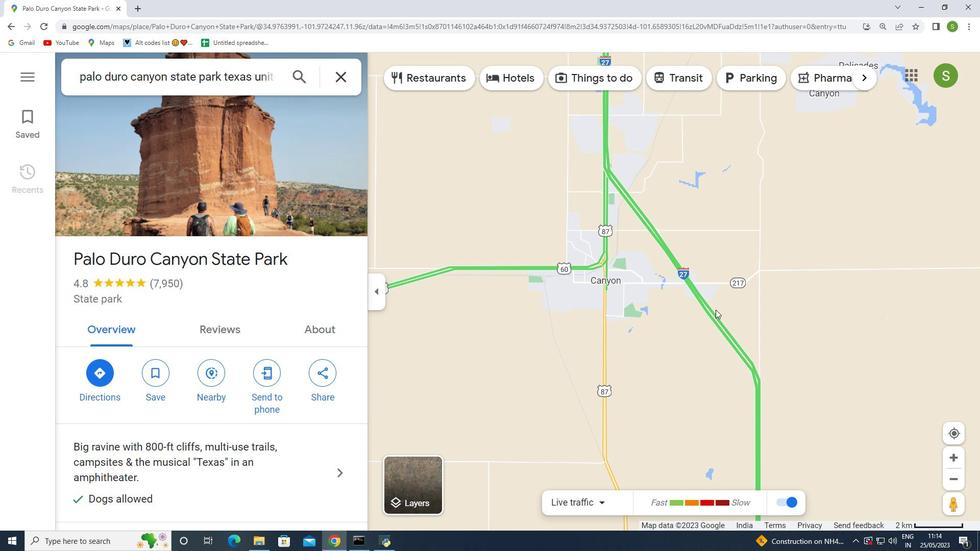 
Action: Mouse scrolled (715, 315) with delta (0, 0)
Screenshot: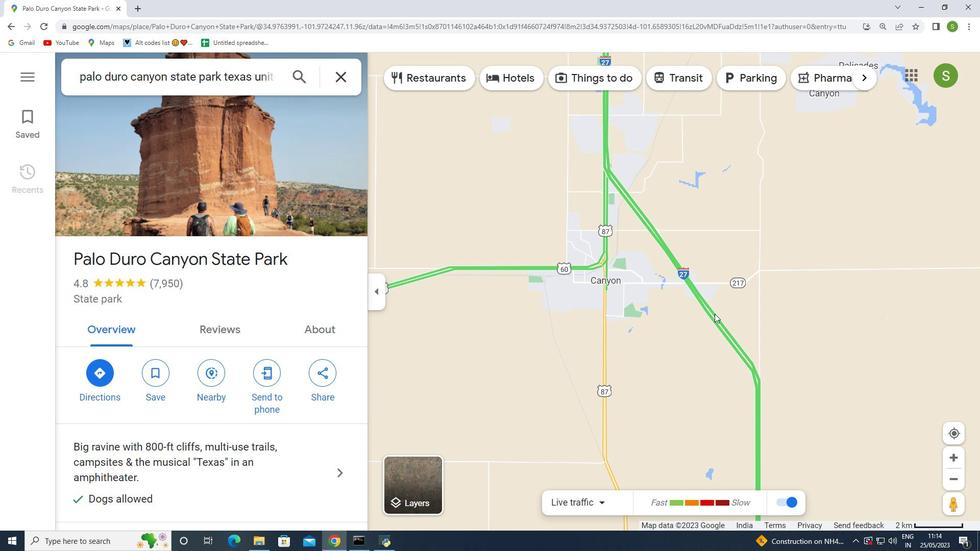 
Action: Mouse moved to (718, 316)
Screenshot: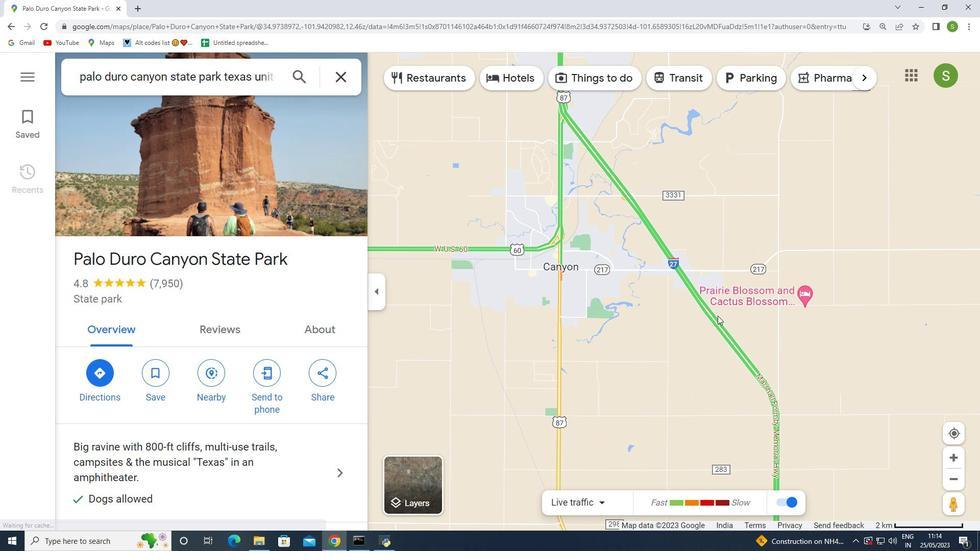 
Action: Mouse scrolled (718, 316) with delta (0, 0)
Screenshot: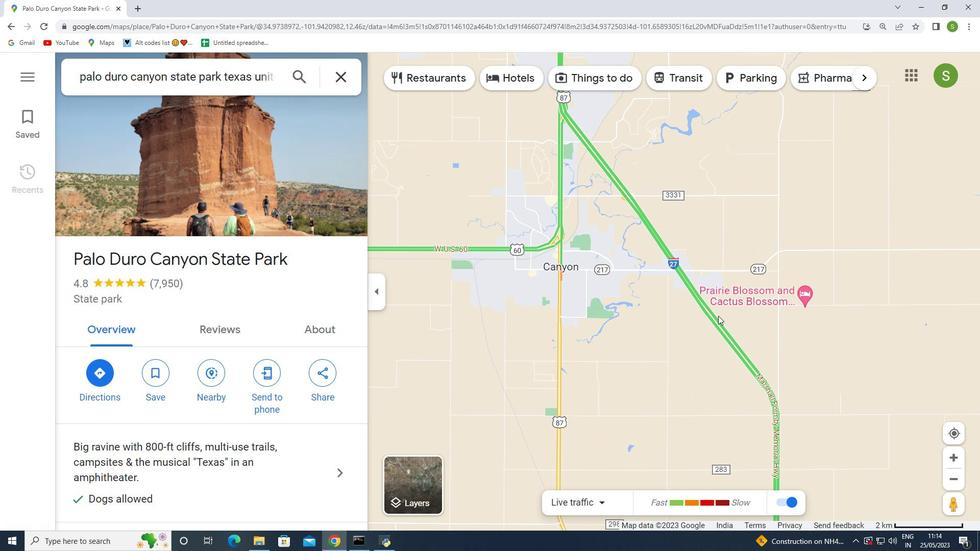 
Action: Mouse scrolled (718, 316) with delta (0, 0)
Screenshot: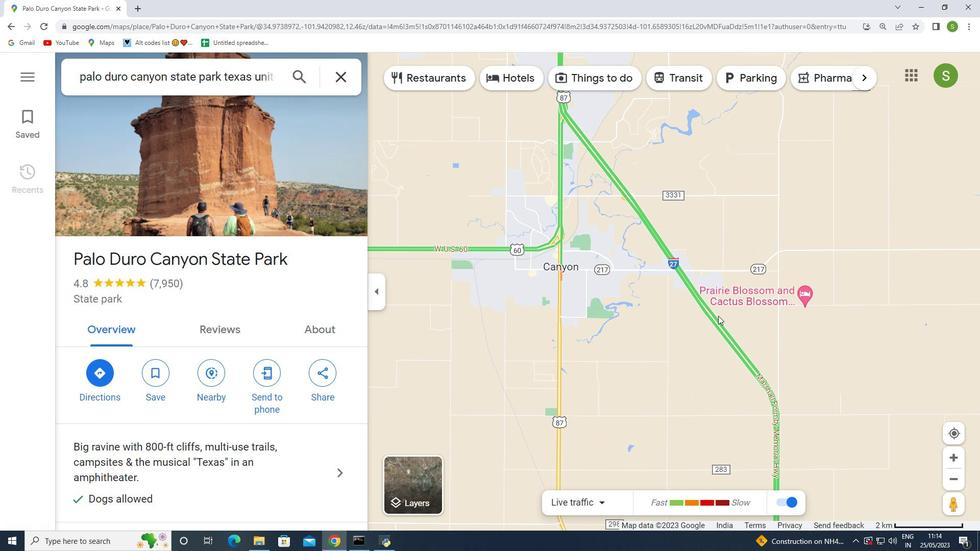 
Action: Mouse scrolled (718, 316) with delta (0, 0)
Screenshot: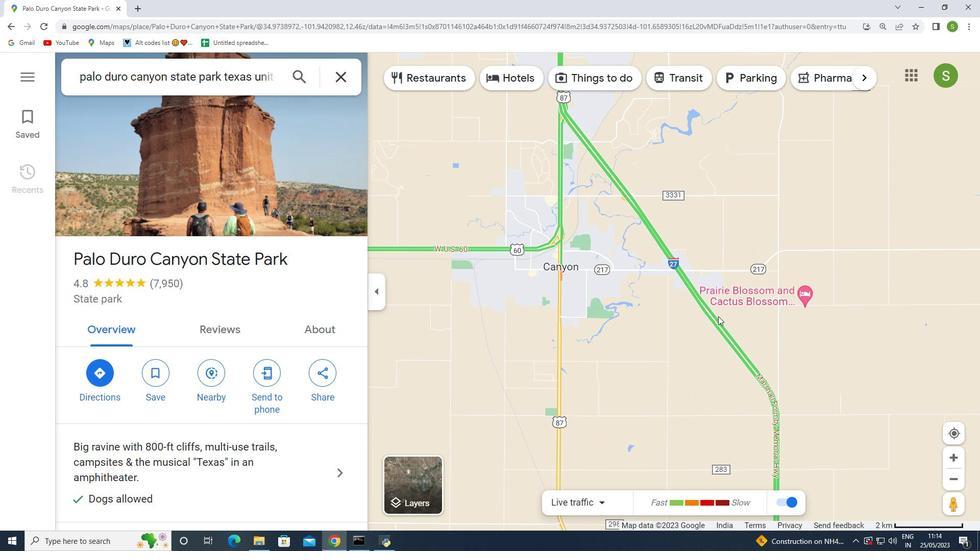 
Action: Mouse scrolled (718, 316) with delta (0, 0)
Screenshot: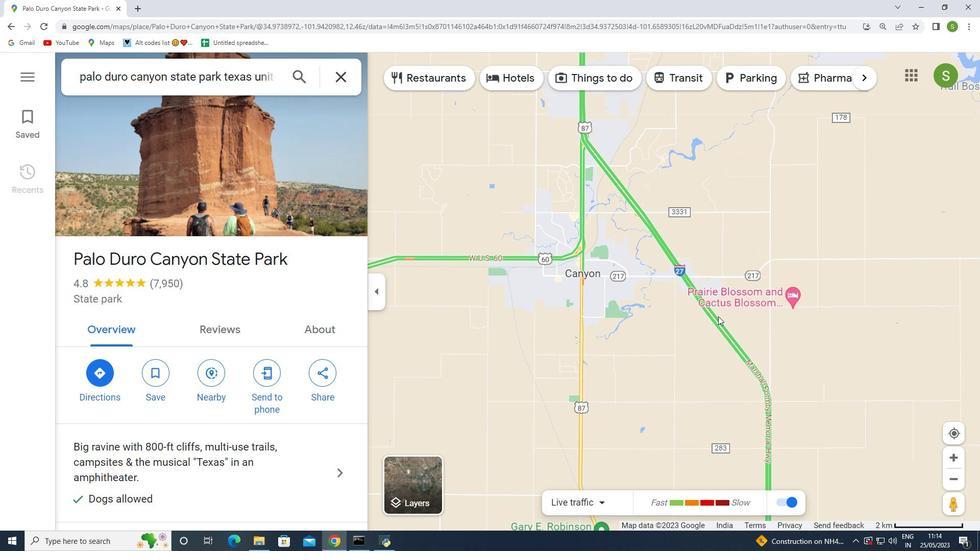 
Action: Mouse scrolled (718, 316) with delta (0, 0)
Screenshot: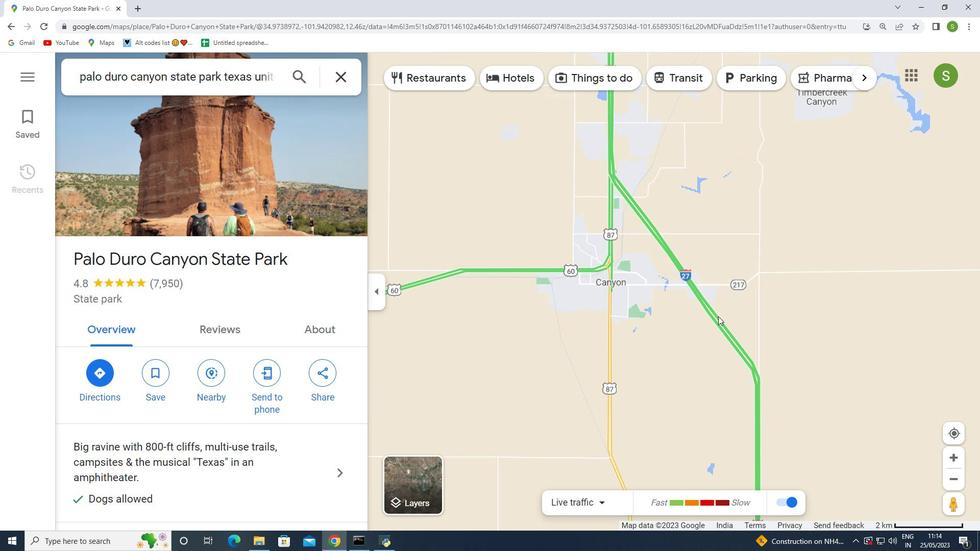 
Action: Mouse moved to (719, 318)
Screenshot: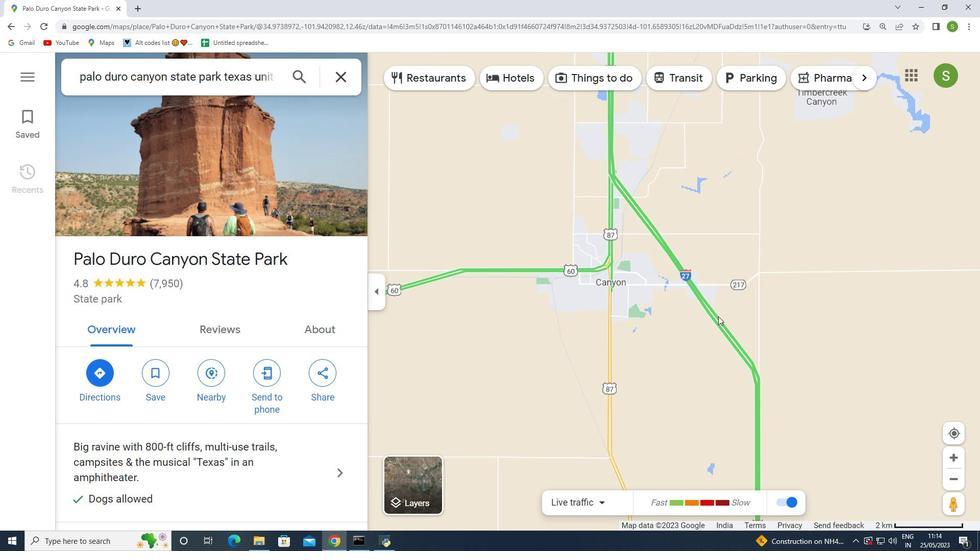
Action: Mouse scrolled (719, 317) with delta (0, 0)
Screenshot: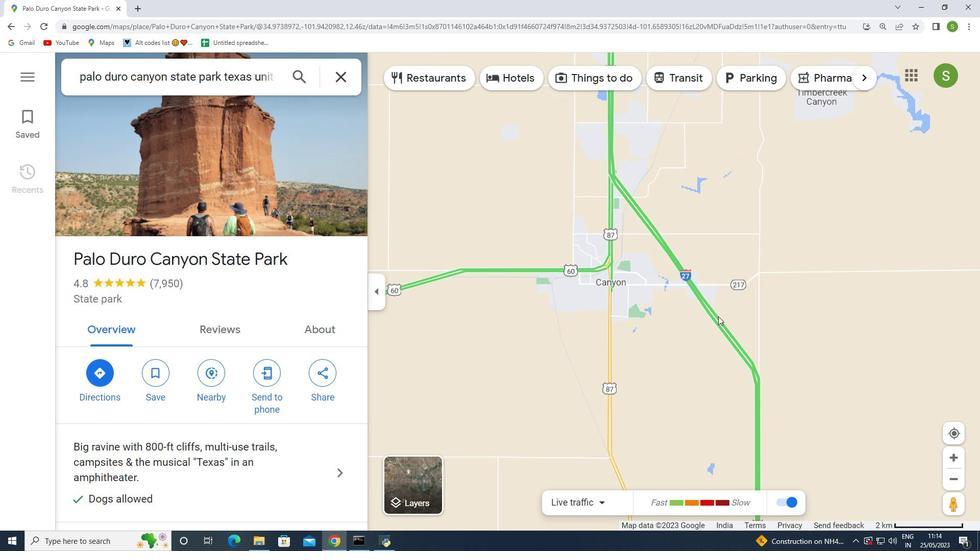 
Action: Mouse moved to (719, 320)
Screenshot: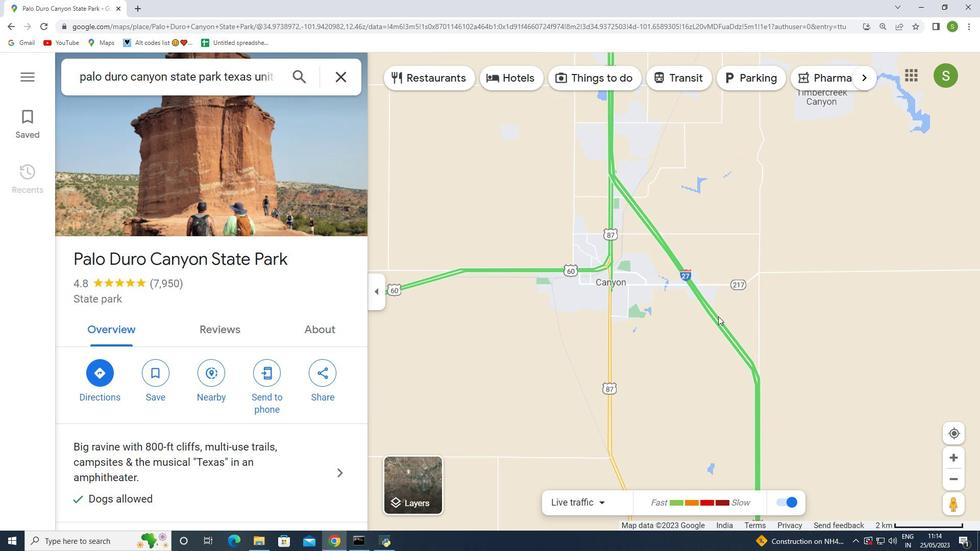 
Action: Mouse scrolled (719, 319) with delta (0, 0)
Screenshot: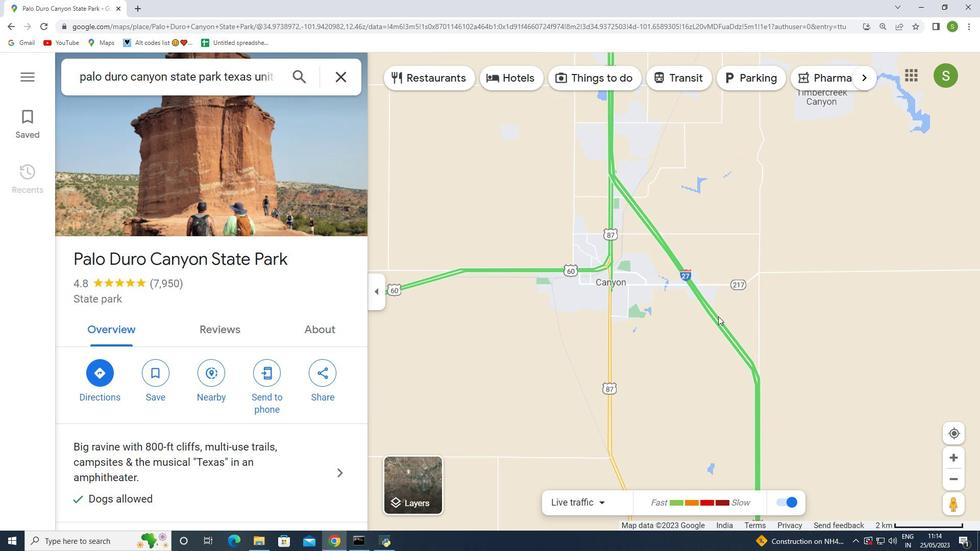 
Action: Mouse moved to (820, 344)
Screenshot: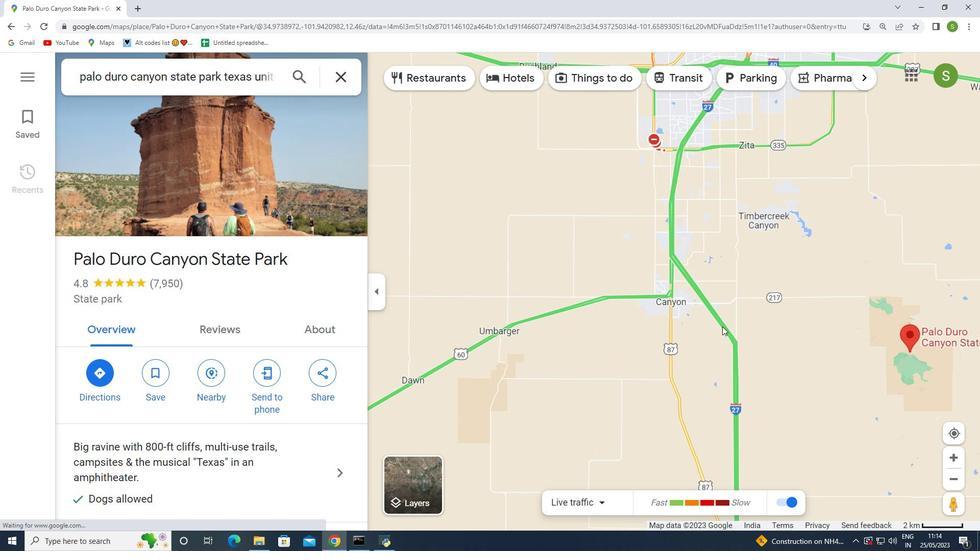 
Action: Mouse scrolled (820, 343) with delta (0, 0)
Screenshot: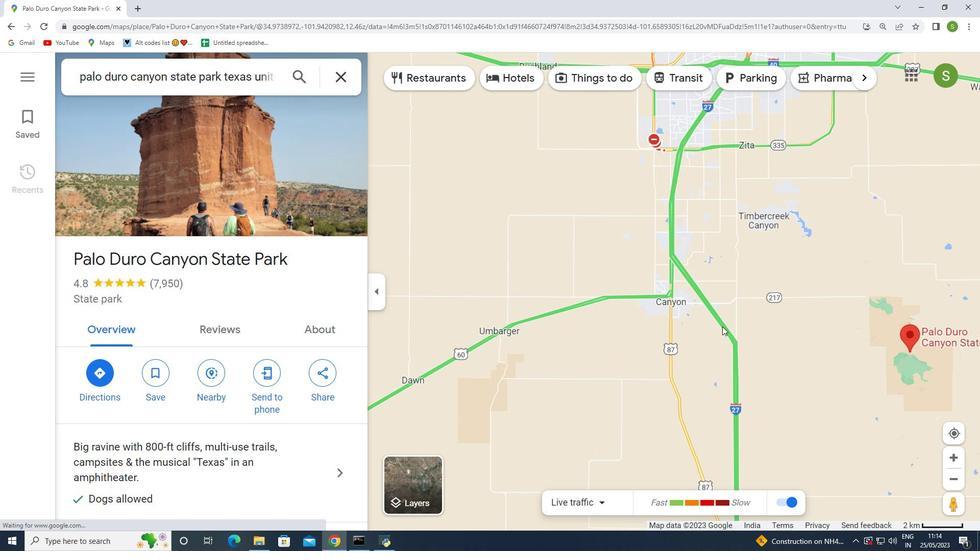 
Action: Mouse scrolled (820, 343) with delta (0, 0)
Screenshot: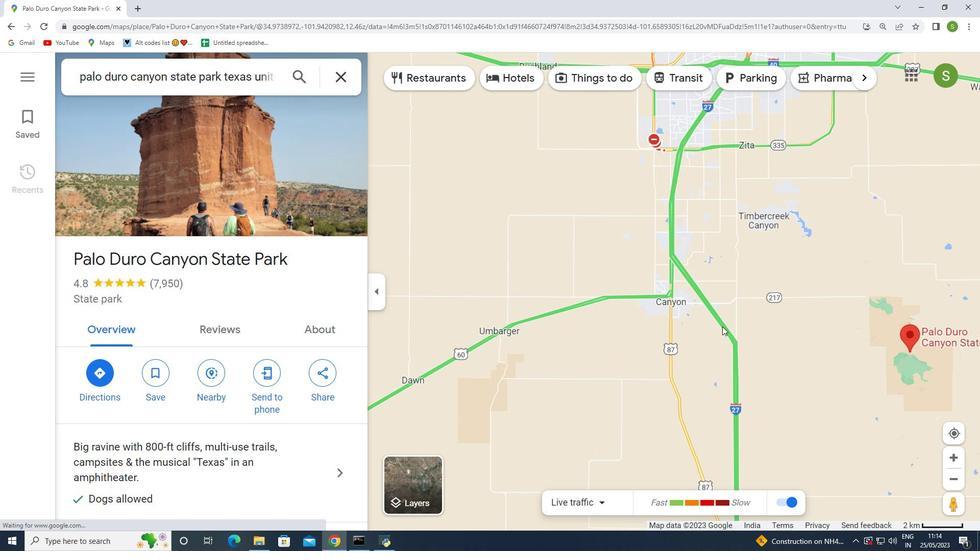 
Action: Mouse scrolled (820, 343) with delta (0, 0)
Screenshot: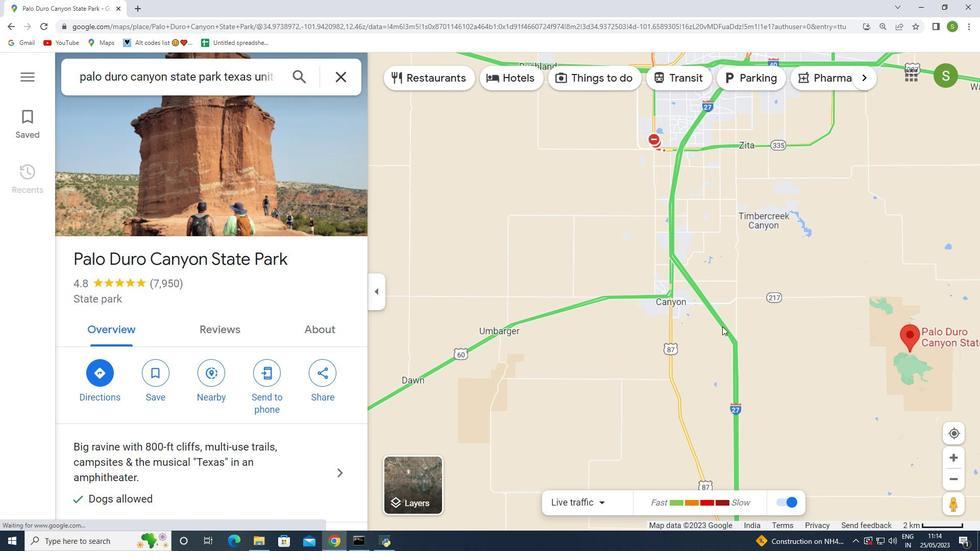 
Action: Mouse moved to (245, 76)
Screenshot: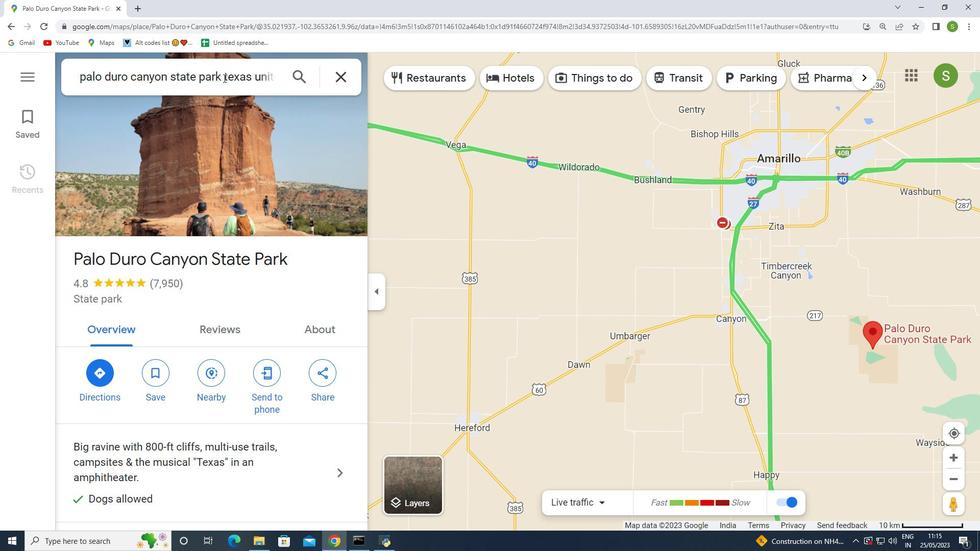 
Action: Mouse pressed left at (245, 76)
Screenshot: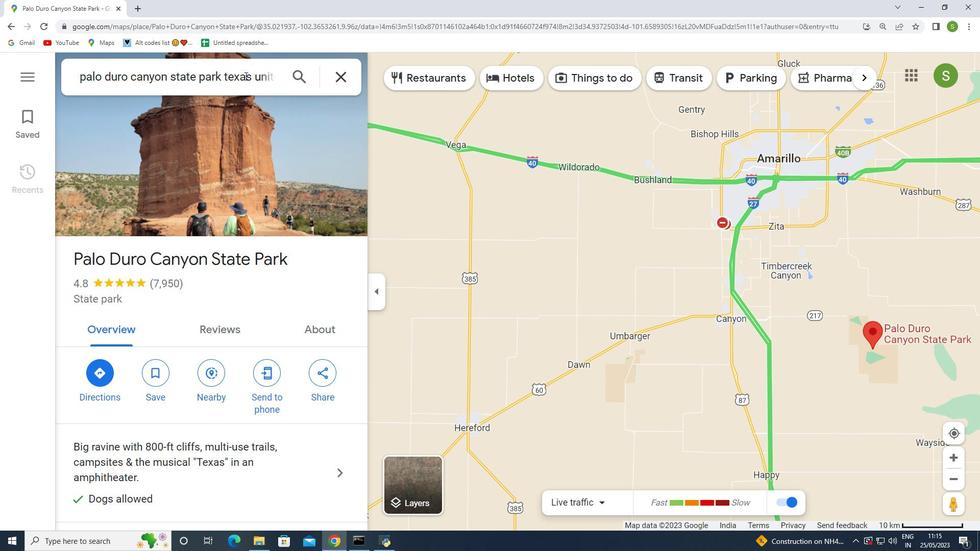 
Action: Mouse moved to (508, 81)
Screenshot: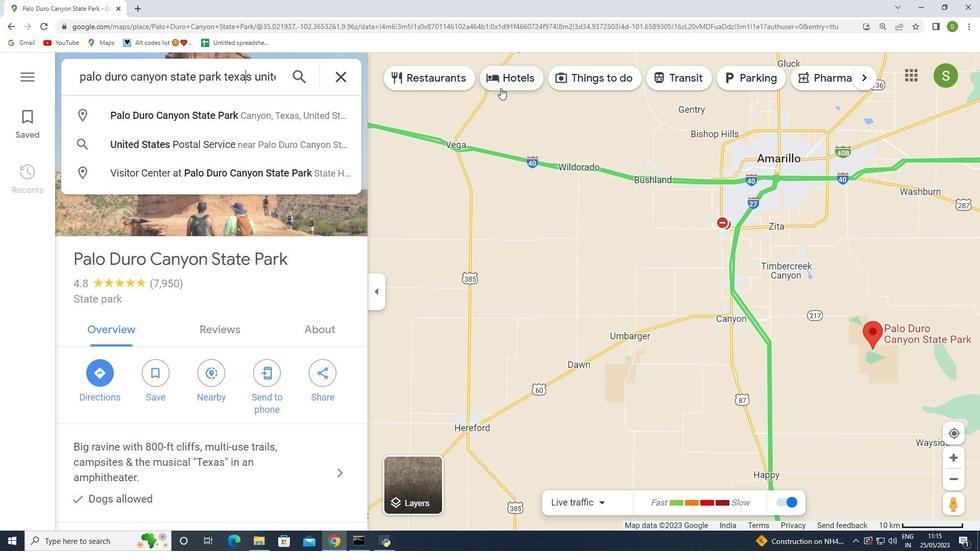 
Action: Mouse pressed left at (508, 81)
Screenshot: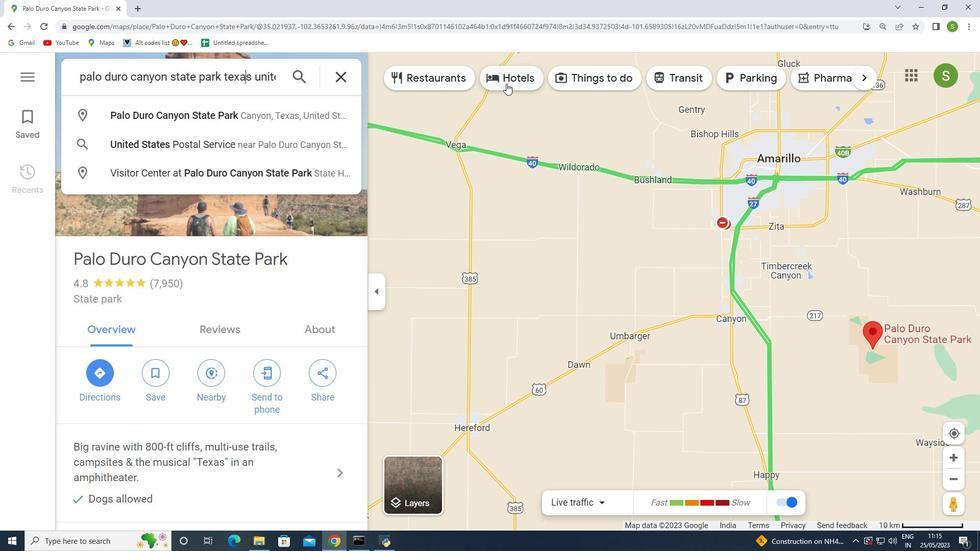 
Action: Mouse moved to (836, 376)
Screenshot: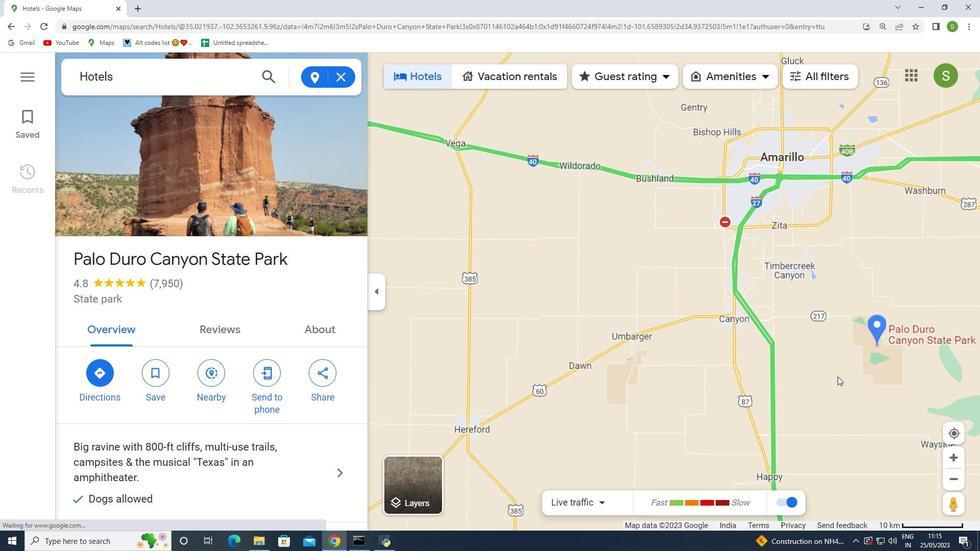 
Action: Mouse scrolled (836, 375) with delta (0, 0)
Screenshot: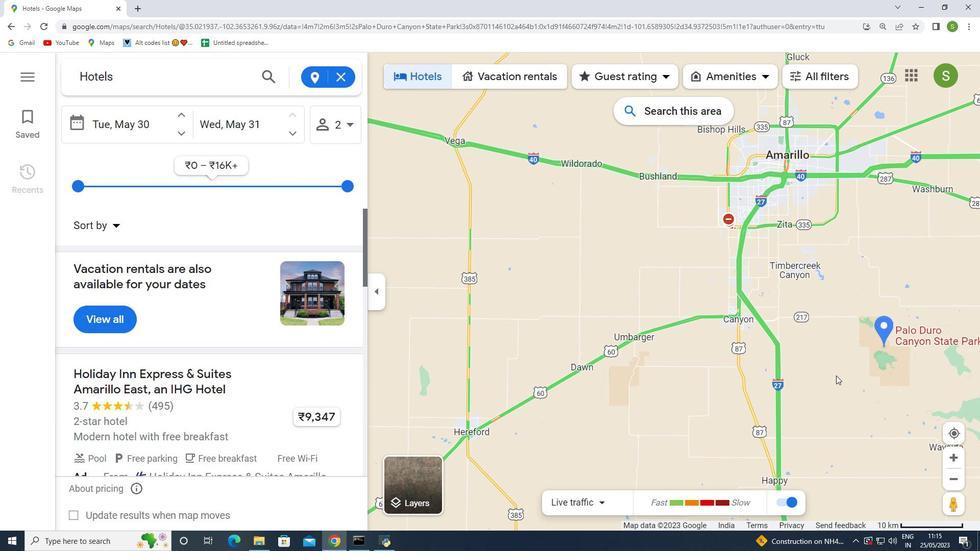 
Action: Mouse scrolled (836, 375) with delta (0, 0)
Screenshot: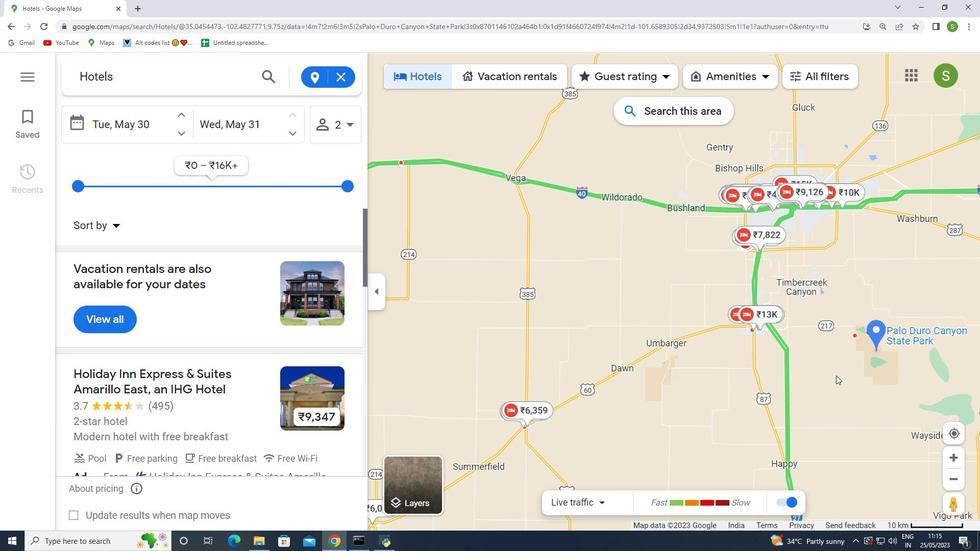 
Action: Mouse scrolled (836, 375) with delta (0, 0)
Screenshot: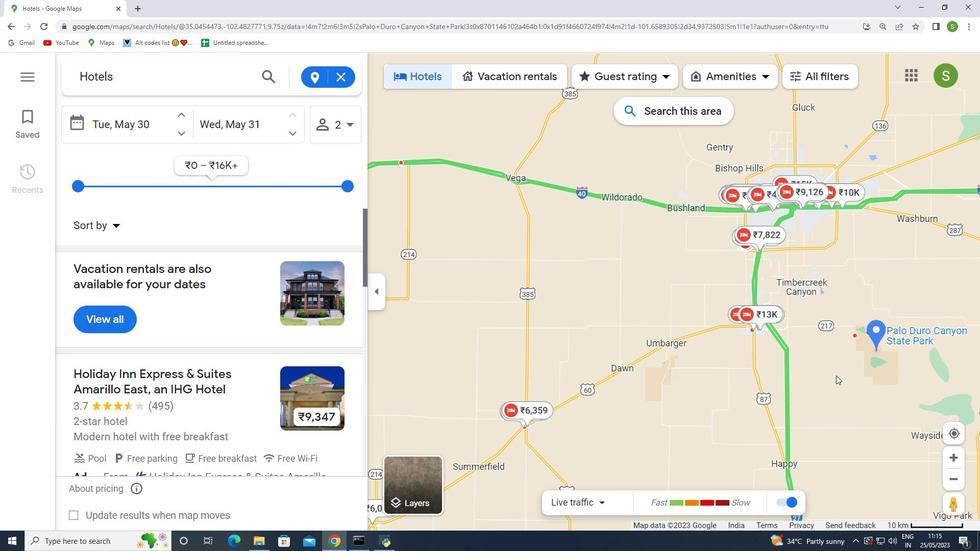 
Action: Mouse scrolled (836, 375) with delta (0, 0)
Screenshot: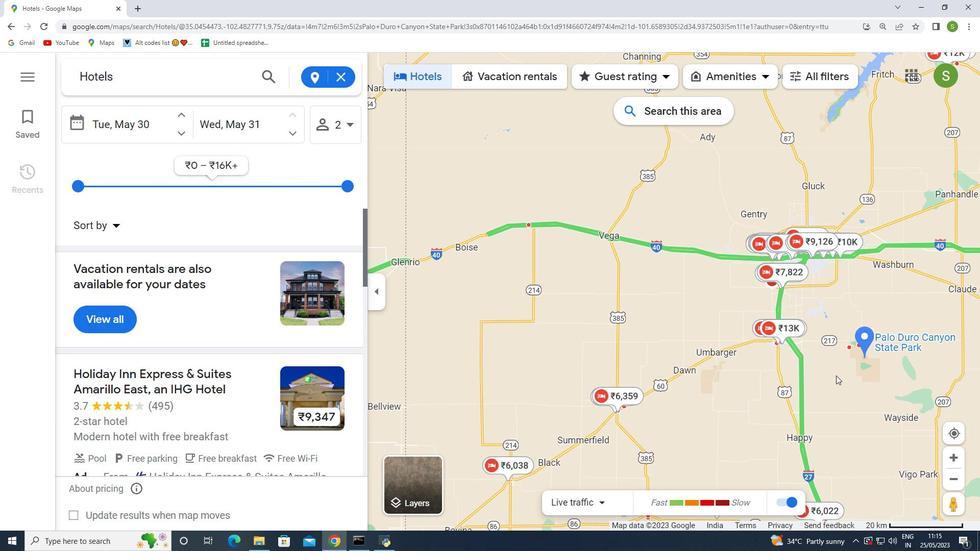 
Action: Mouse scrolled (836, 375) with delta (0, 0)
Screenshot: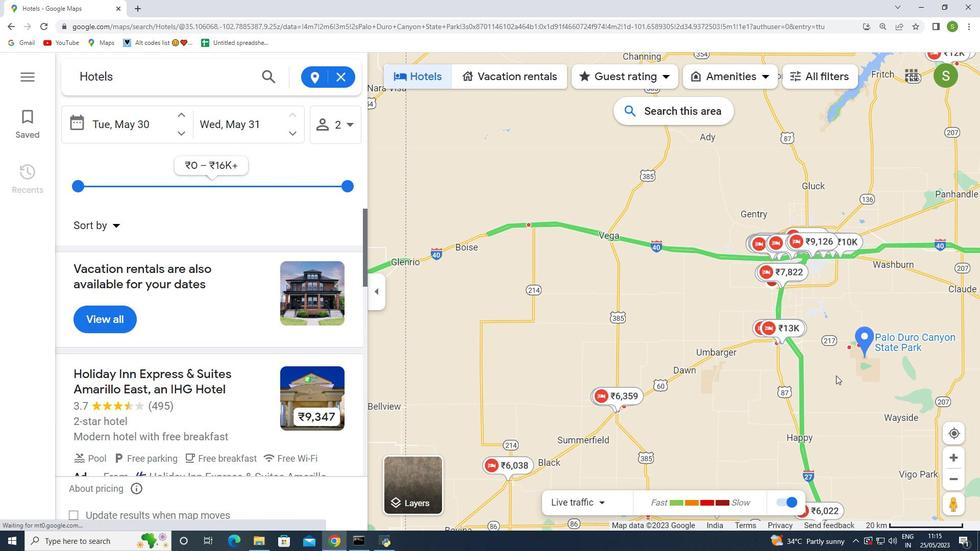 
Action: Mouse scrolled (836, 375) with delta (0, 0)
Screenshot: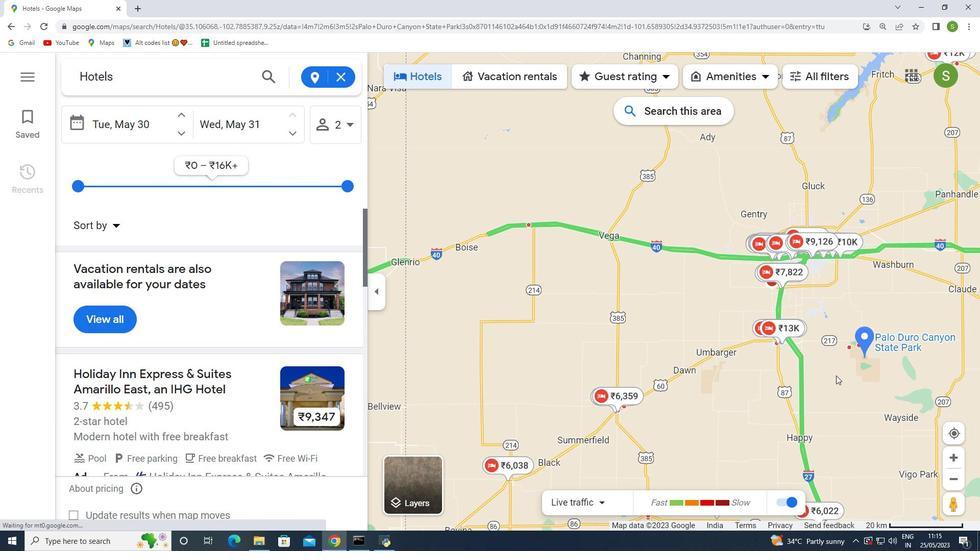 
Action: Mouse moved to (832, 340)
Screenshot: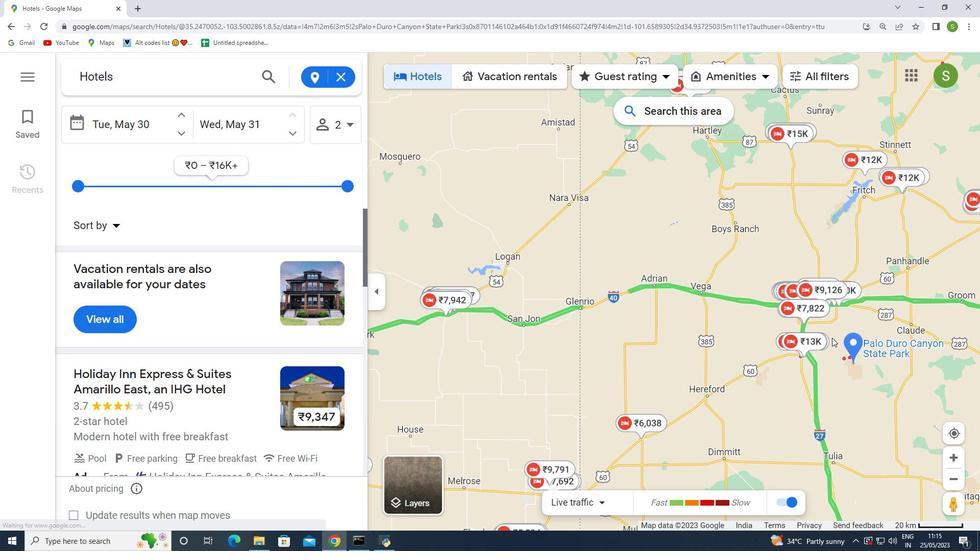 
Action: Mouse scrolled (832, 340) with delta (0, 0)
Screenshot: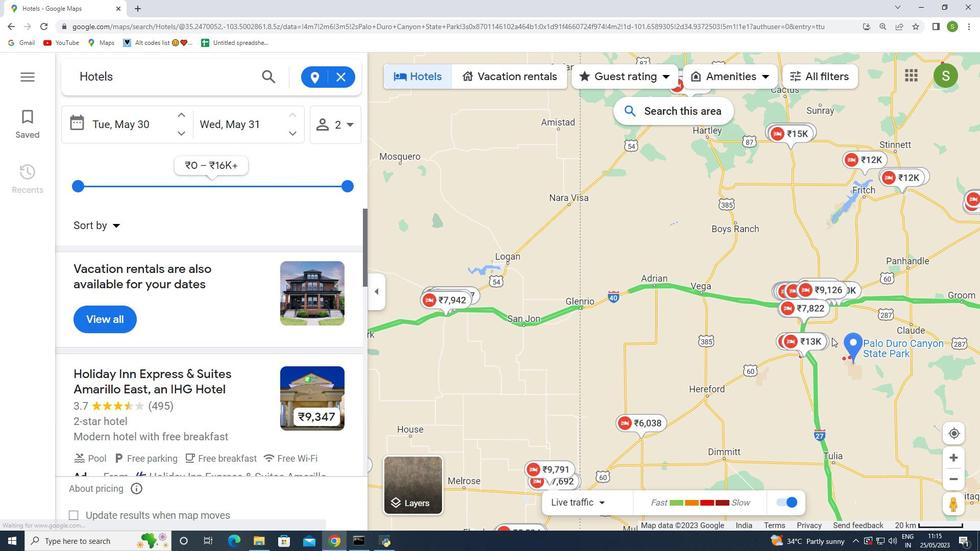 
Action: Mouse scrolled (832, 340) with delta (0, 0)
Screenshot: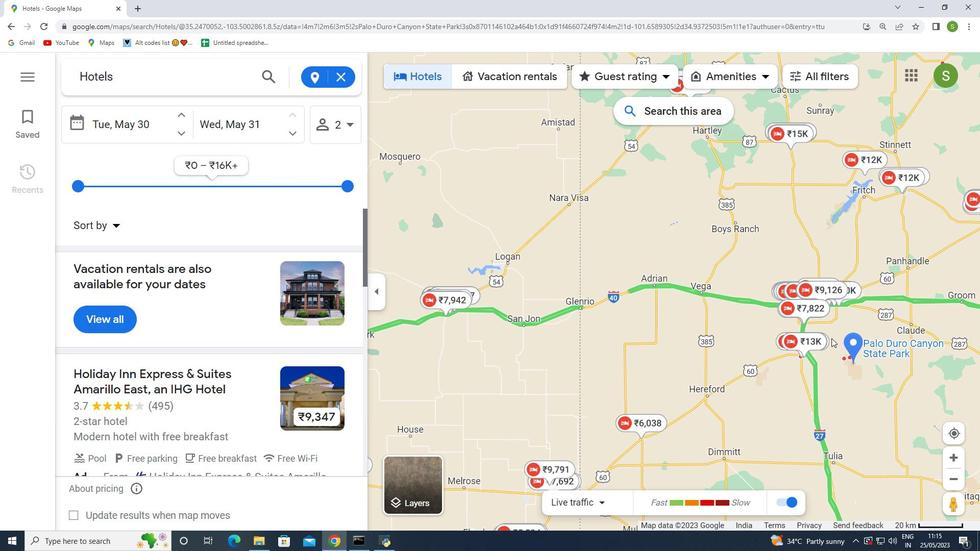 
Action: Mouse moved to (823, 362)
Screenshot: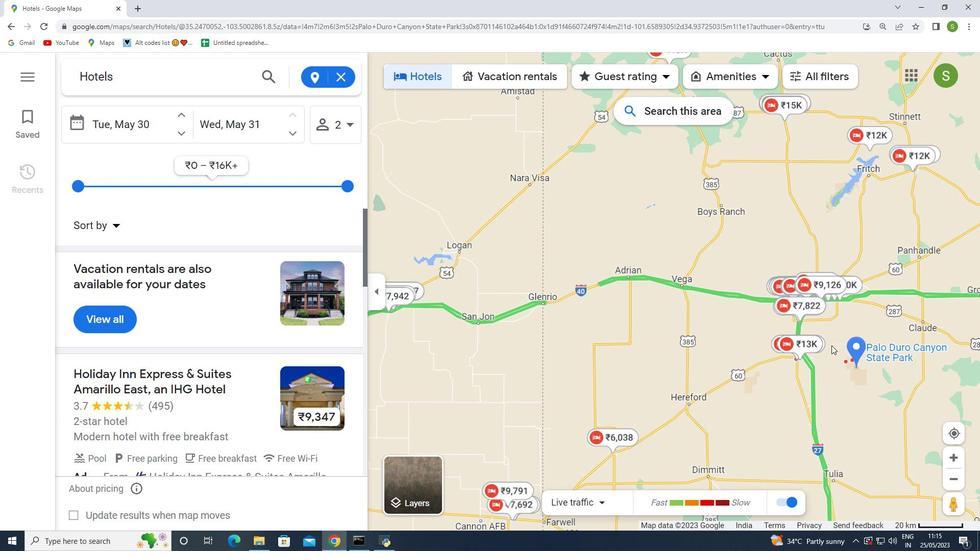 
Action: Mouse scrolled (823, 362) with delta (0, 0)
Screenshot: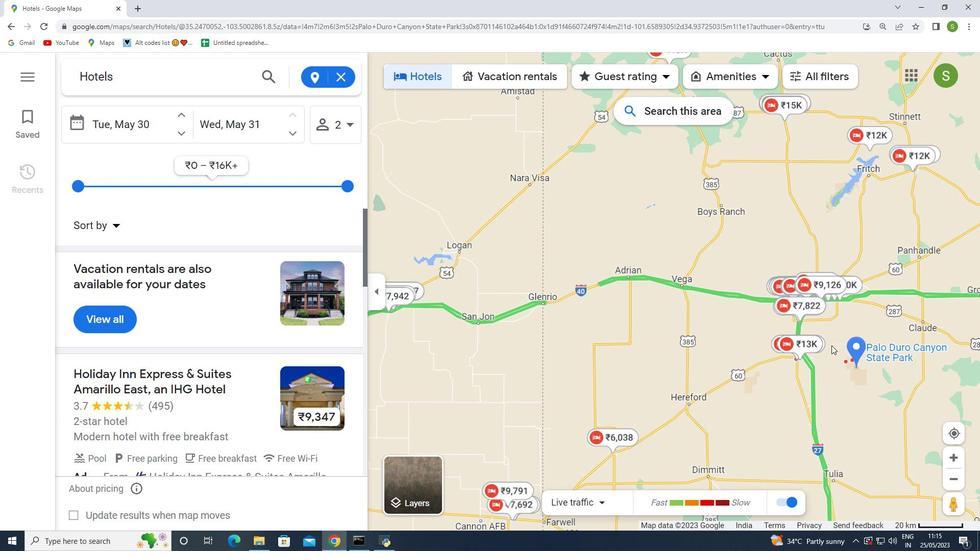
Action: Mouse moved to (823, 362)
Screenshot: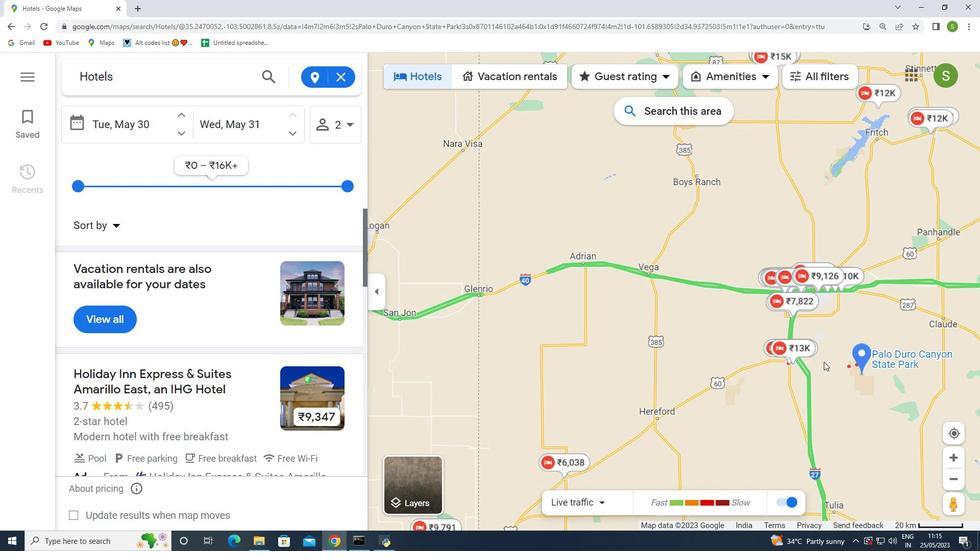 
Action: Mouse scrolled (823, 362) with delta (0, 0)
Screenshot: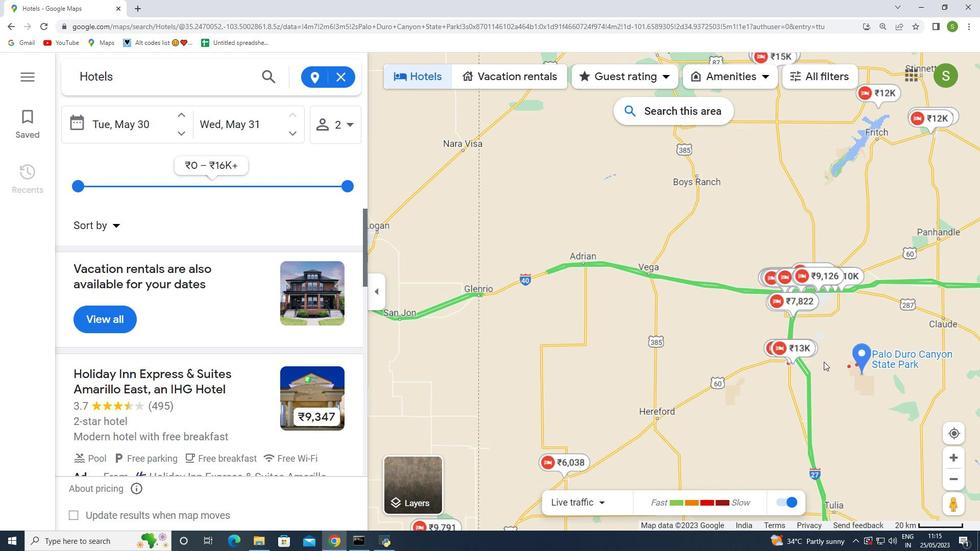 
Action: Mouse scrolled (823, 362) with delta (0, 0)
Screenshot: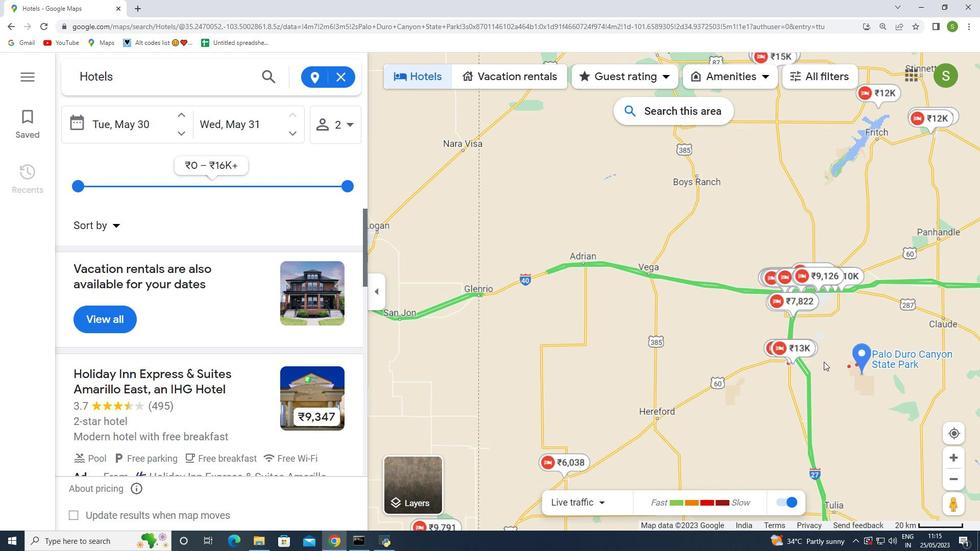 
Action: Mouse moved to (770, 354)
Screenshot: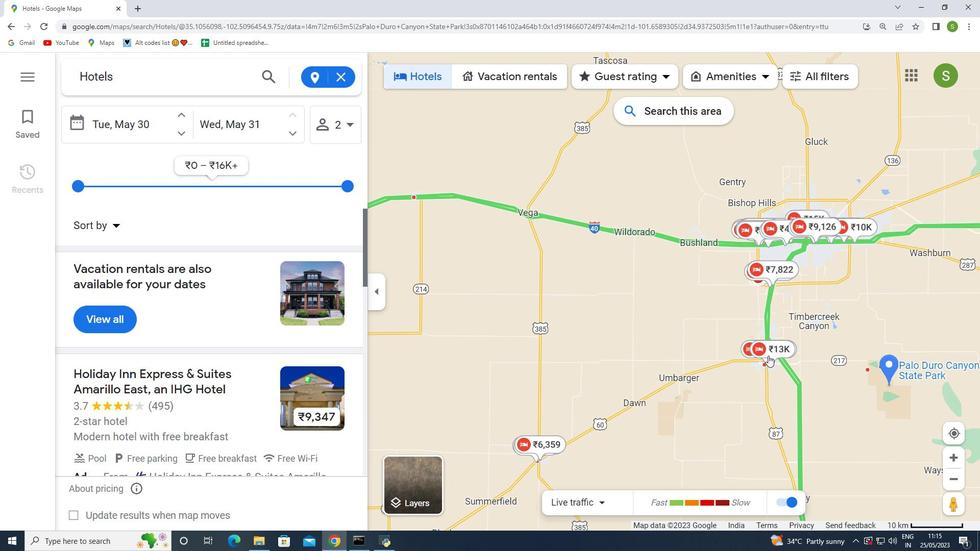 
Action: Mouse pressed left at (770, 354)
Screenshot: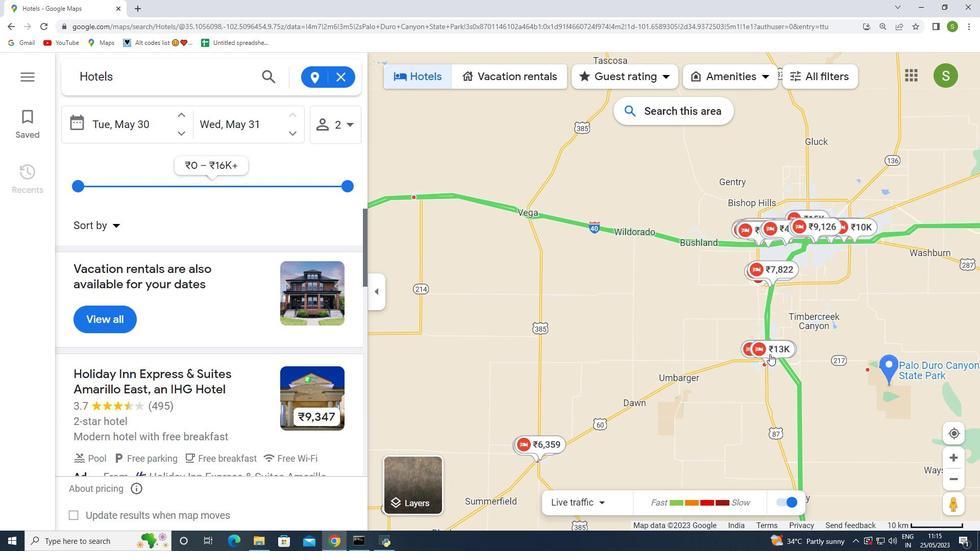 
Action: Mouse moved to (787, 337)
Screenshot: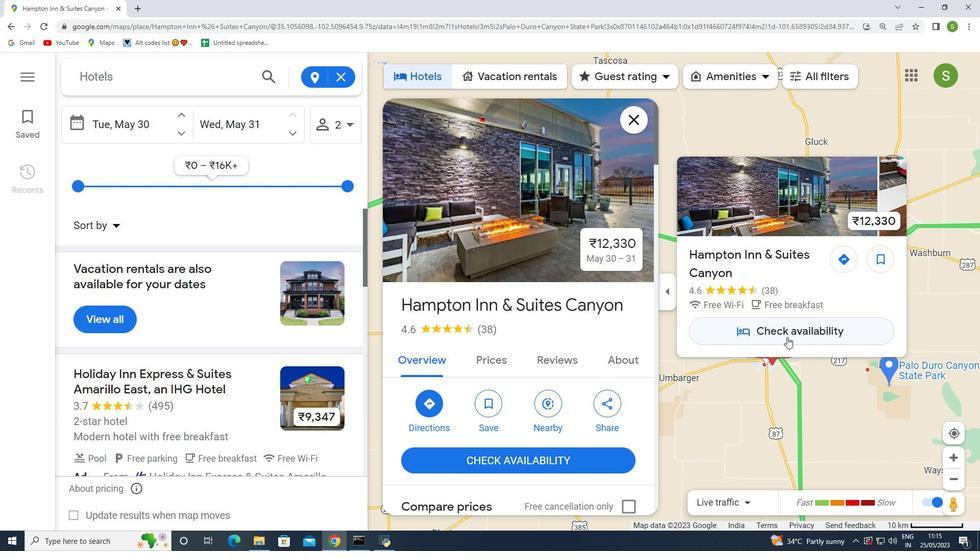 
Action: Mouse scrolled (787, 336) with delta (0, 0)
Screenshot: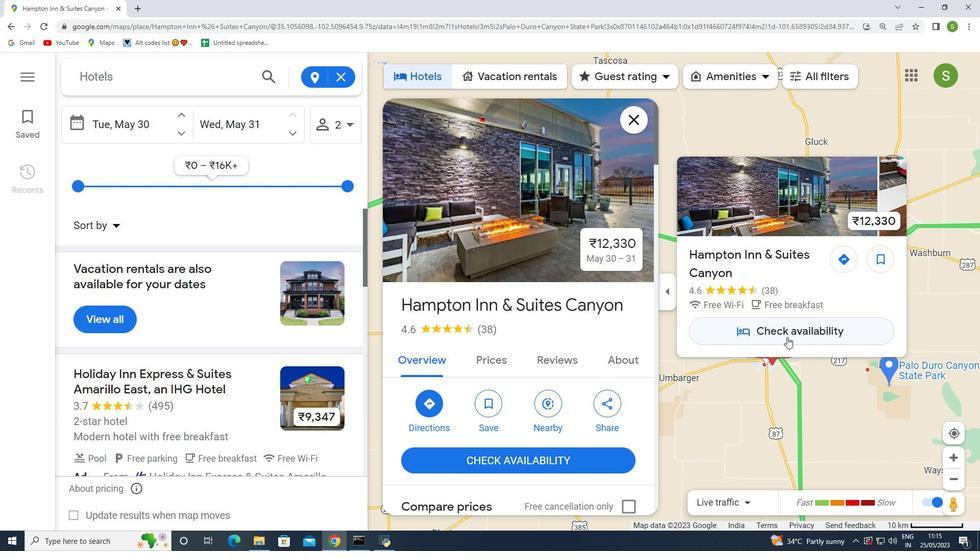 
Action: Mouse scrolled (787, 336) with delta (0, 0)
Screenshot: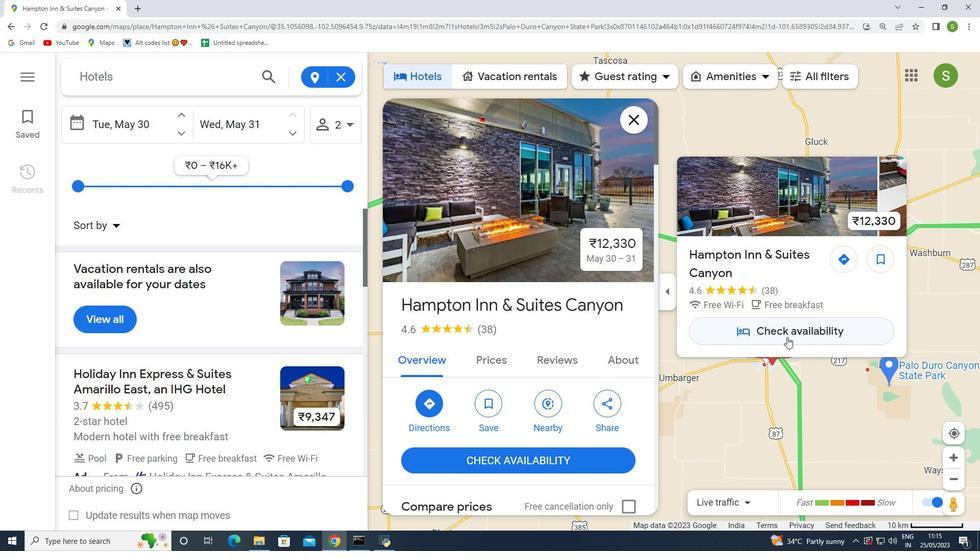 
Action: Mouse scrolled (787, 336) with delta (0, 0)
Screenshot: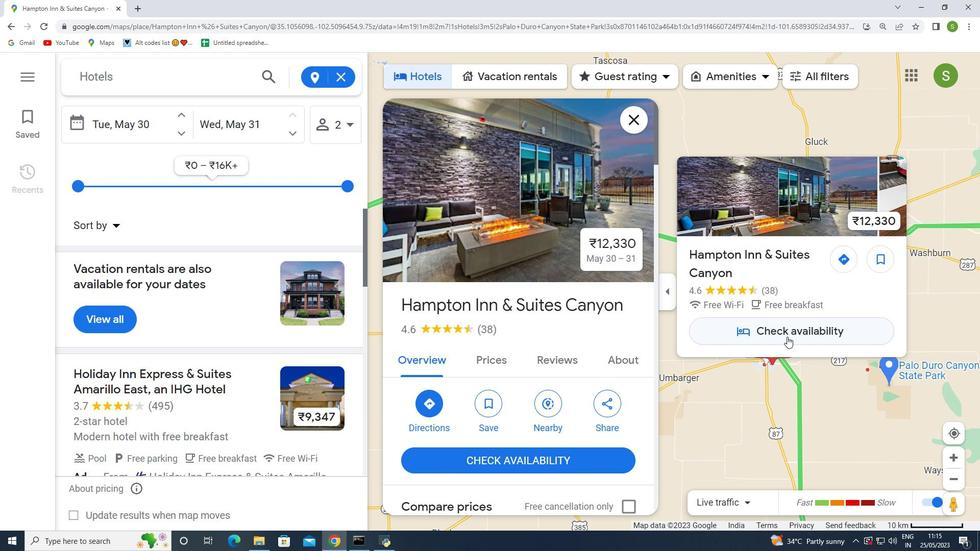 
Action: Mouse moved to (581, 384)
Screenshot: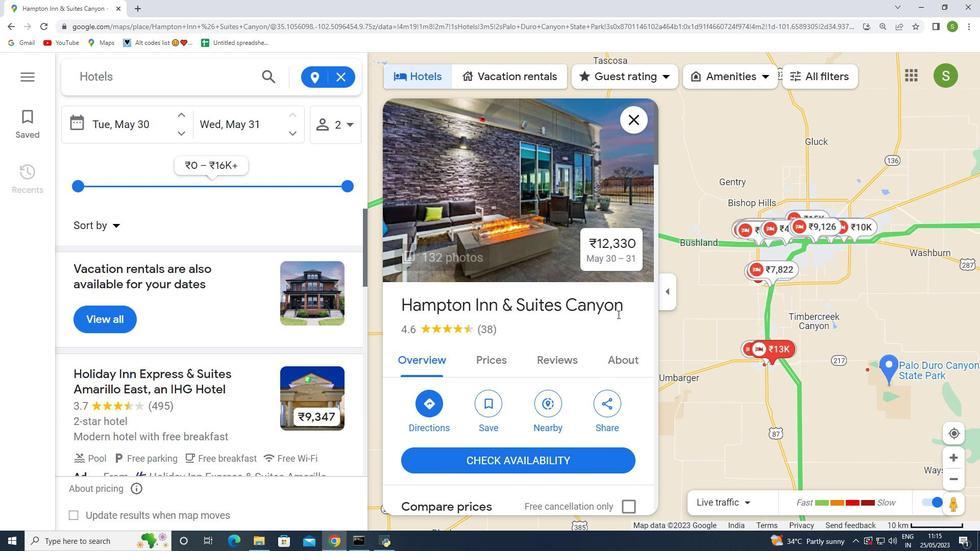 
Action: Mouse scrolled (581, 383) with delta (0, 0)
Screenshot: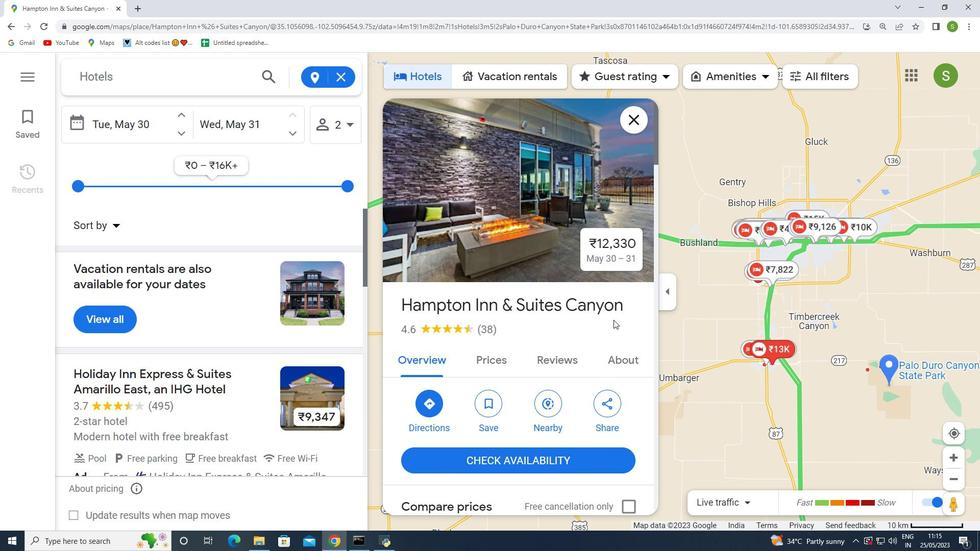 
Action: Mouse moved to (582, 386)
Screenshot: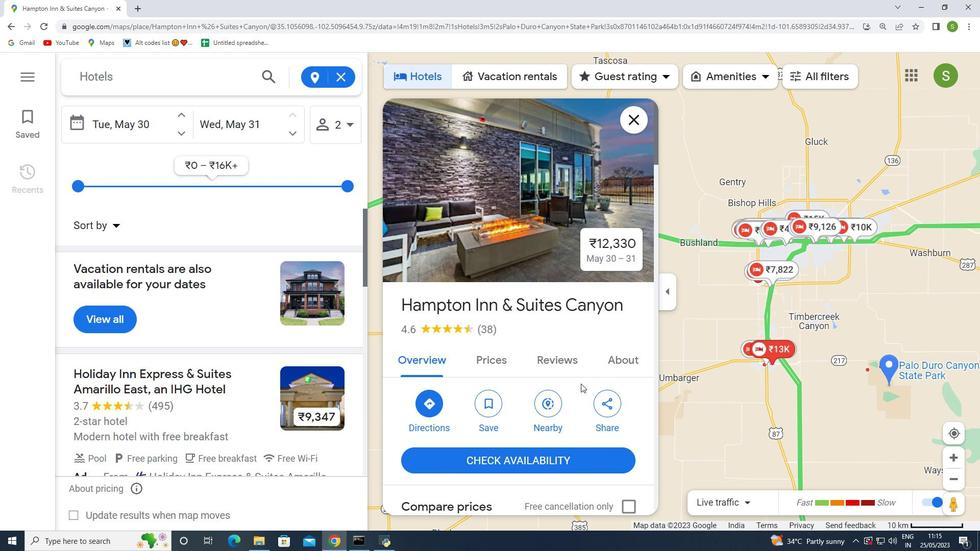 
Action: Mouse scrolled (582, 386) with delta (0, 0)
Screenshot: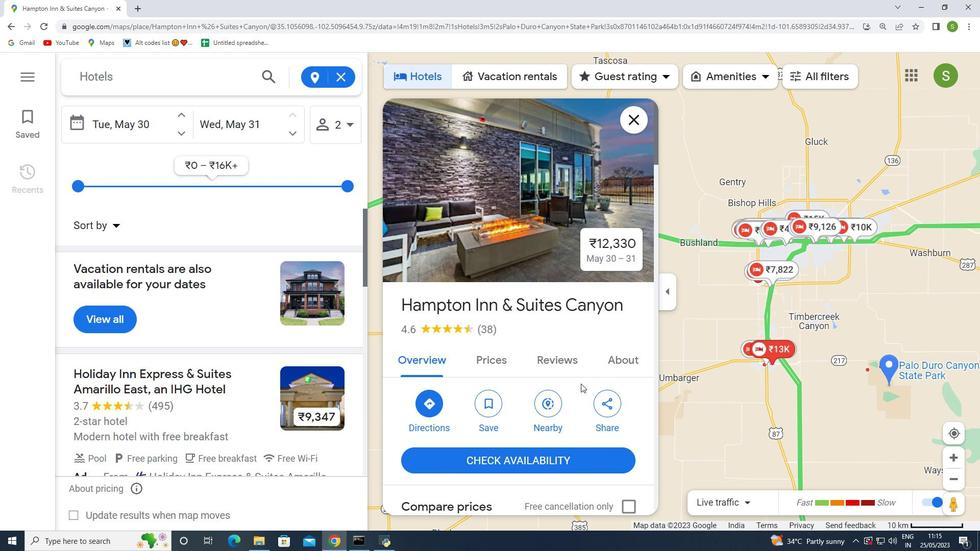 
Action: Mouse moved to (583, 389)
Screenshot: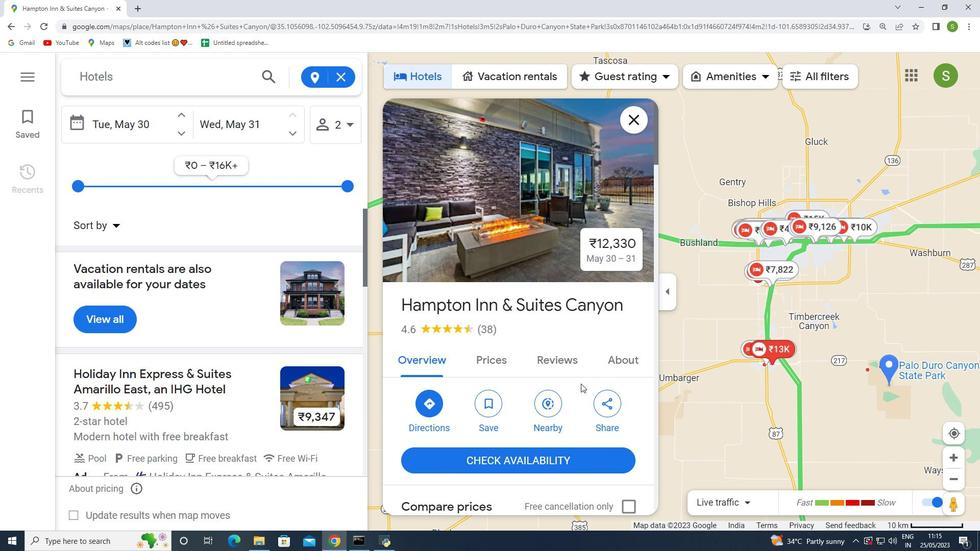 
Action: Mouse scrolled (583, 388) with delta (0, 0)
Screenshot: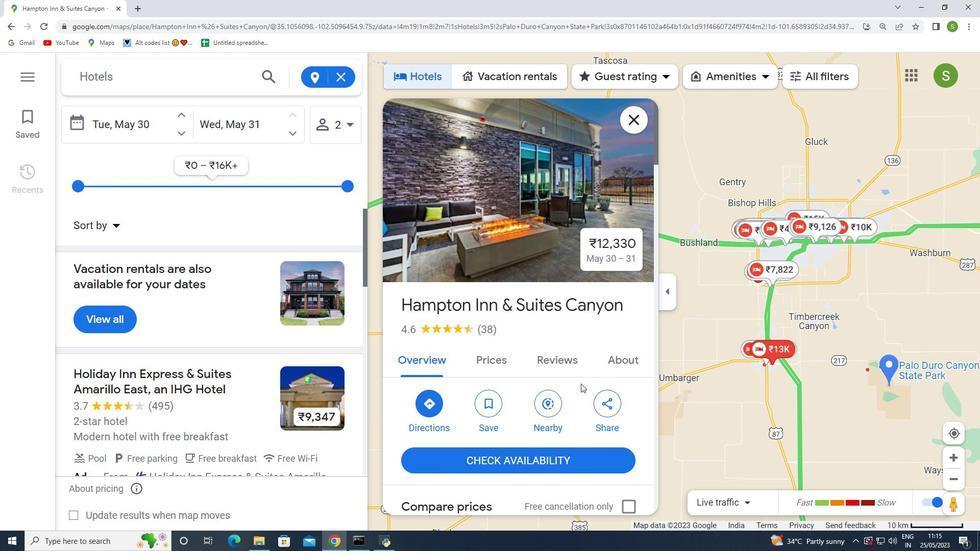 
Action: Mouse moved to (570, 393)
Screenshot: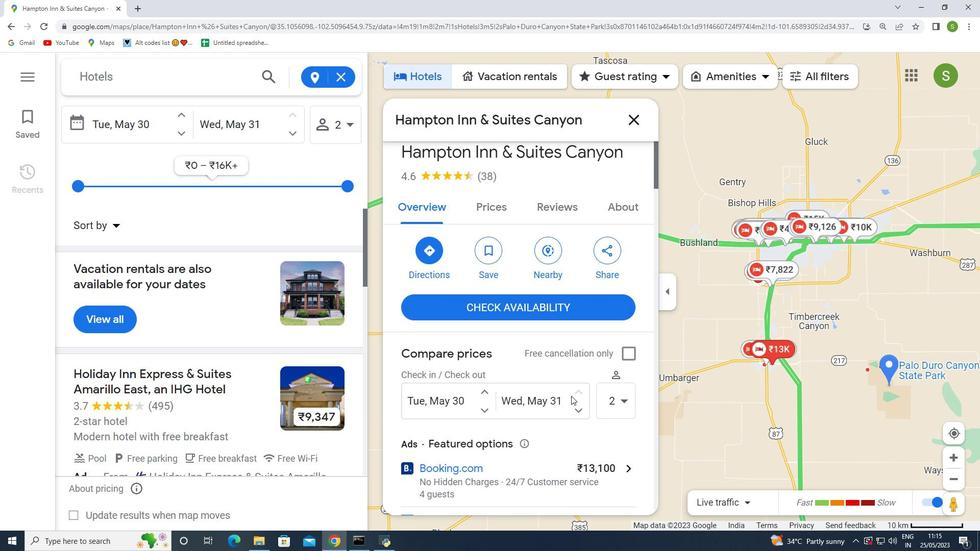 
Action: Mouse scrolled (570, 393) with delta (0, 0)
Screenshot: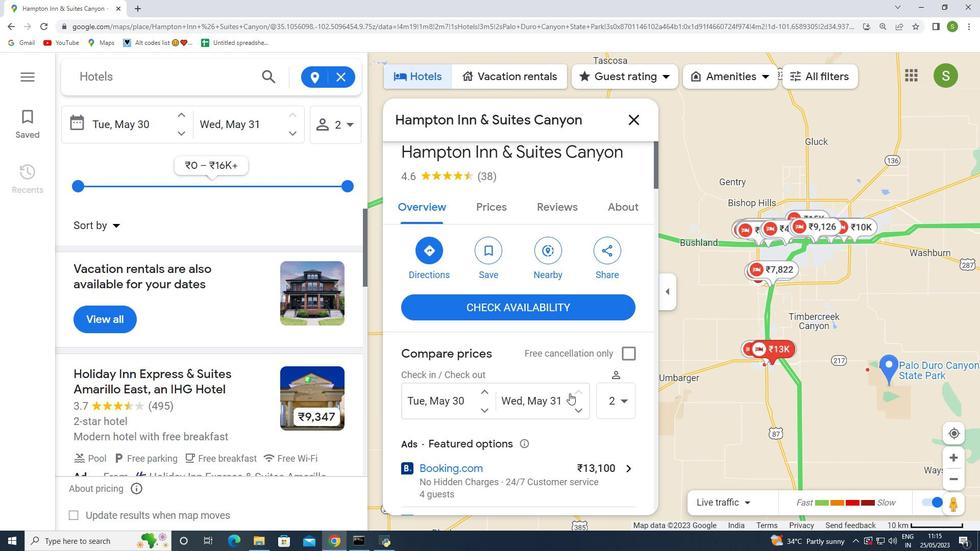 
Action: Mouse moved to (570, 393)
Screenshot: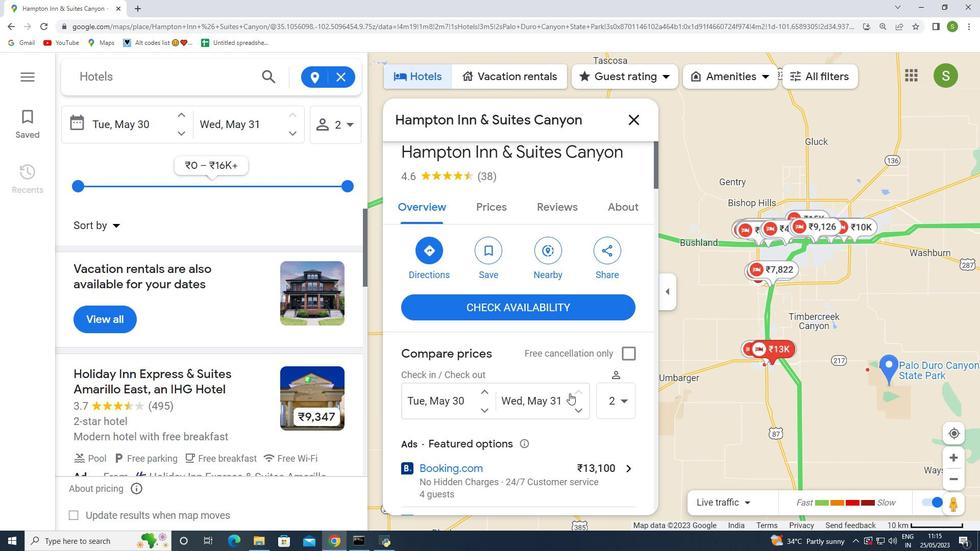 
Action: Mouse scrolled (570, 393) with delta (0, 0)
Screenshot: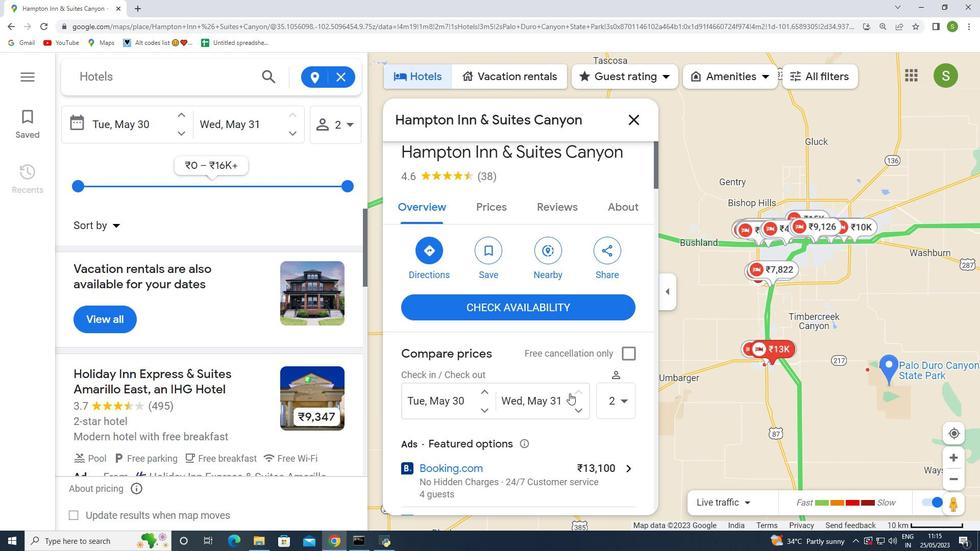 
Action: Mouse moved to (570, 393)
Screenshot: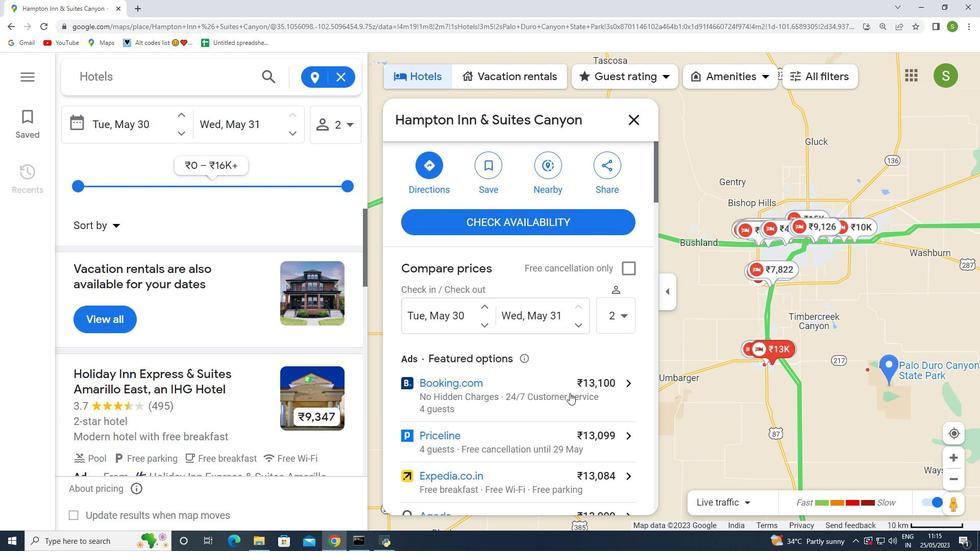 
Action: Mouse scrolled (570, 393) with delta (0, 0)
Screenshot: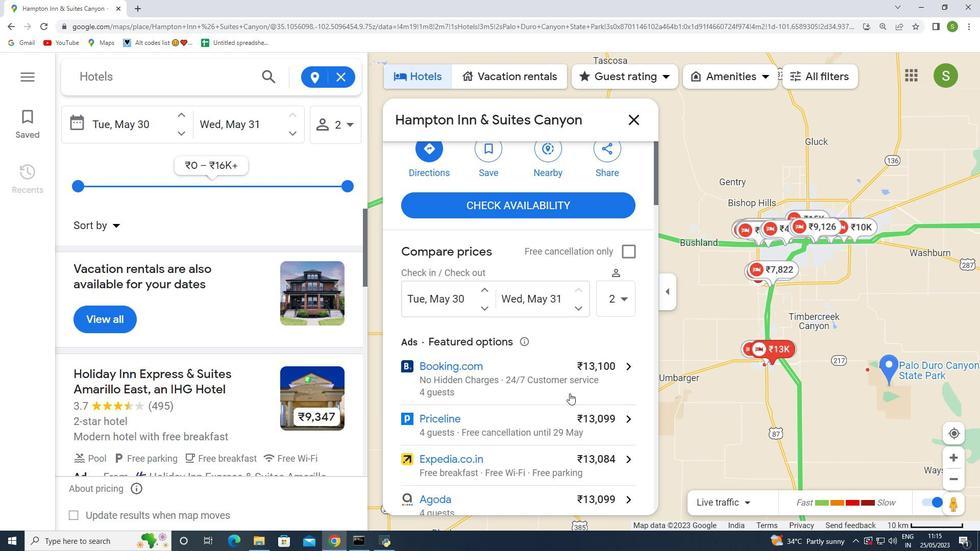 
Action: Mouse moved to (568, 396)
Screenshot: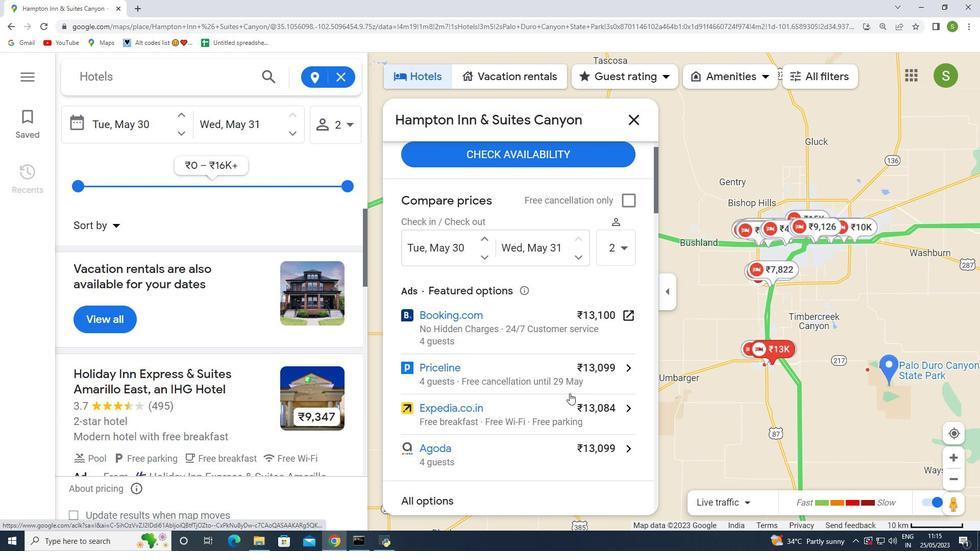 
Action: Mouse scrolled (568, 395) with delta (0, 0)
Screenshot: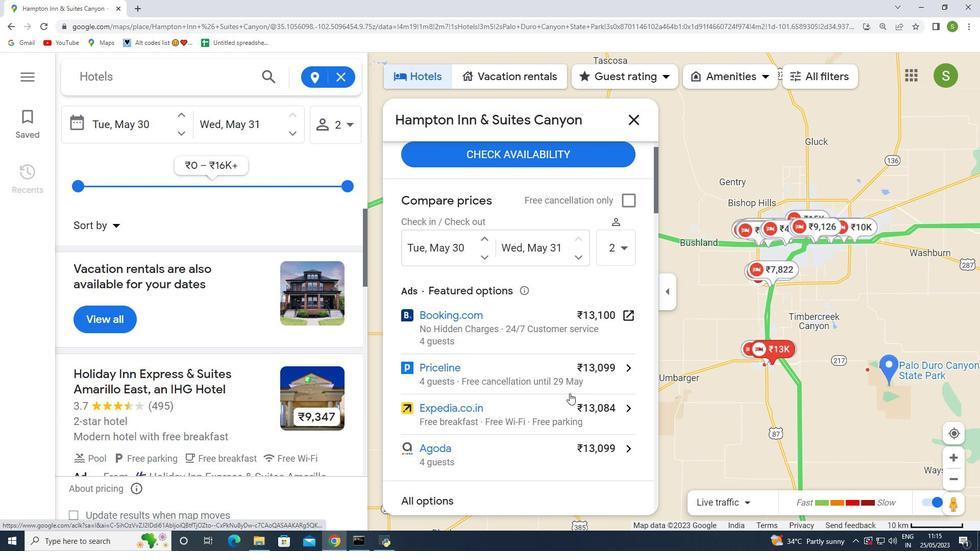 
Action: Mouse scrolled (568, 395) with delta (0, 0)
Screenshot: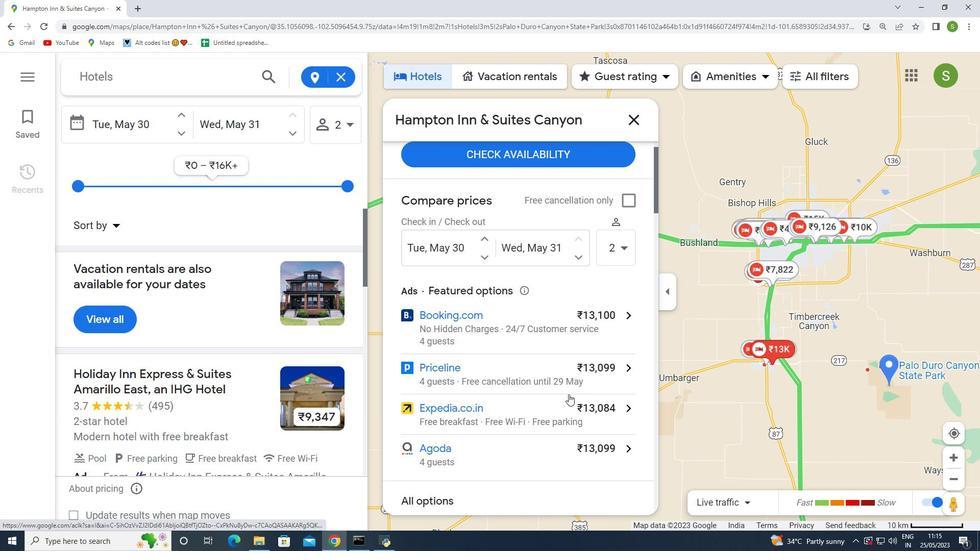 
Action: Mouse scrolled (568, 395) with delta (0, 0)
Screenshot: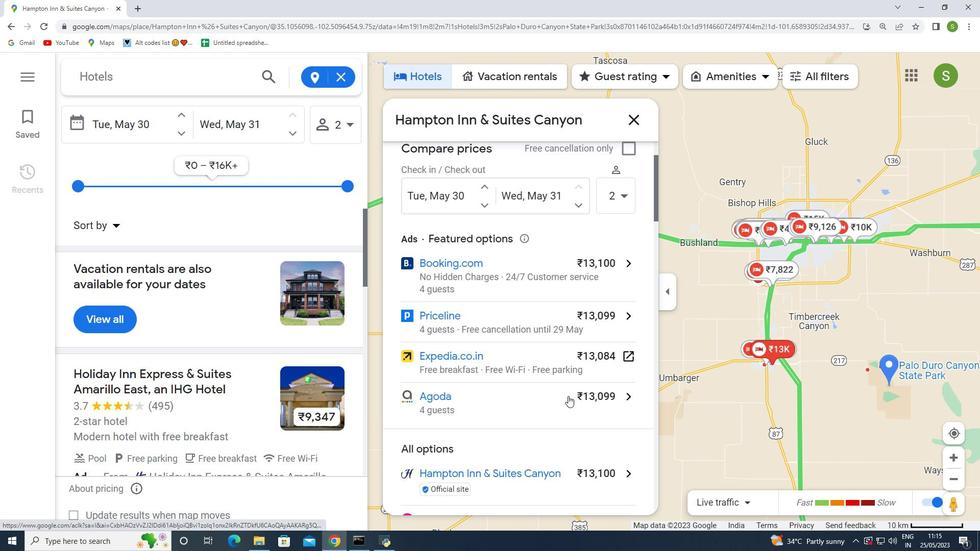 
Action: Mouse scrolled (568, 395) with delta (0, 0)
Screenshot: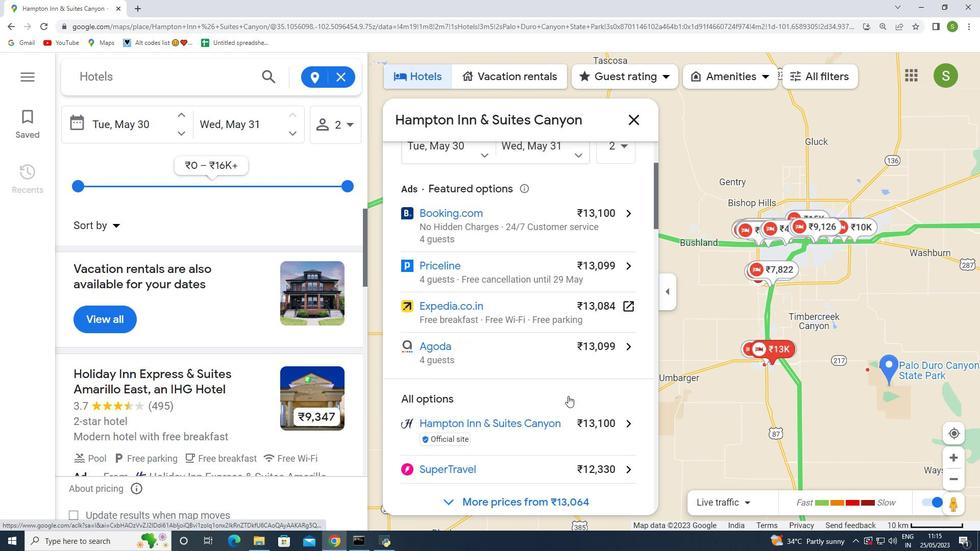 
Action: Mouse scrolled (568, 395) with delta (0, 0)
Screenshot: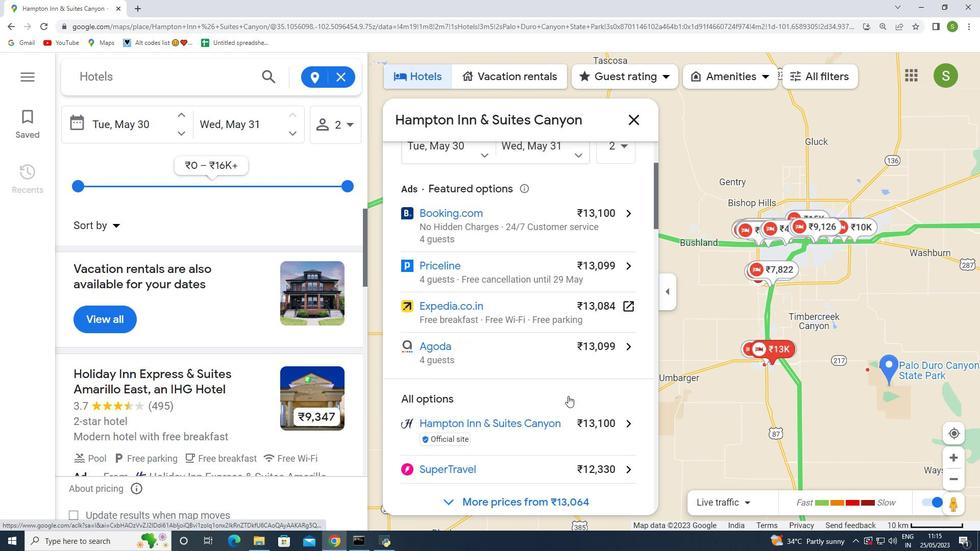 
Action: Mouse scrolled (568, 395) with delta (0, 0)
Screenshot: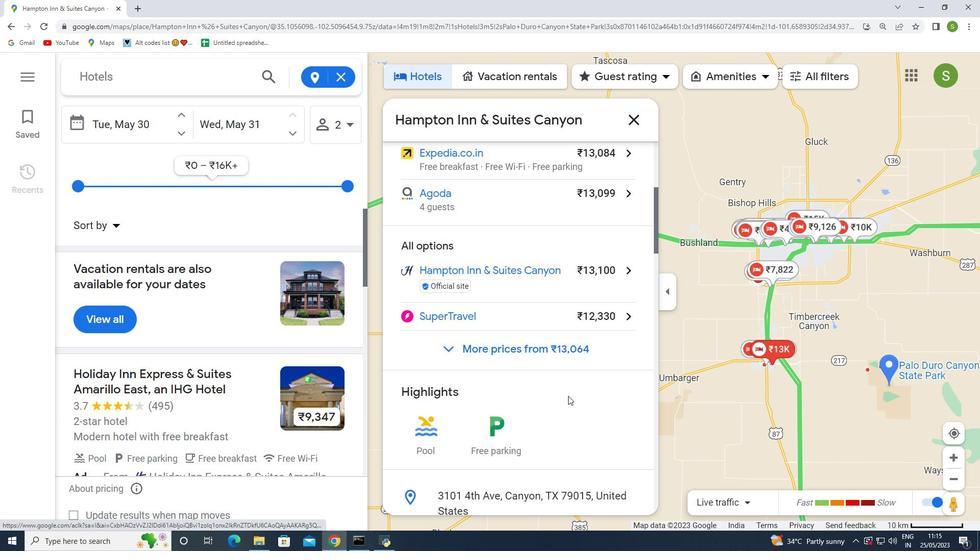 
Action: Mouse scrolled (568, 395) with delta (0, 0)
Screenshot: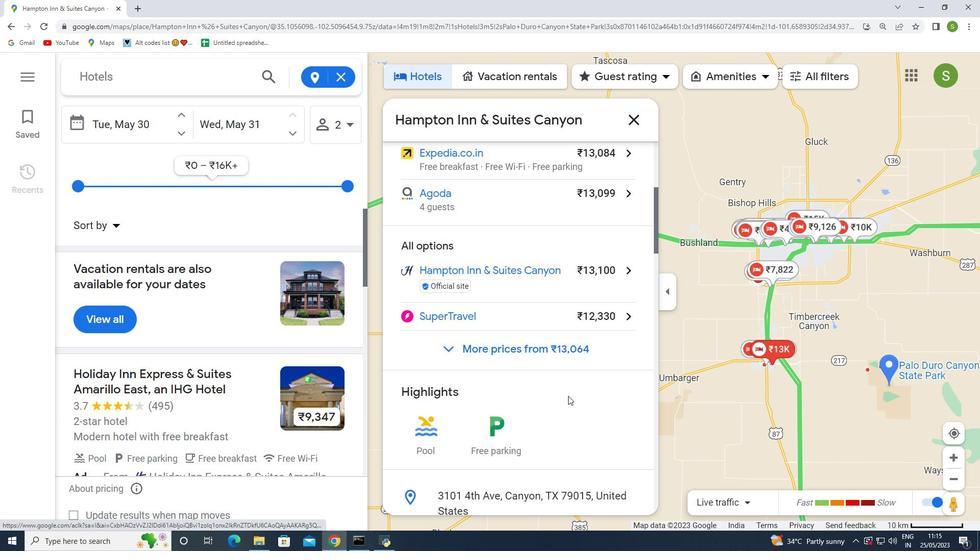 
Action: Mouse scrolled (568, 395) with delta (0, 0)
Screenshot: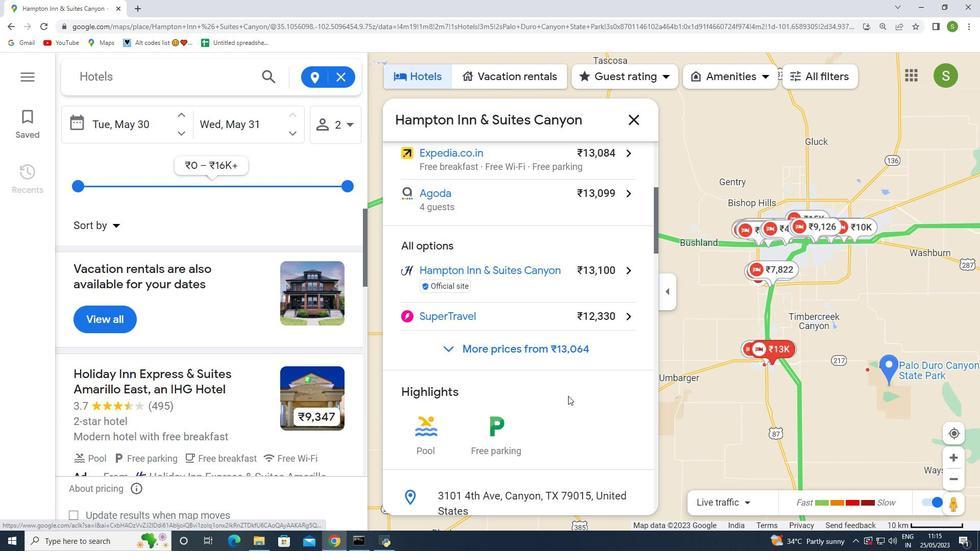 
Action: Mouse scrolled (568, 395) with delta (0, 0)
Screenshot: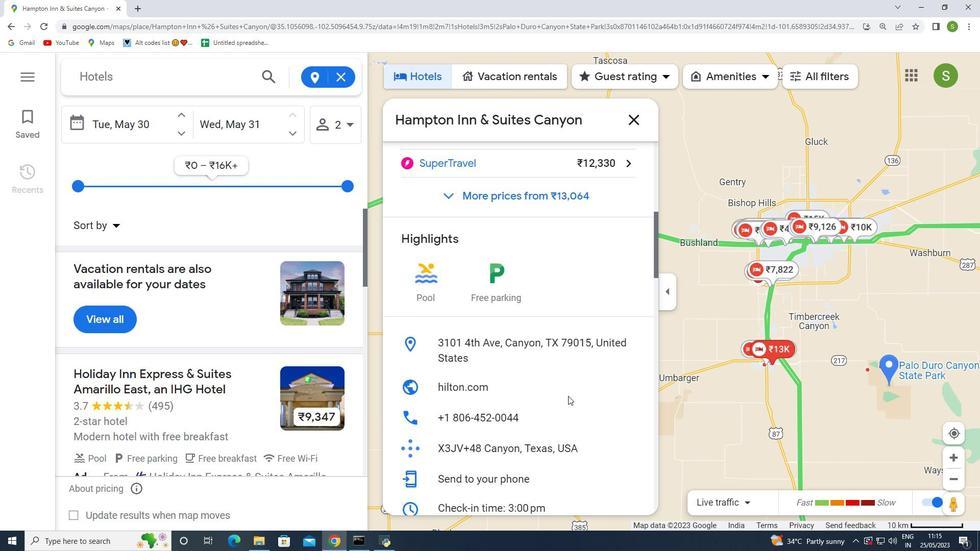 
Action: Mouse scrolled (568, 395) with delta (0, 0)
Screenshot: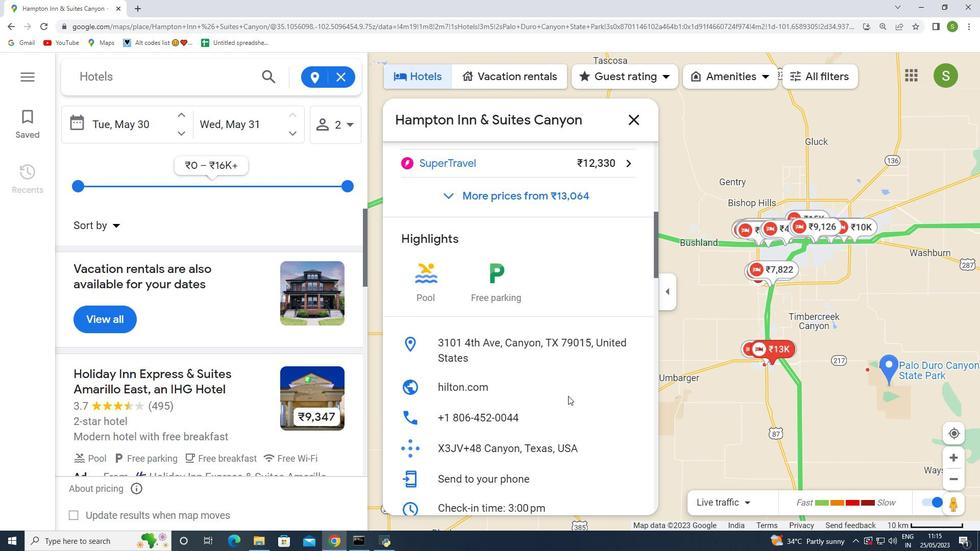 
Action: Mouse moved to (571, 394)
Screenshot: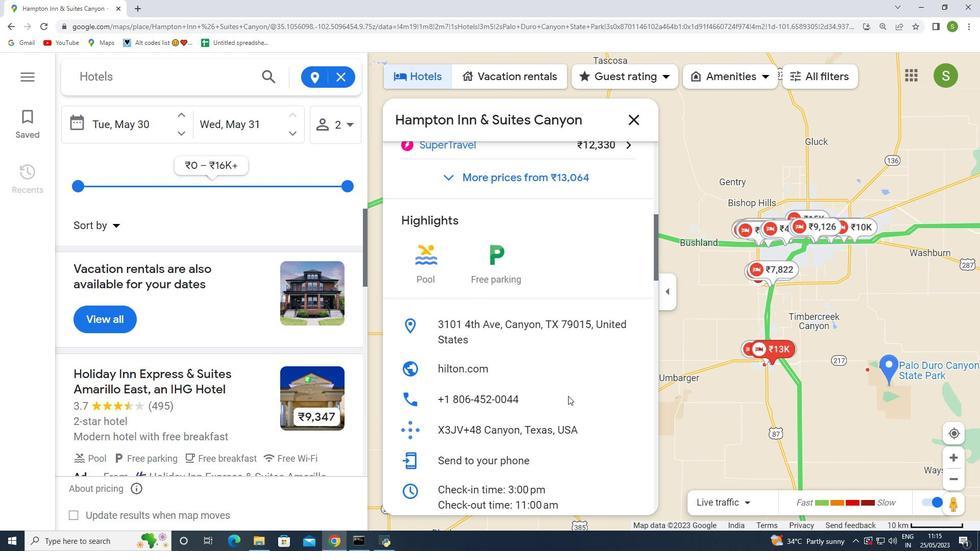 
Action: Mouse scrolled (571, 393) with delta (0, 0)
Screenshot: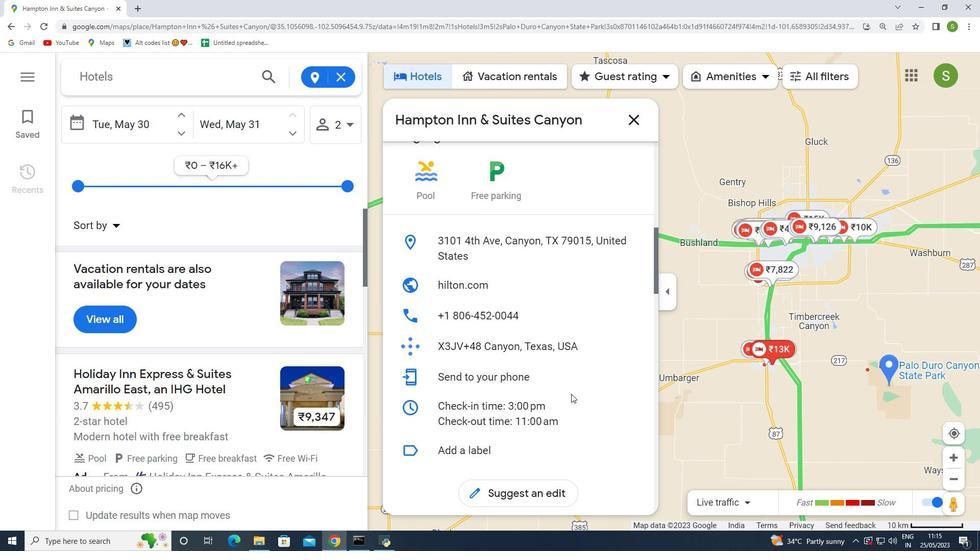 
Action: Mouse scrolled (571, 393) with delta (0, 0)
Screenshot: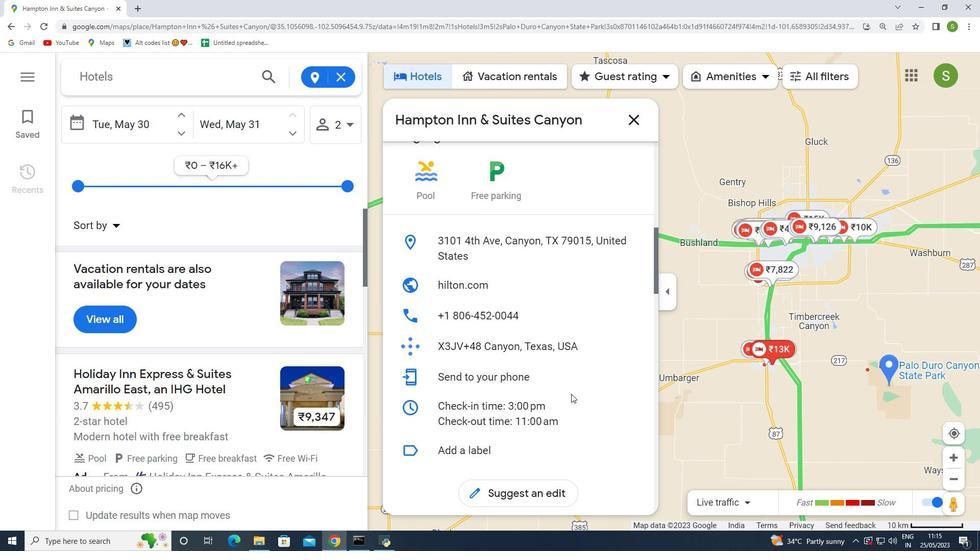 
Action: Mouse scrolled (571, 393) with delta (0, 0)
Screenshot: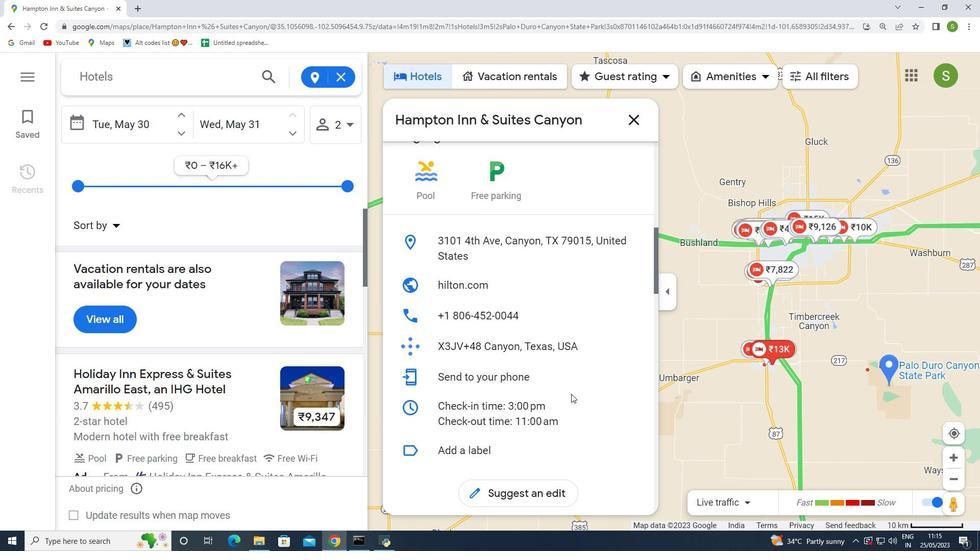 
Action: Mouse scrolled (571, 393) with delta (0, 0)
Screenshot: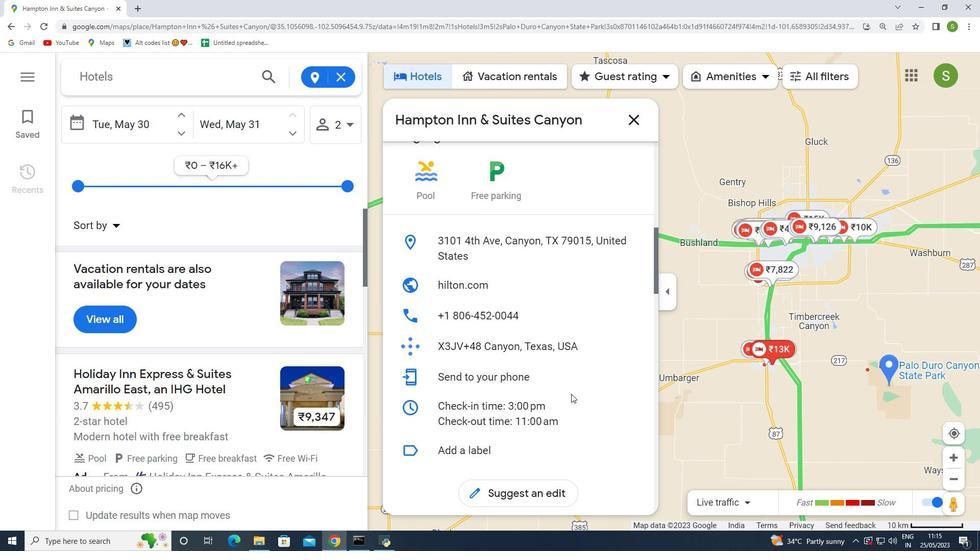 
Action: Mouse scrolled (571, 393) with delta (0, 0)
Screenshot: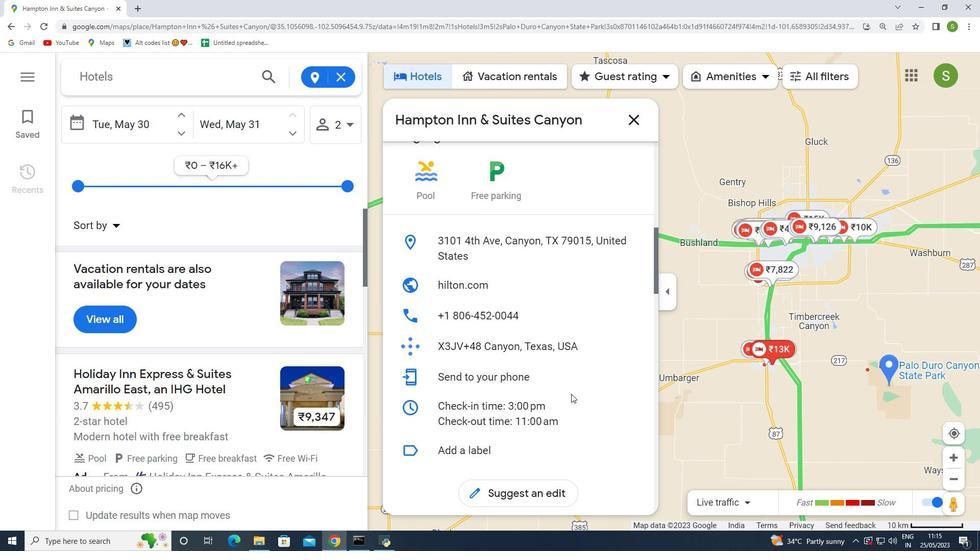 
Action: Mouse scrolled (571, 393) with delta (0, 0)
Screenshot: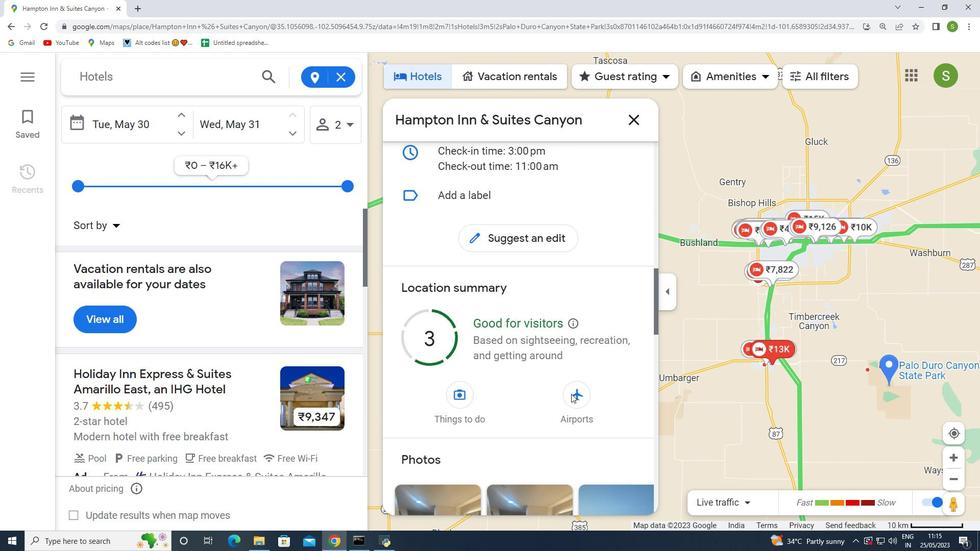
Action: Mouse scrolled (571, 393) with delta (0, 0)
Screenshot: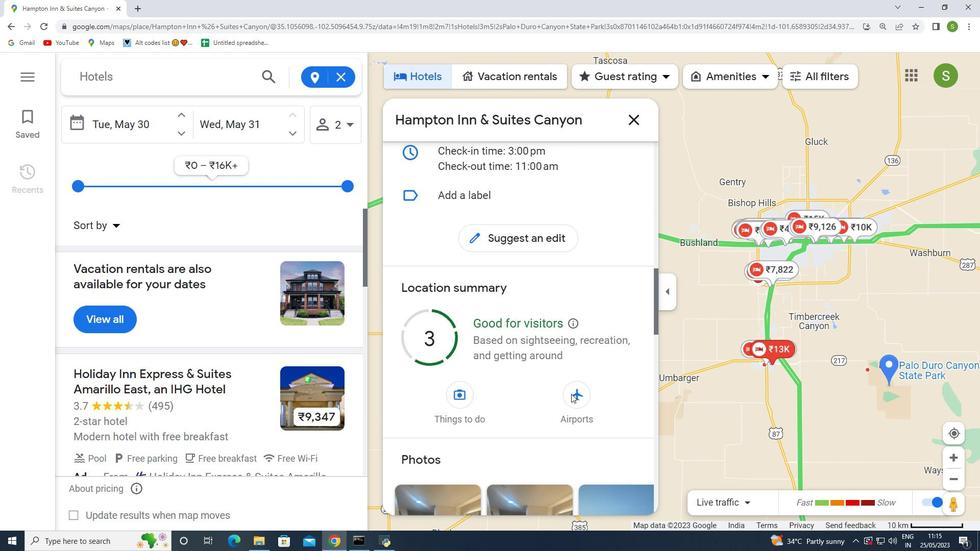 
Action: Mouse scrolled (571, 393) with delta (0, 0)
Screenshot: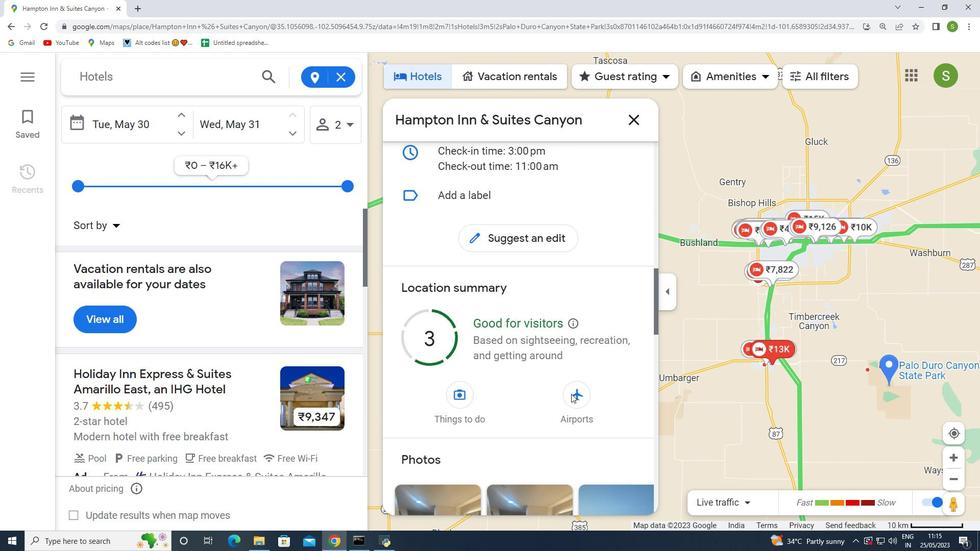 
Action: Mouse scrolled (571, 393) with delta (0, 0)
Screenshot: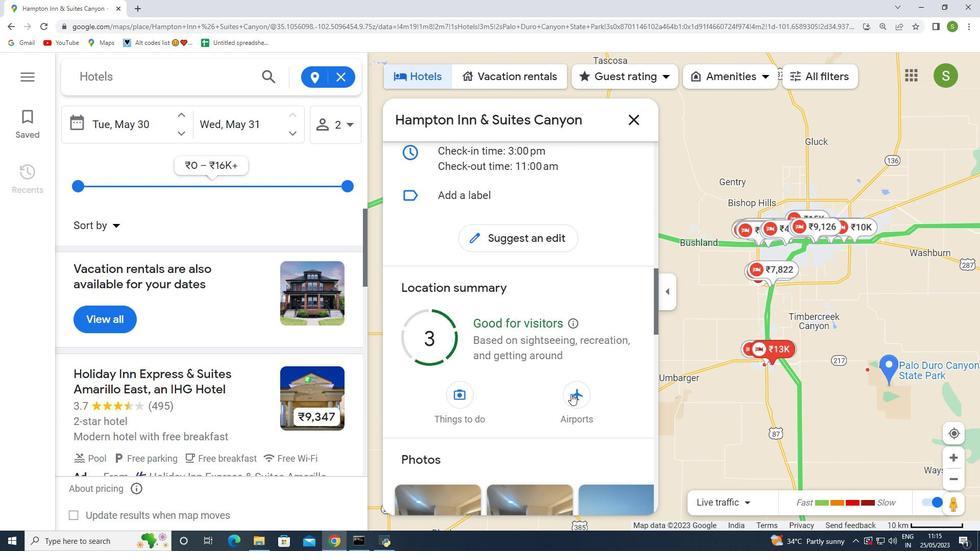 
Action: Mouse scrolled (571, 393) with delta (0, 0)
Screenshot: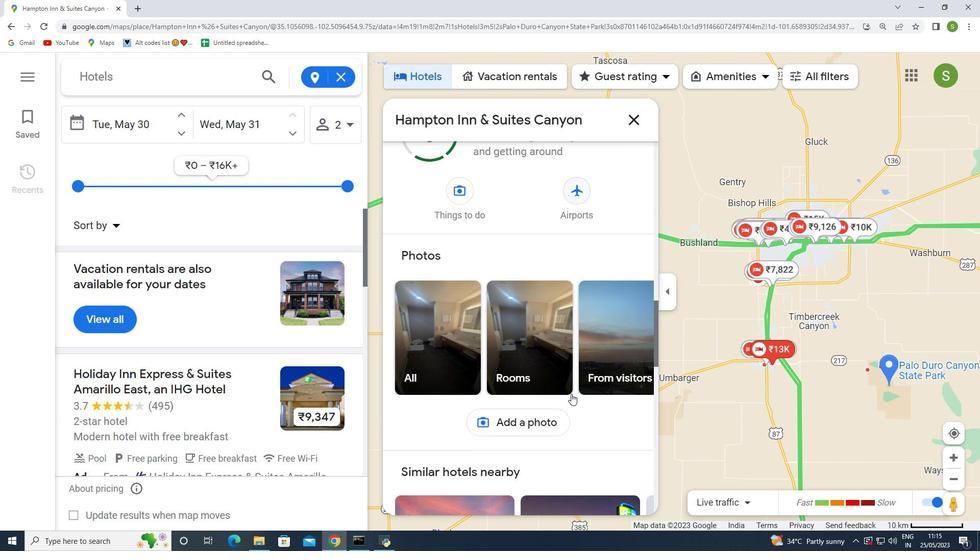 
Action: Mouse scrolled (571, 393) with delta (0, 0)
Screenshot: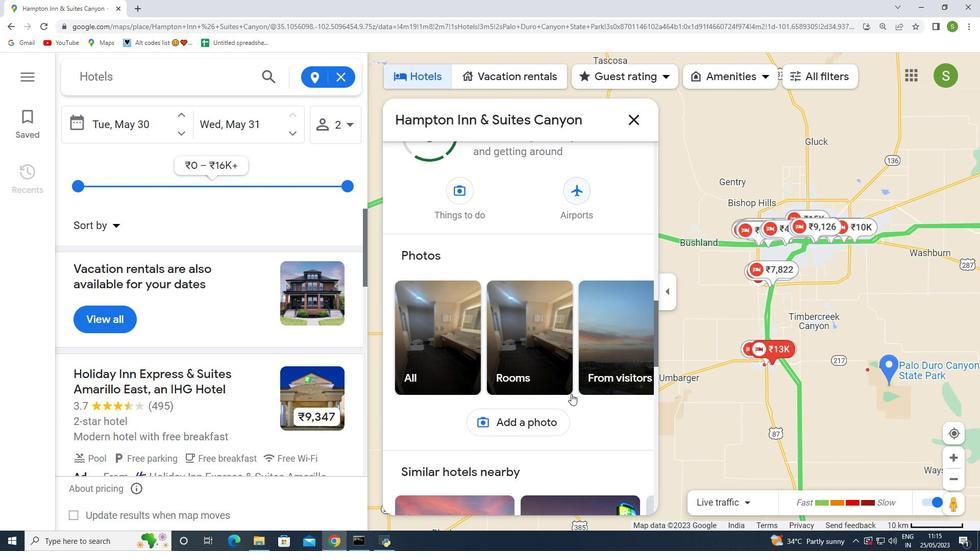 
Action: Mouse scrolled (571, 393) with delta (0, 0)
Screenshot: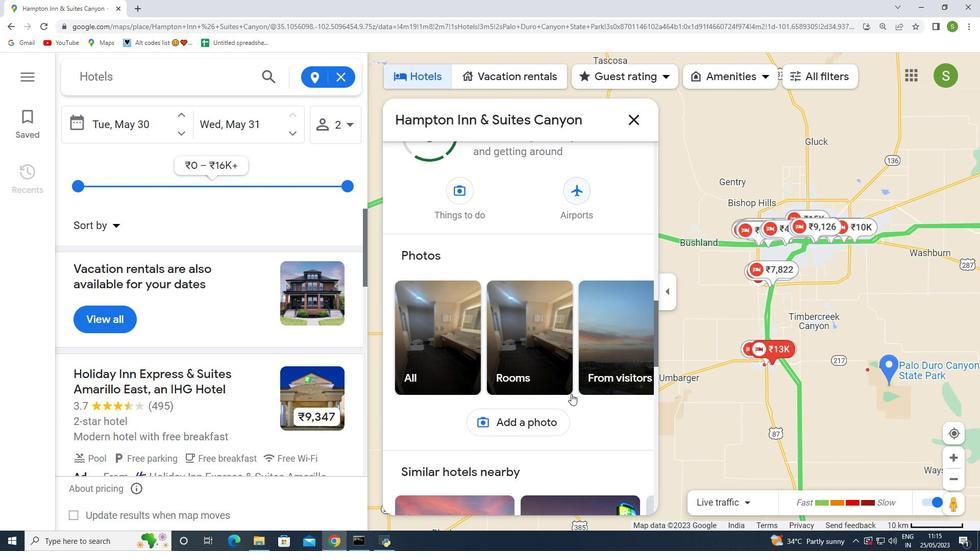 
Action: Mouse scrolled (571, 393) with delta (0, 0)
Screenshot: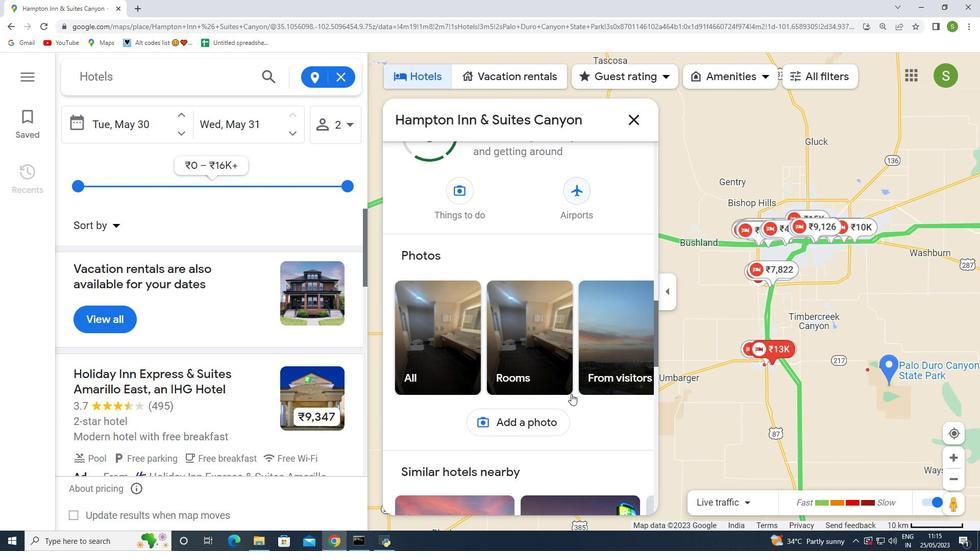 
Action: Mouse scrolled (571, 393) with delta (0, 0)
Screenshot: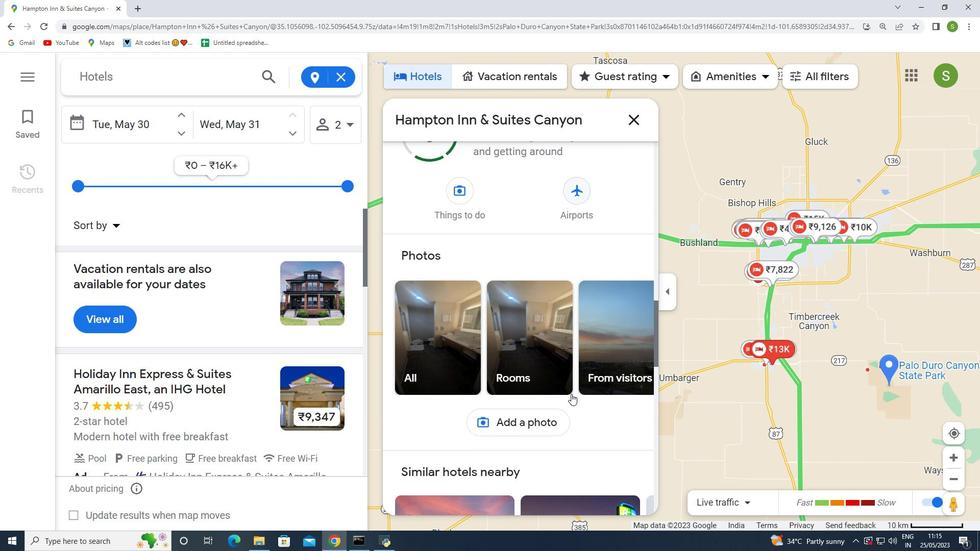 
Action: Mouse scrolled (571, 393) with delta (0, 0)
Screenshot: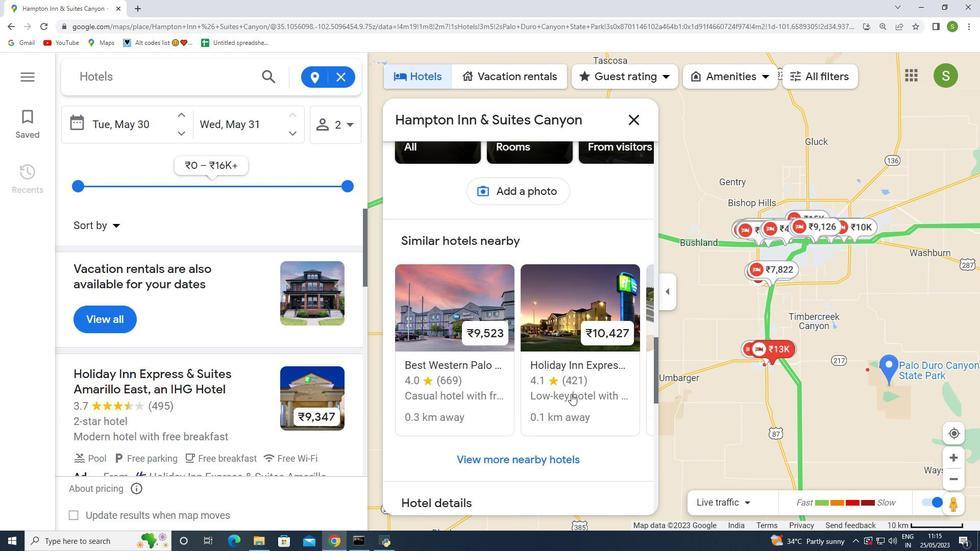 
Action: Mouse scrolled (571, 393) with delta (0, 0)
Screenshot: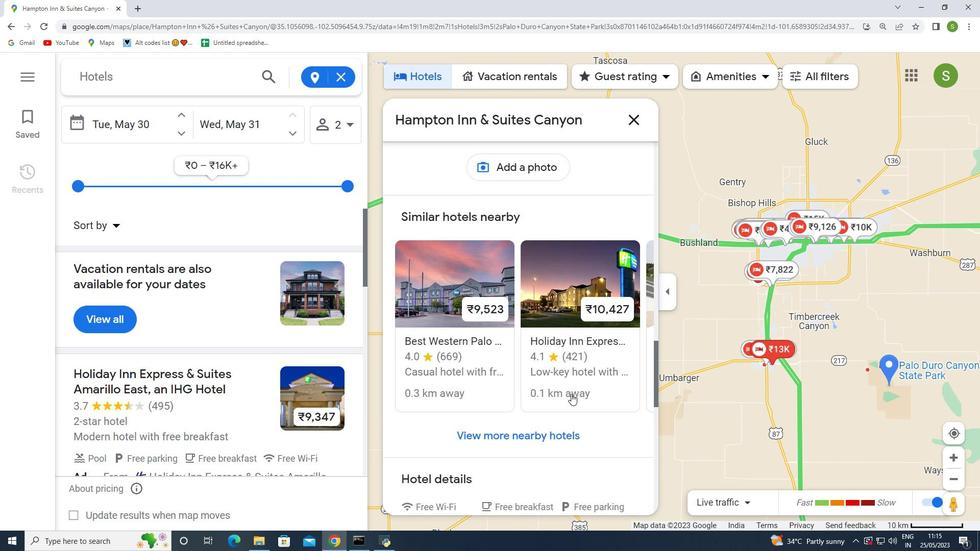 
Action: Mouse scrolled (571, 393) with delta (0, 0)
Screenshot: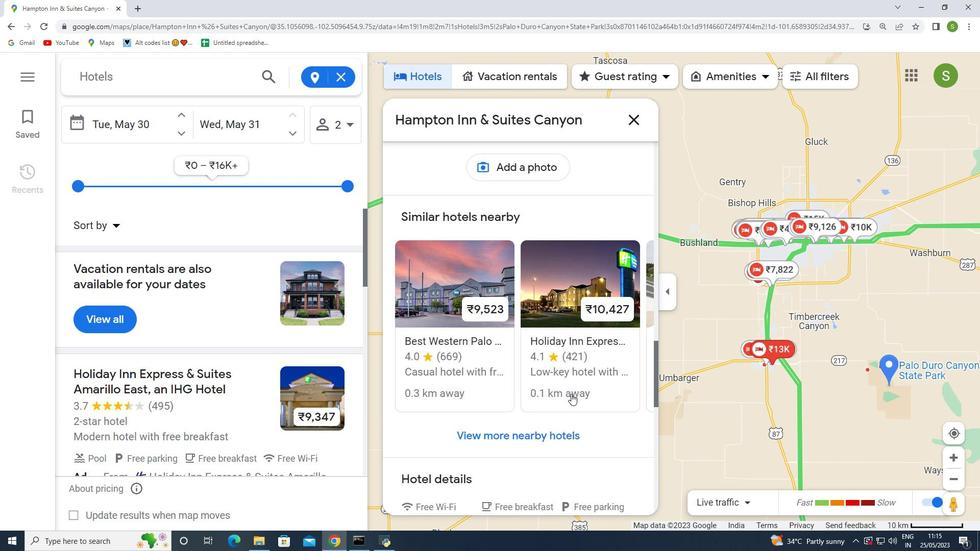 
Action: Mouse scrolled (571, 393) with delta (0, 0)
Screenshot: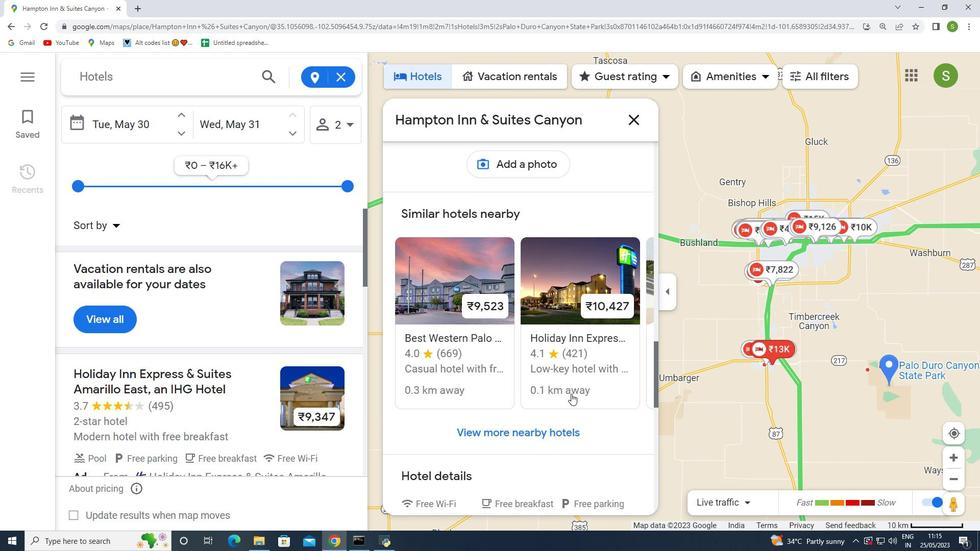 
Action: Mouse scrolled (571, 393) with delta (0, 0)
Screenshot: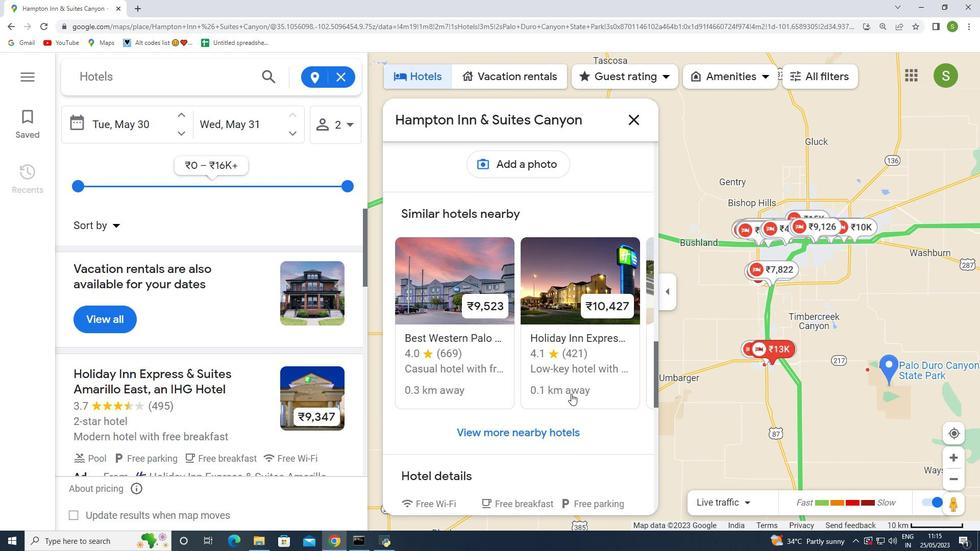 
Action: Mouse moved to (633, 128)
Screenshot: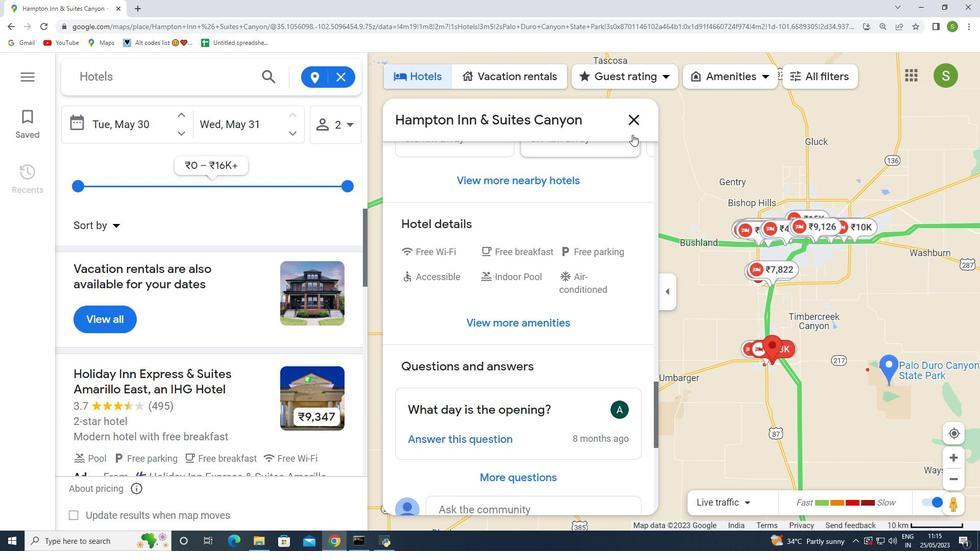 
Action: Mouse pressed left at (633, 128)
Screenshot: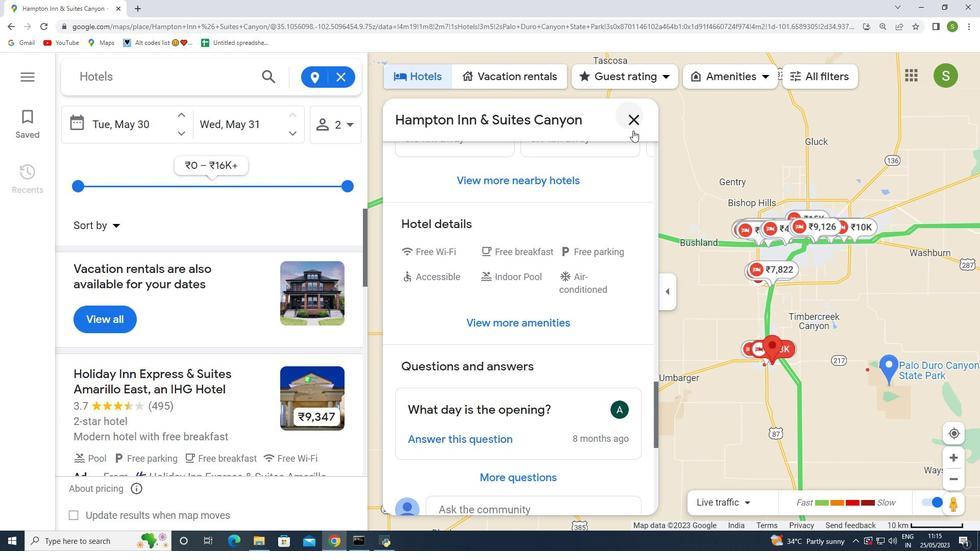 
Action: Mouse moved to (784, 375)
Screenshot: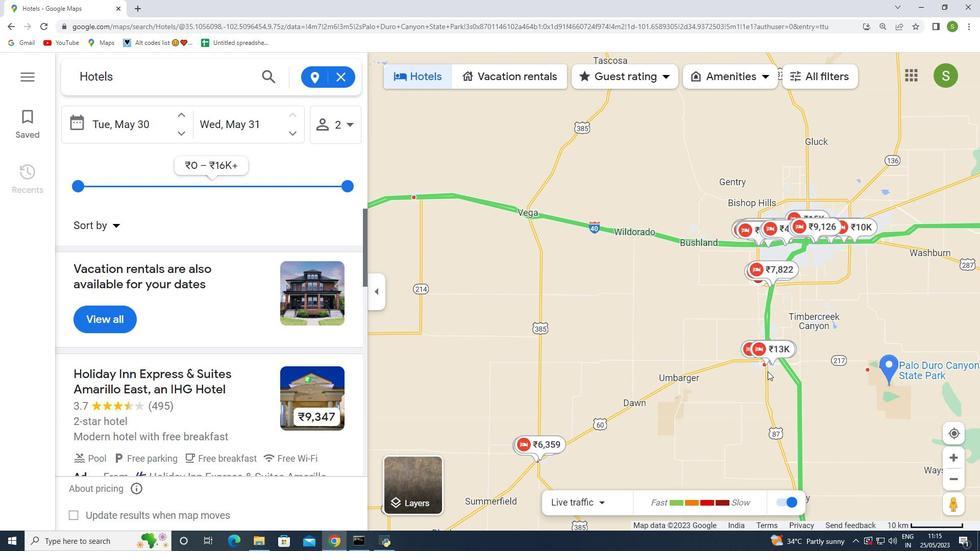 
Action: Mouse scrolled (784, 376) with delta (0, 0)
Screenshot: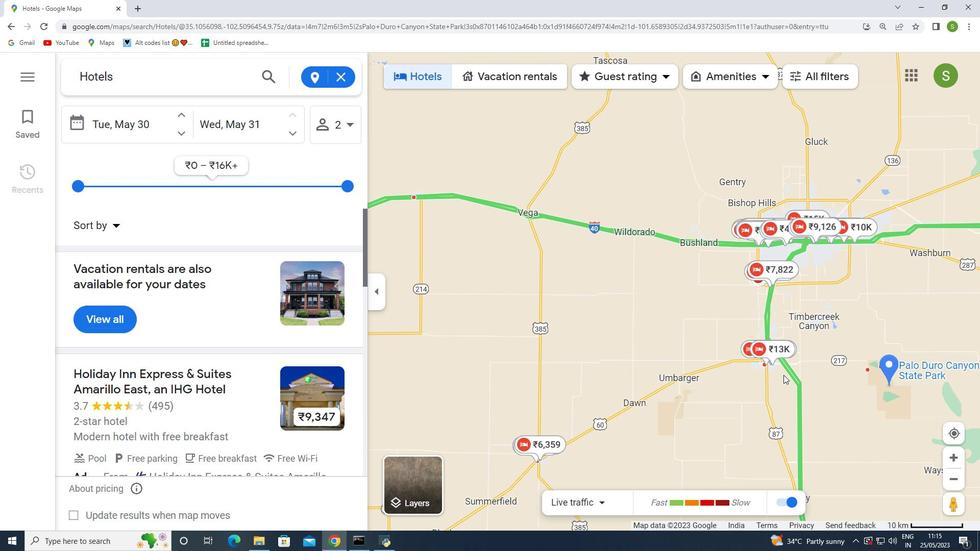 
Action: Mouse moved to (787, 375)
Screenshot: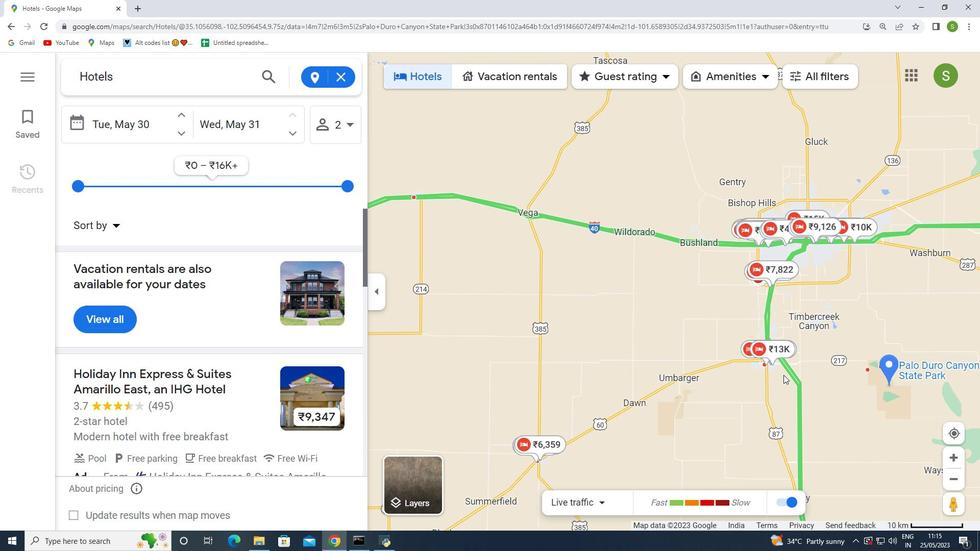 
Action: Mouse scrolled (787, 376) with delta (0, 0)
Screenshot: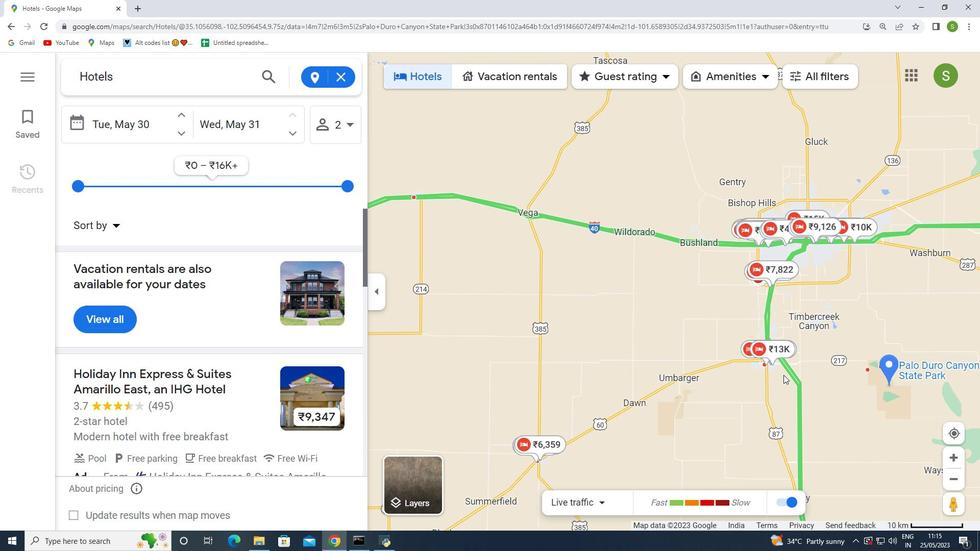 
Action: Mouse moved to (949, 388)
Screenshot: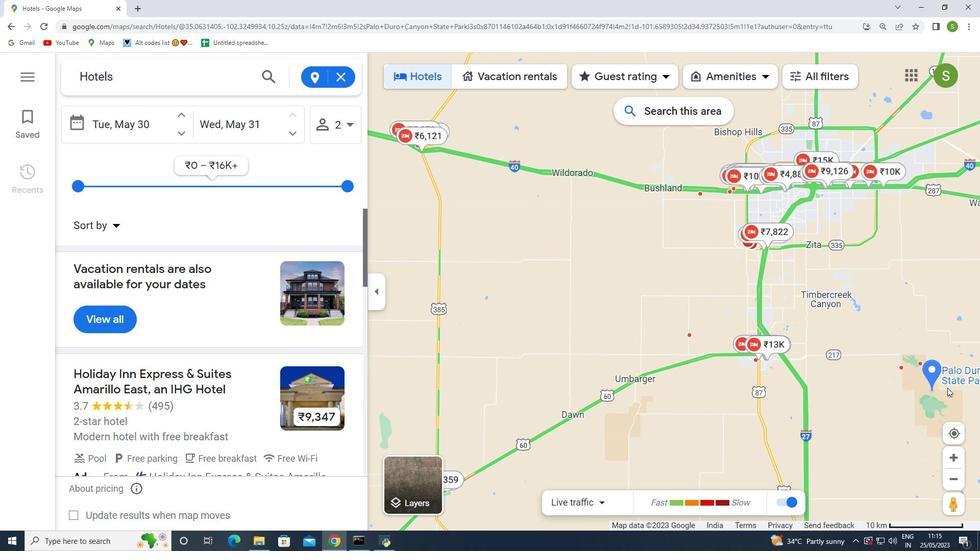 
Action: Mouse scrolled (949, 387) with delta (0, 0)
Screenshot: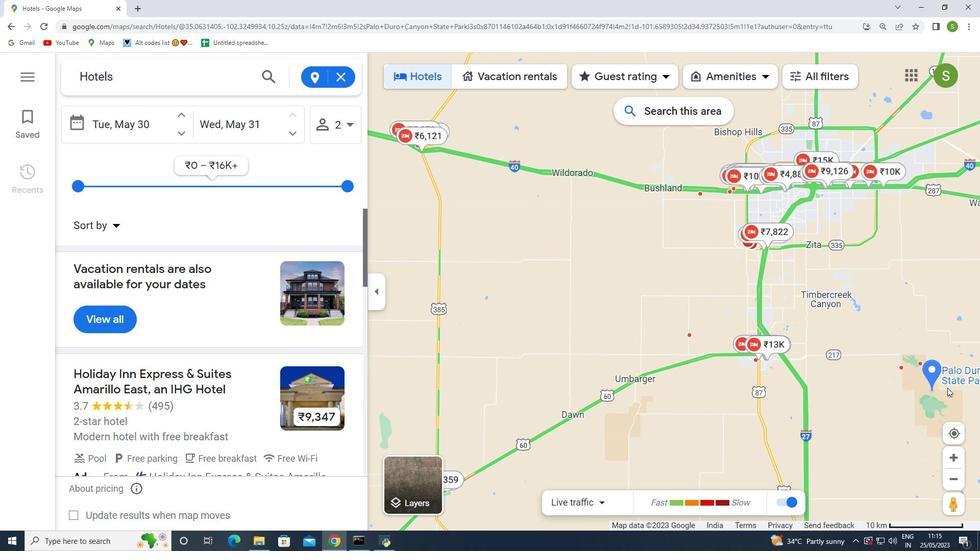 
Action: Mouse scrolled (949, 387) with delta (0, 0)
Screenshot: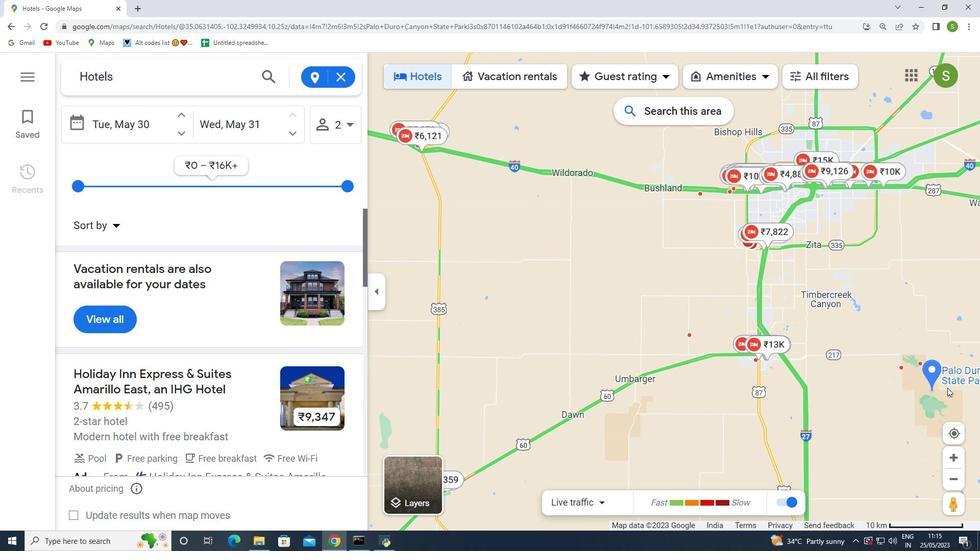 
Action: Mouse scrolled (949, 387) with delta (0, 0)
Screenshot: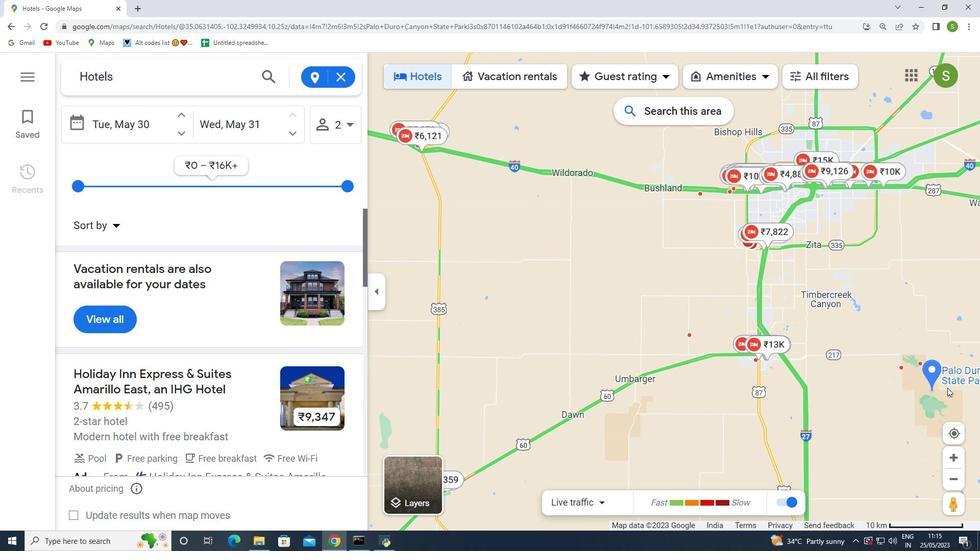 
Action: Mouse scrolled (949, 387) with delta (0, 0)
Screenshot: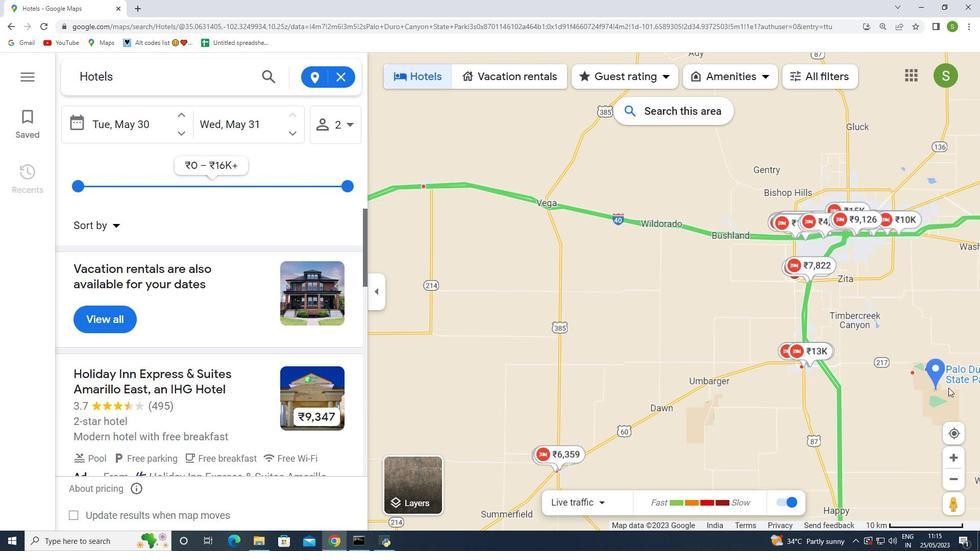 
Action: Mouse scrolled (949, 387) with delta (0, 0)
Screenshot: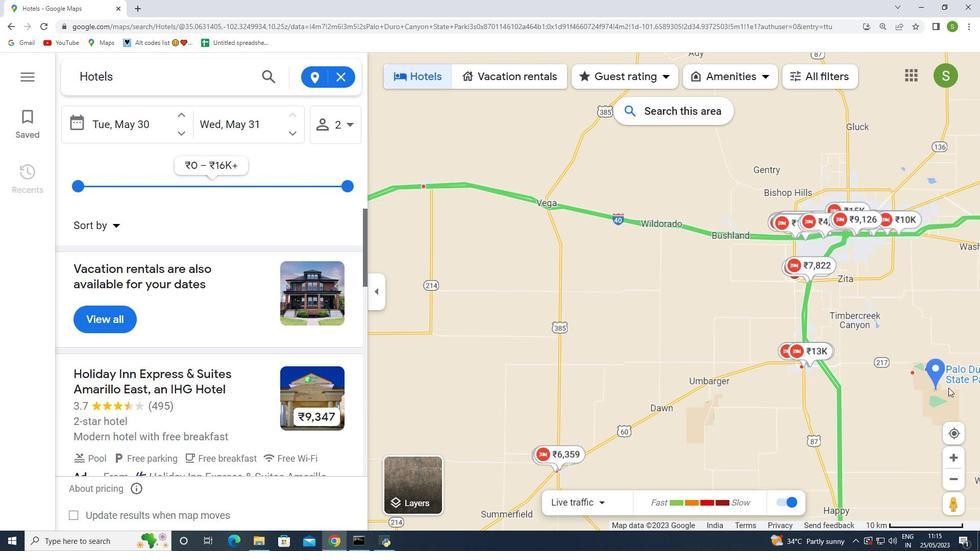 
Action: Mouse scrolled (949, 387) with delta (0, 0)
Screenshot: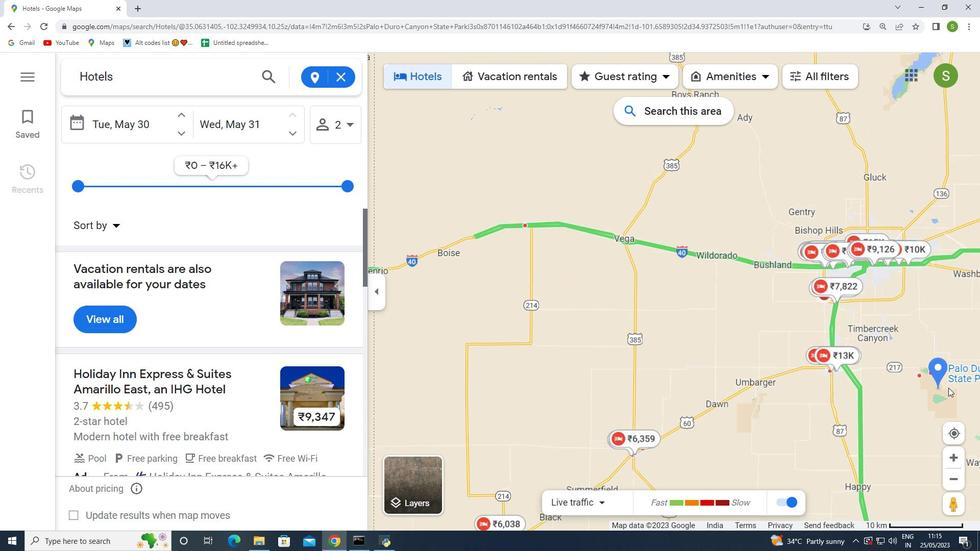 
Action: Mouse scrolled (949, 387) with delta (0, 0)
Screenshot: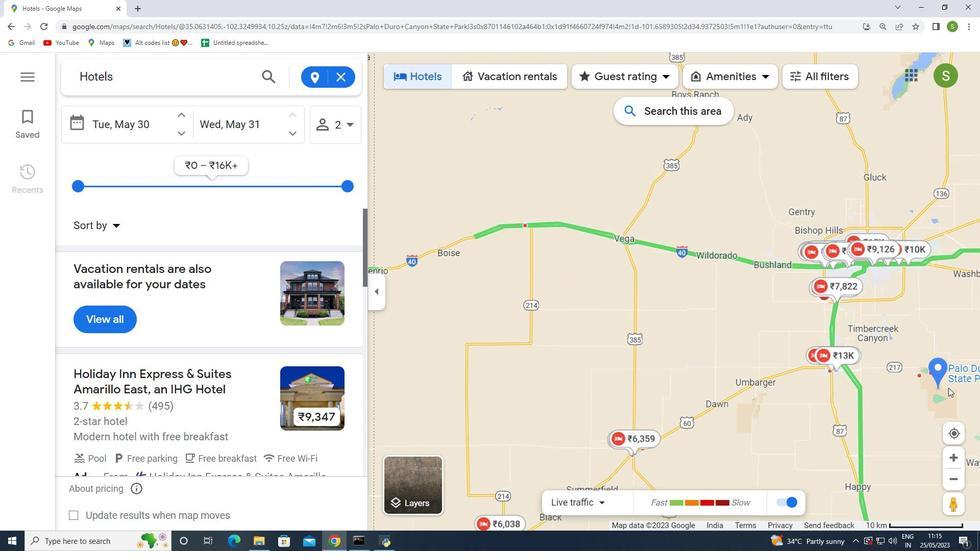 
Action: Mouse moved to (954, 482)
Screenshot: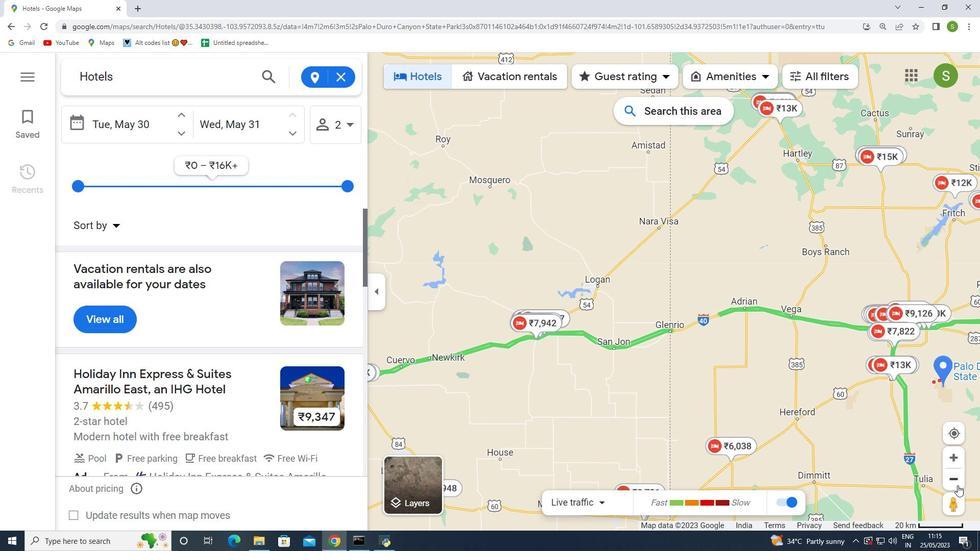 
Action: Mouse pressed left at (954, 482)
Screenshot: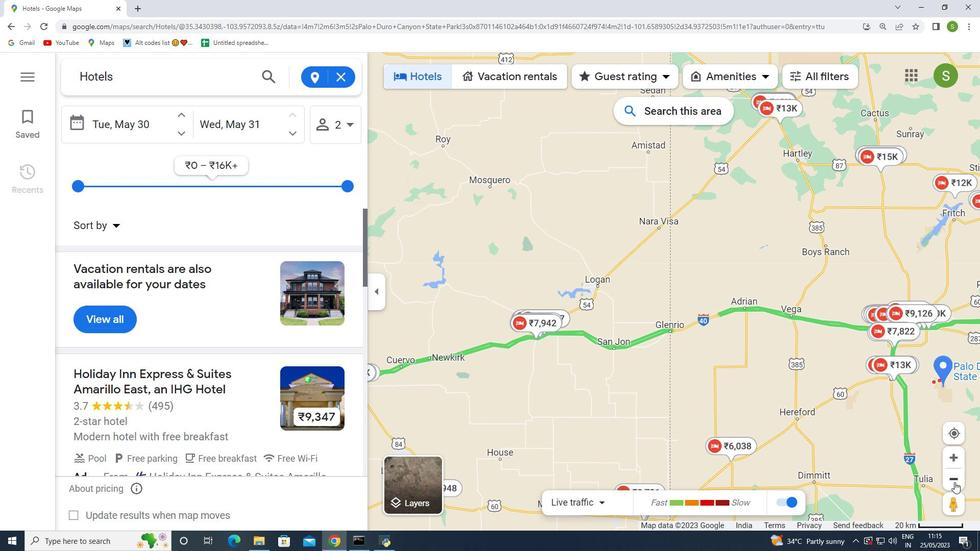 
Action: Mouse moved to (830, 339)
Screenshot: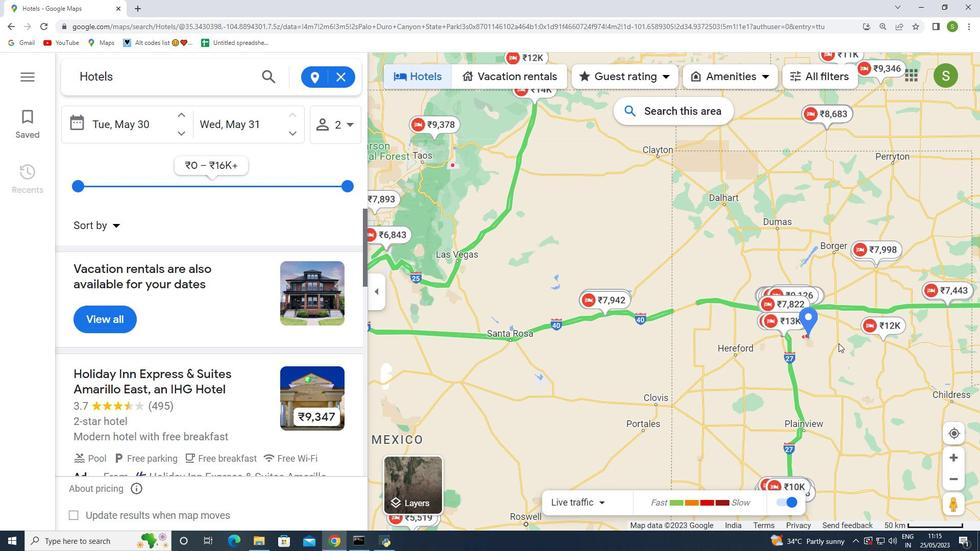 
Action: Mouse scrolled (830, 339) with delta (0, 0)
Screenshot: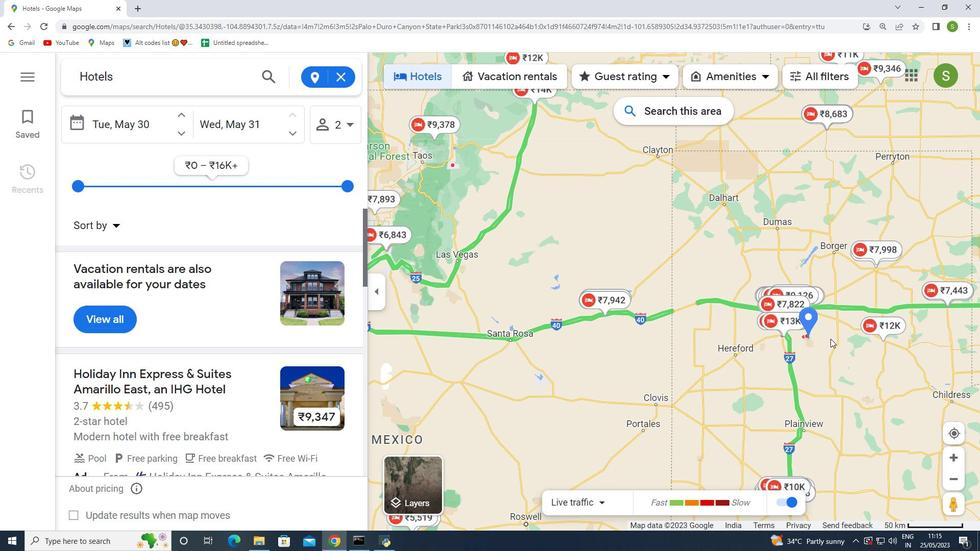 
Action: Mouse scrolled (830, 339) with delta (0, 0)
Screenshot: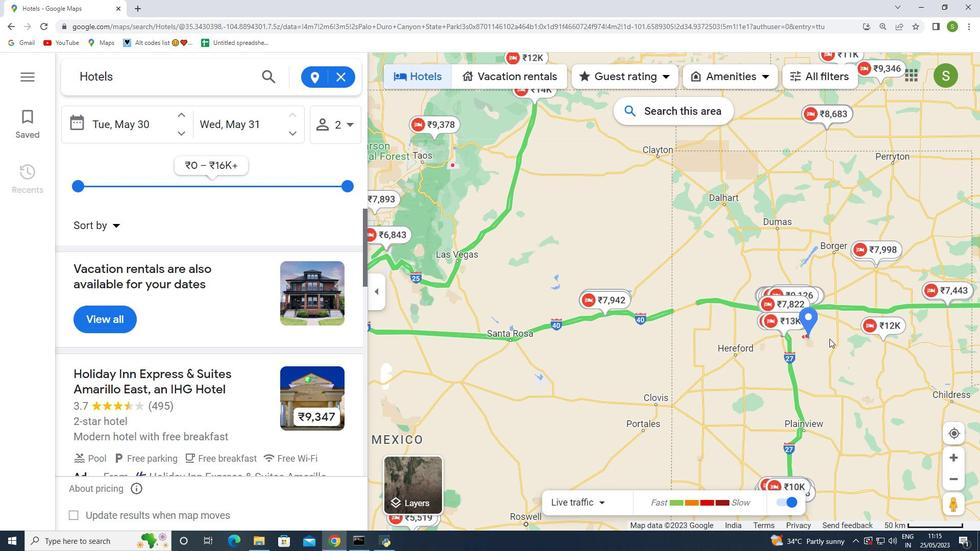 
Action: Mouse moved to (601, 501)
Screenshot: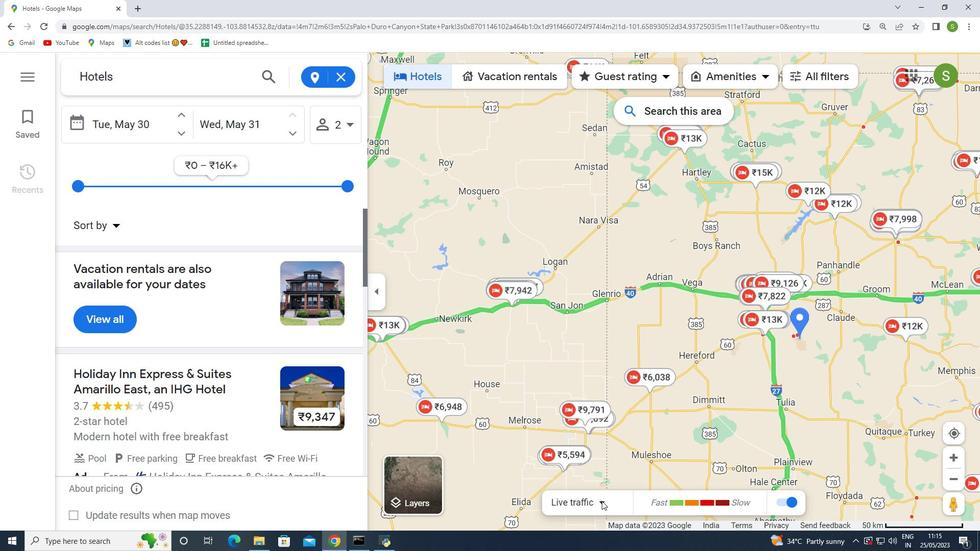 
Action: Mouse pressed left at (601, 501)
Screenshot: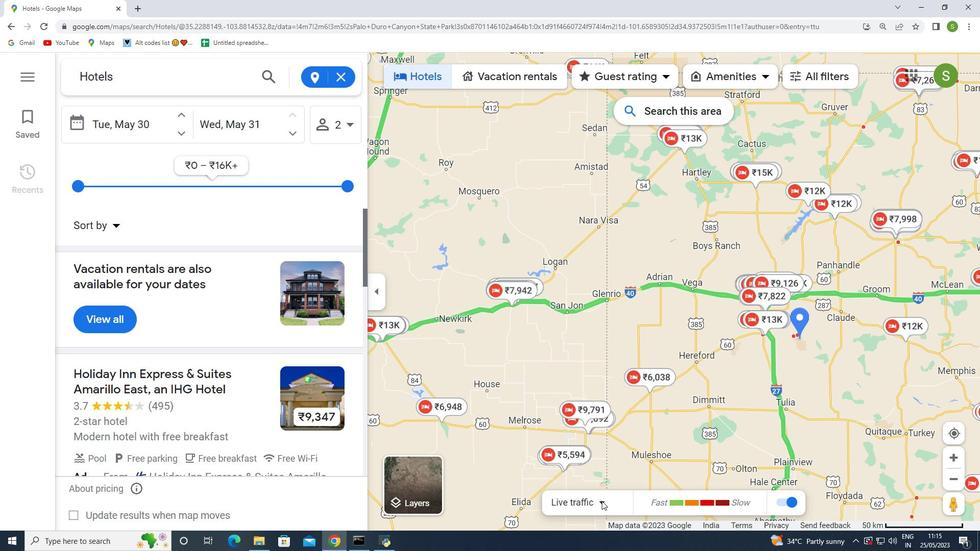 
Action: Mouse moved to (595, 467)
Screenshot: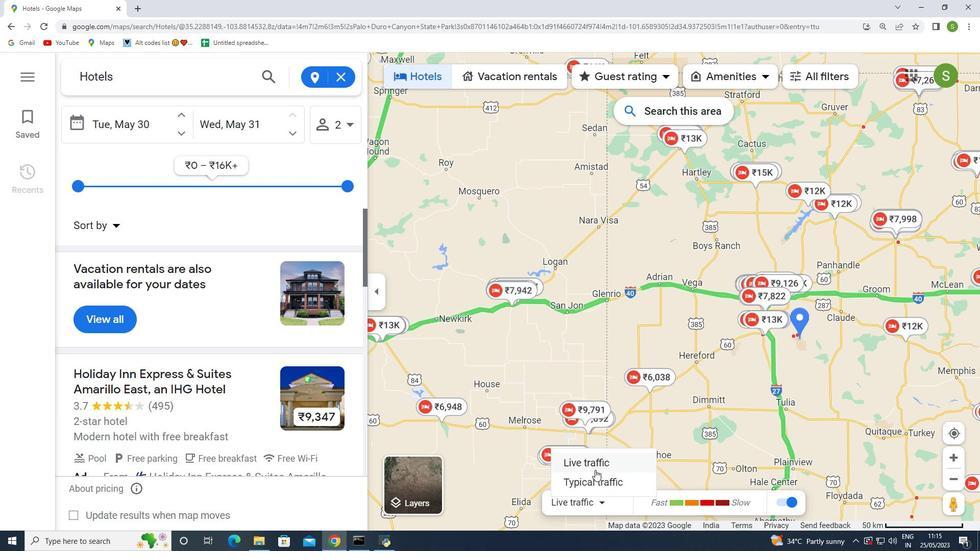 
Action: Mouse pressed left at (595, 467)
Screenshot: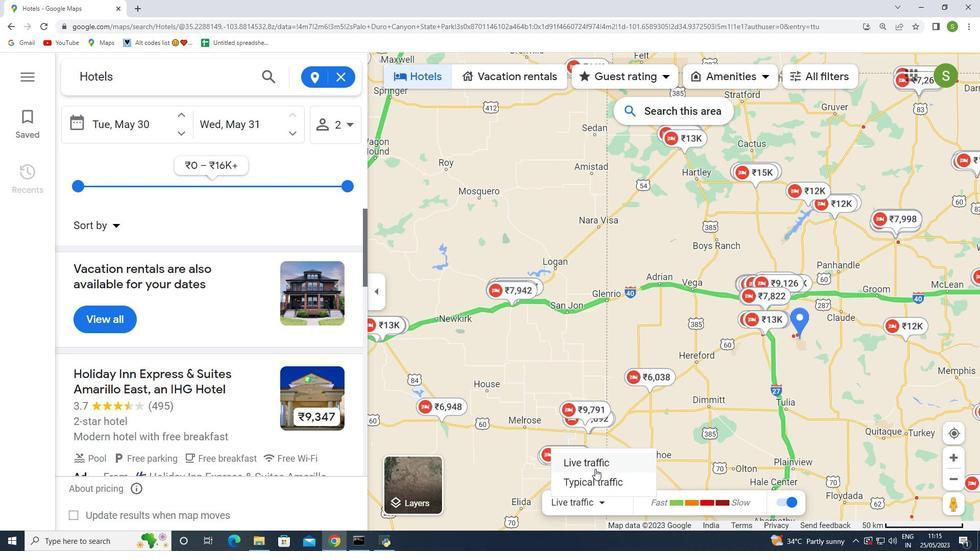 
Action: Mouse moved to (343, 271)
Screenshot: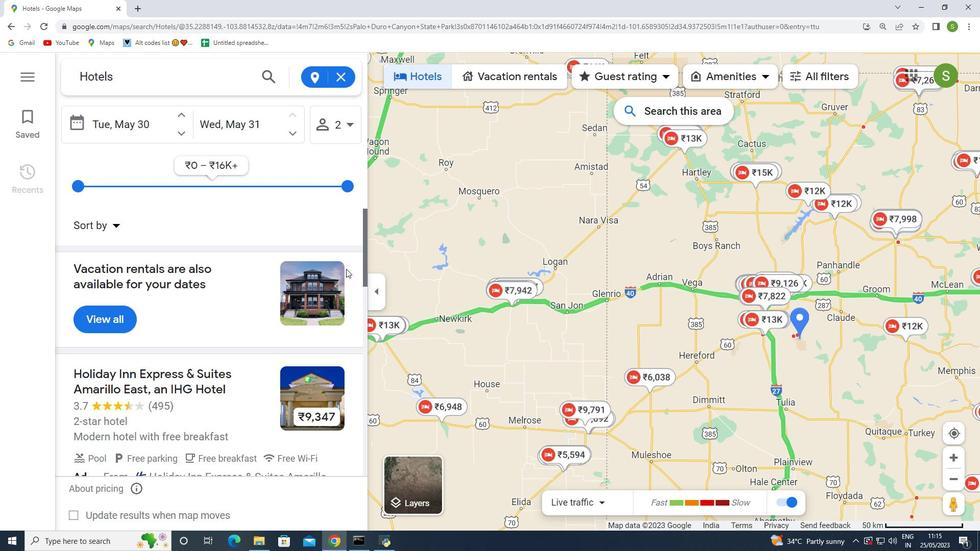 
